 Task: Open settings.json of rulers in the text editior.
Action: Mouse moved to (17, 483)
Screenshot: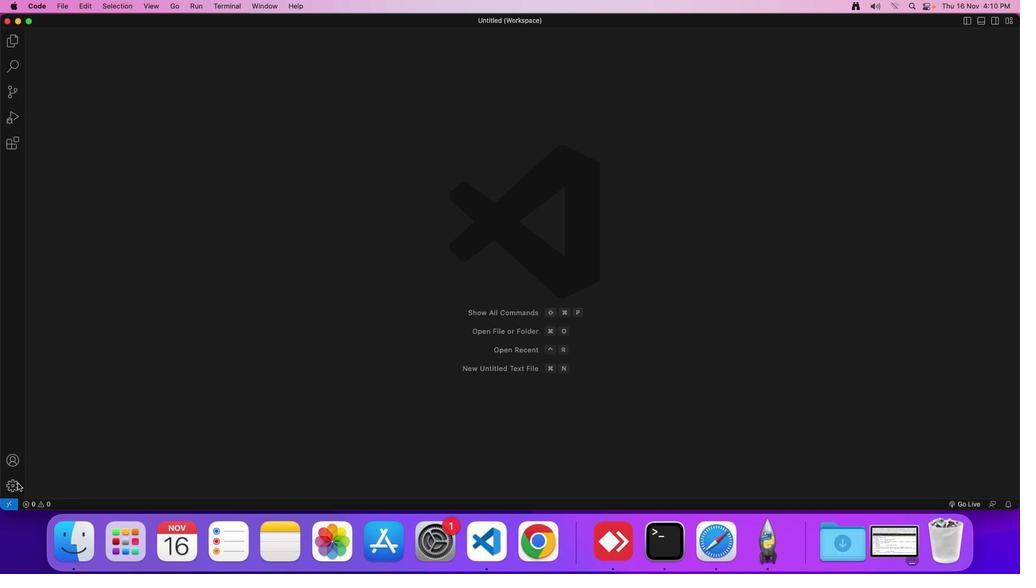 
Action: Mouse pressed left at (17, 483)
Screenshot: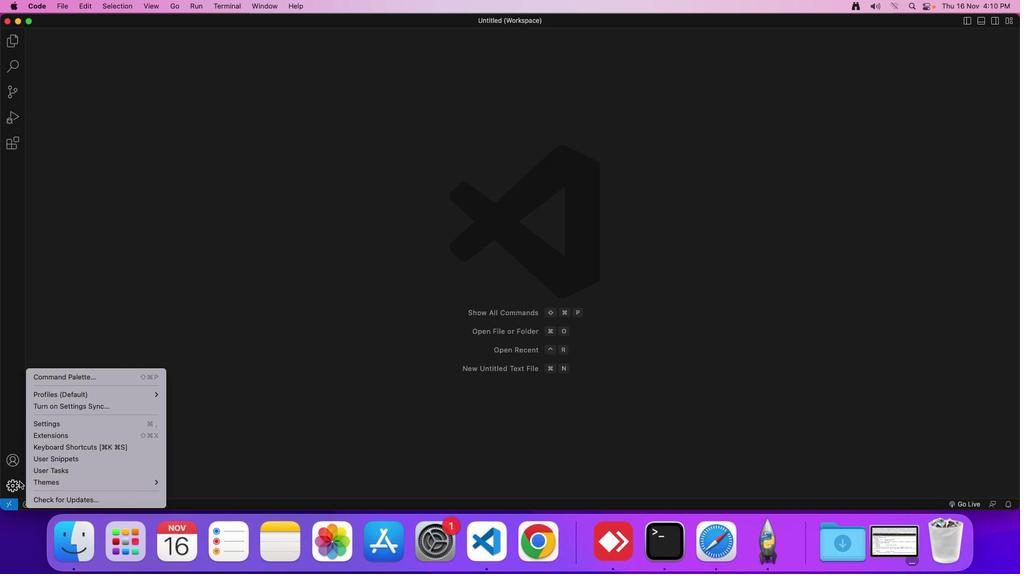 
Action: Mouse moved to (60, 425)
Screenshot: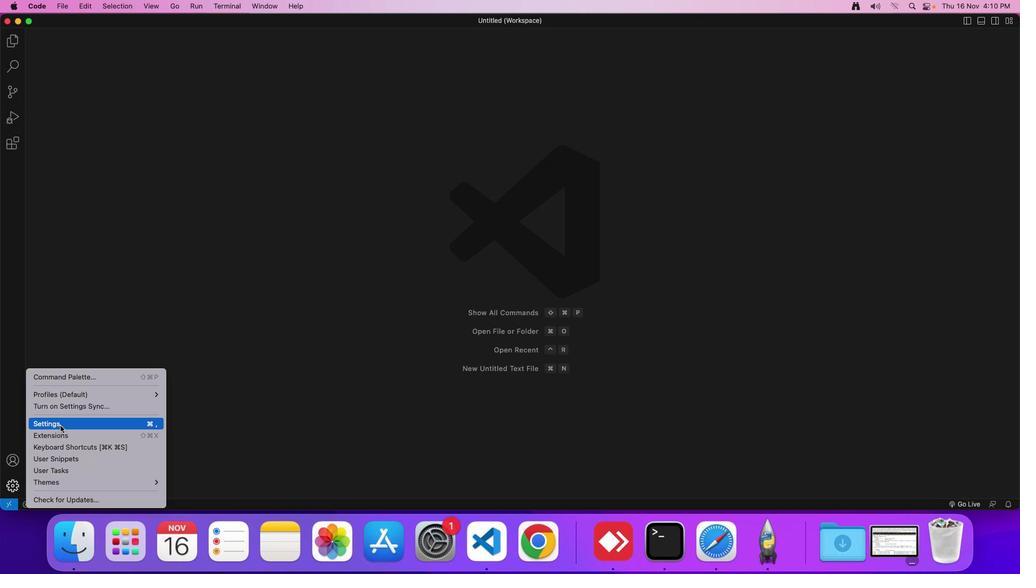 
Action: Mouse pressed left at (60, 425)
Screenshot: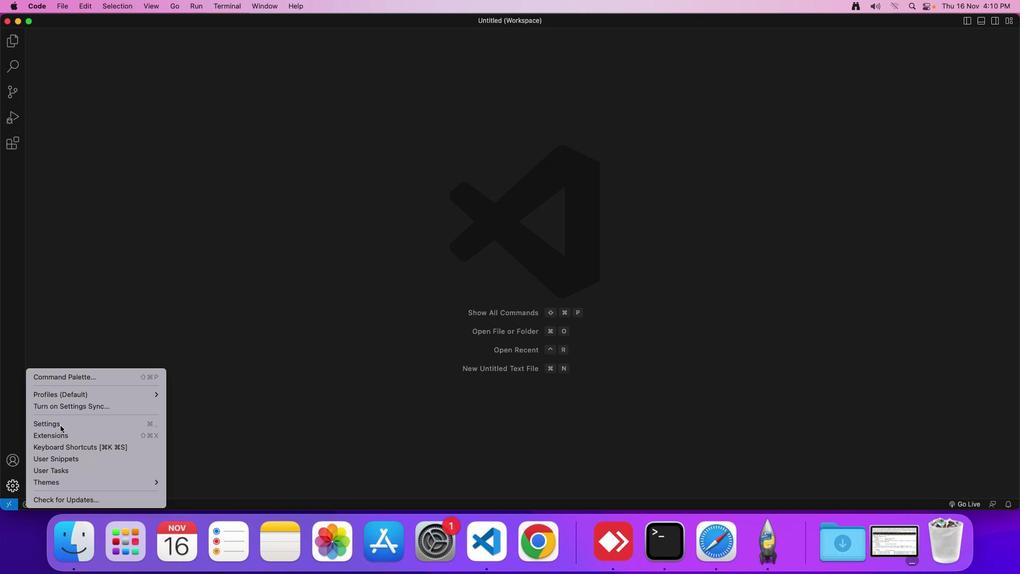 
Action: Mouse moved to (253, 87)
Screenshot: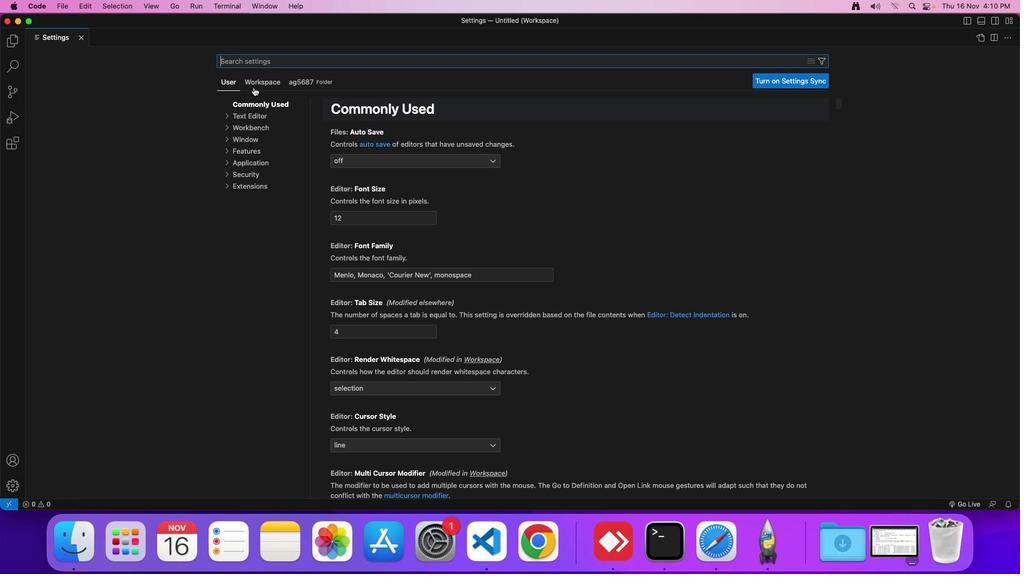 
Action: Mouse pressed left at (253, 87)
Screenshot: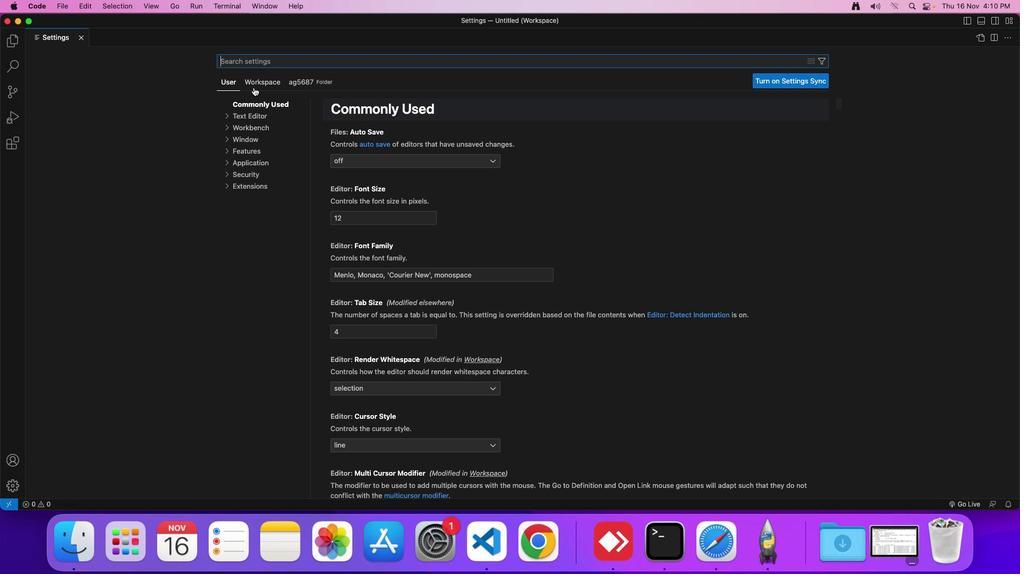 
Action: Mouse moved to (246, 112)
Screenshot: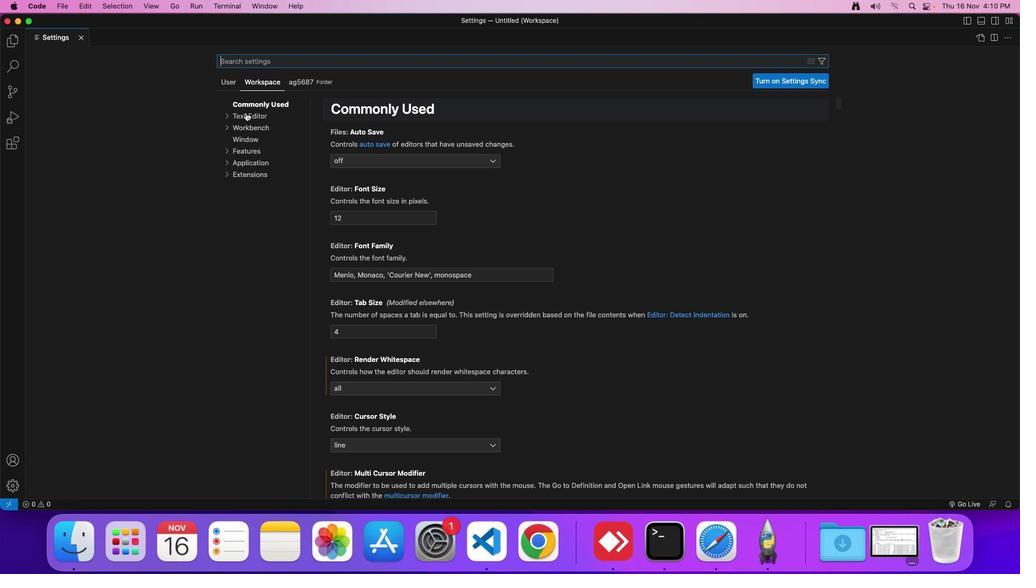 
Action: Mouse pressed left at (246, 112)
Screenshot: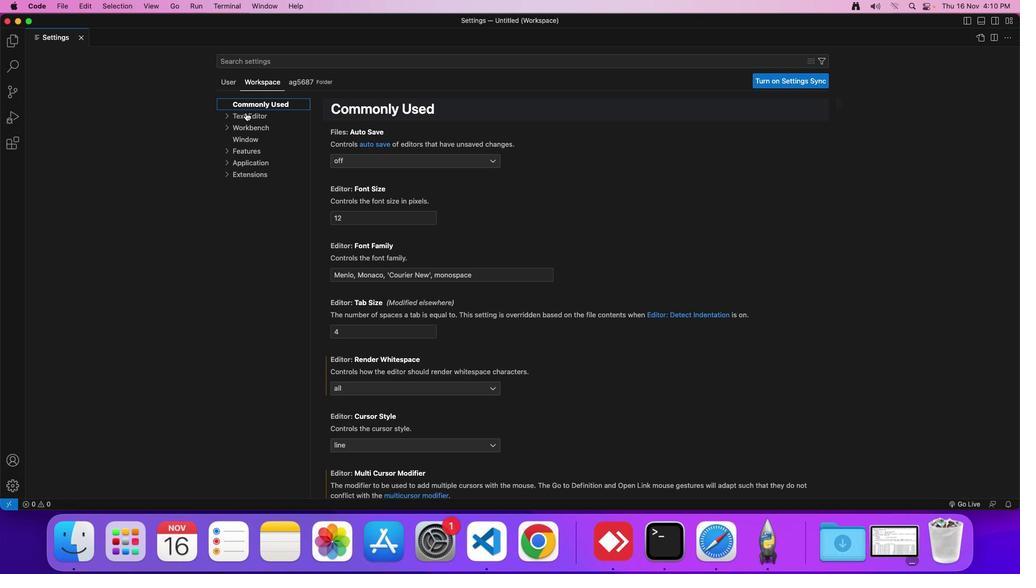 
Action: Mouse moved to (378, 275)
Screenshot: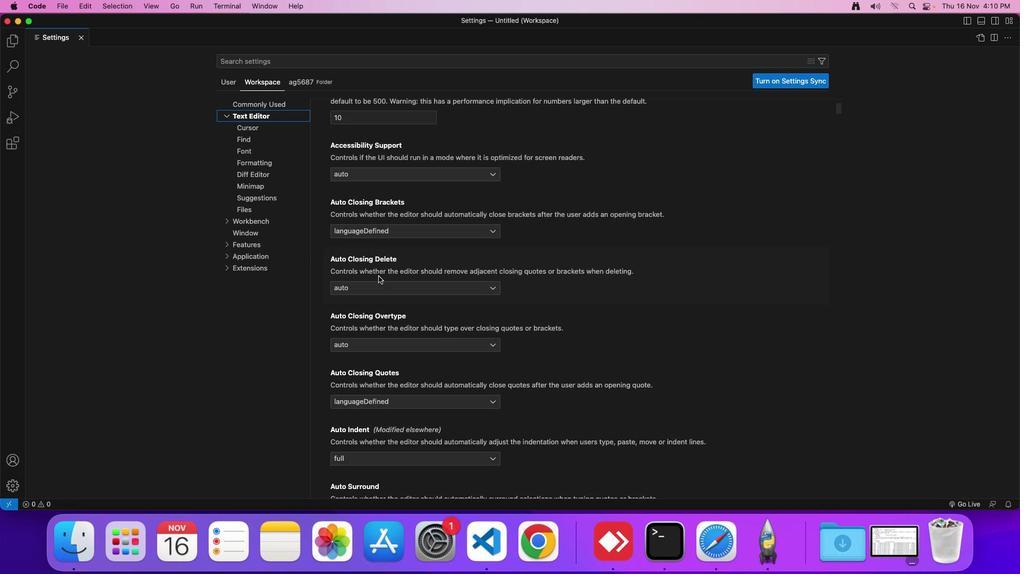 
Action: Mouse scrolled (378, 275) with delta (0, 0)
Screenshot: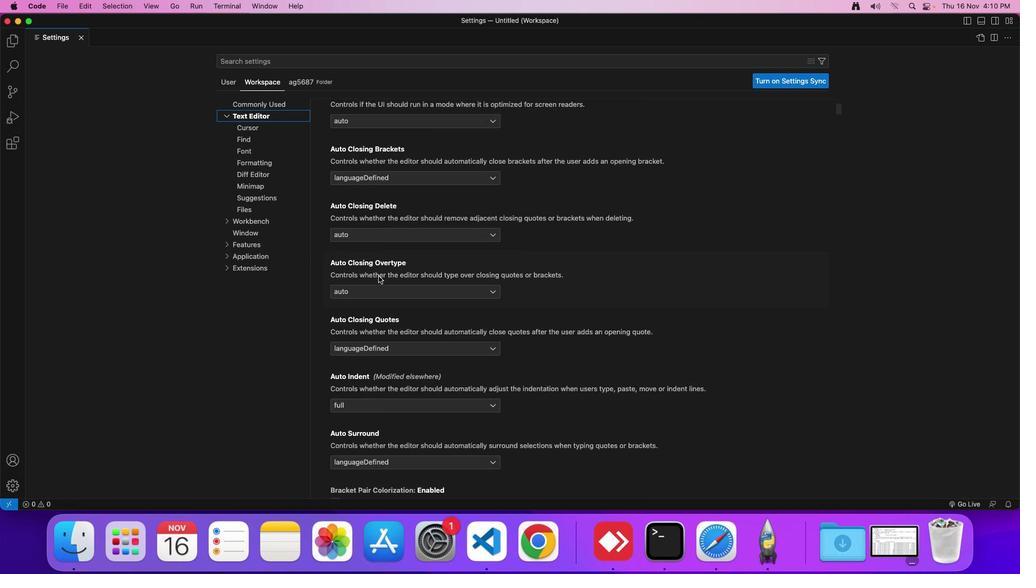 
Action: Mouse scrolled (378, 275) with delta (0, 0)
Screenshot: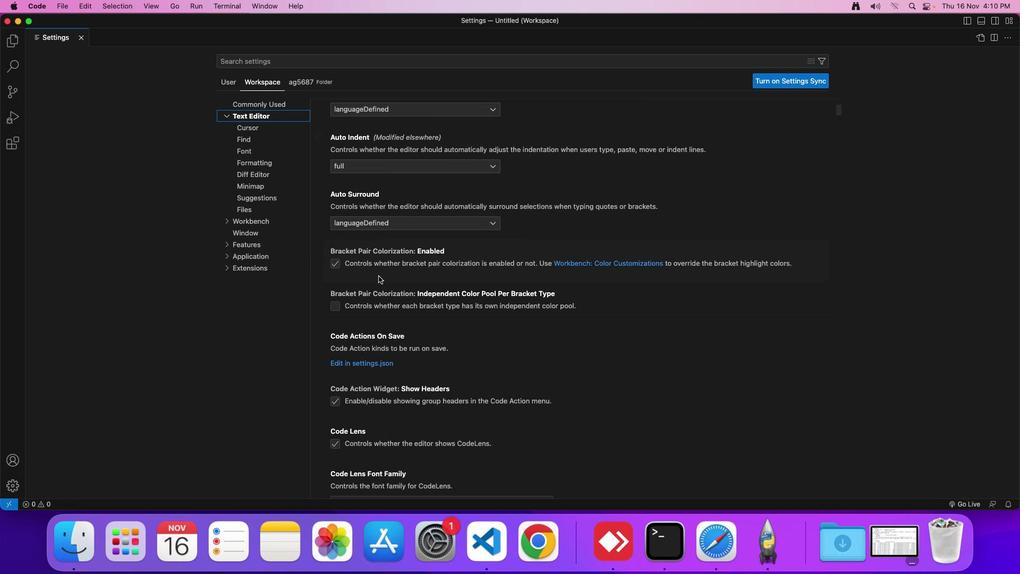 
Action: Mouse scrolled (378, 275) with delta (0, -1)
Screenshot: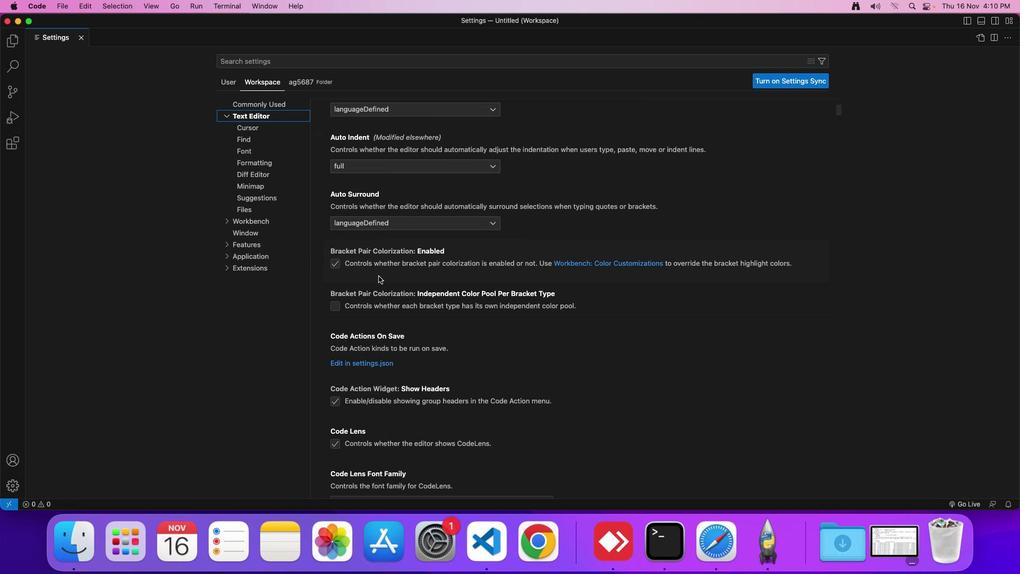 
Action: Mouse scrolled (378, 275) with delta (0, -2)
Screenshot: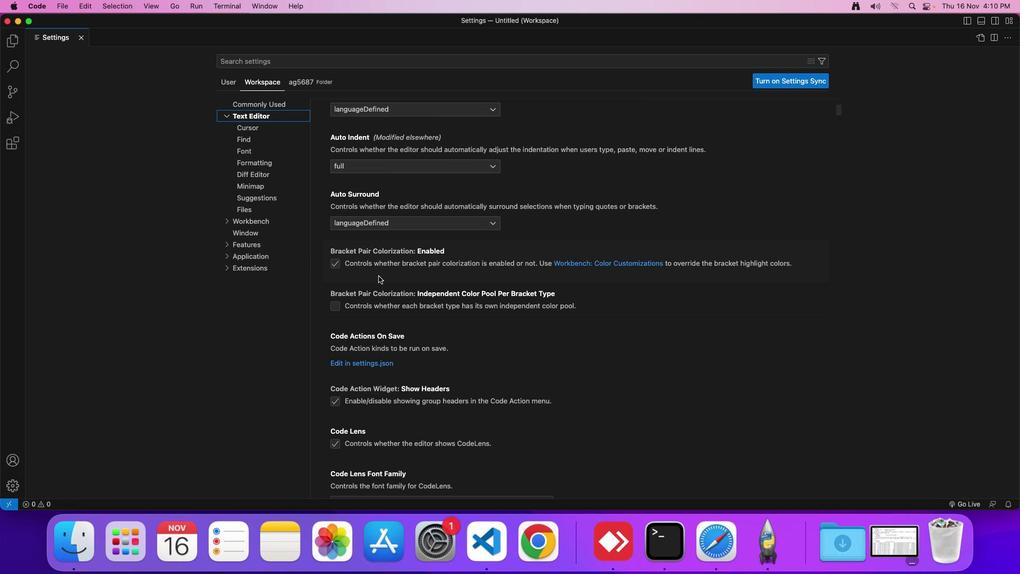 
Action: Mouse scrolled (378, 275) with delta (0, -2)
Screenshot: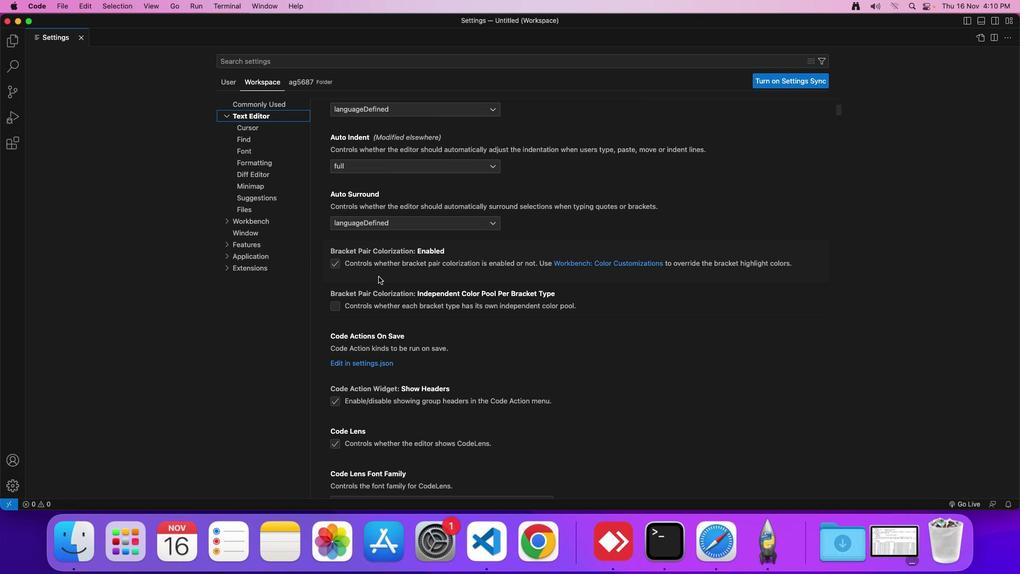 
Action: Mouse moved to (378, 276)
Screenshot: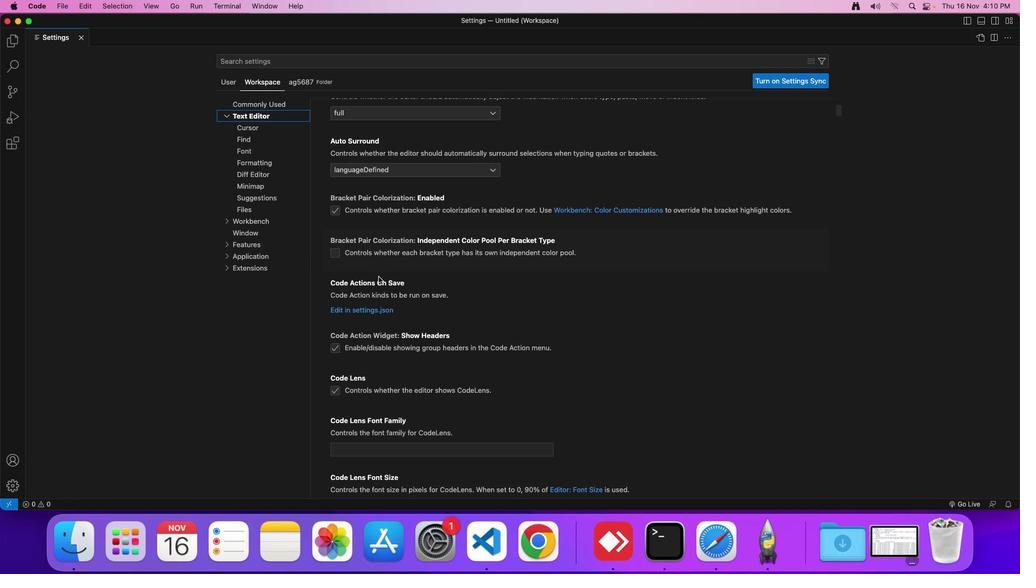 
Action: Mouse scrolled (378, 276) with delta (0, 0)
Screenshot: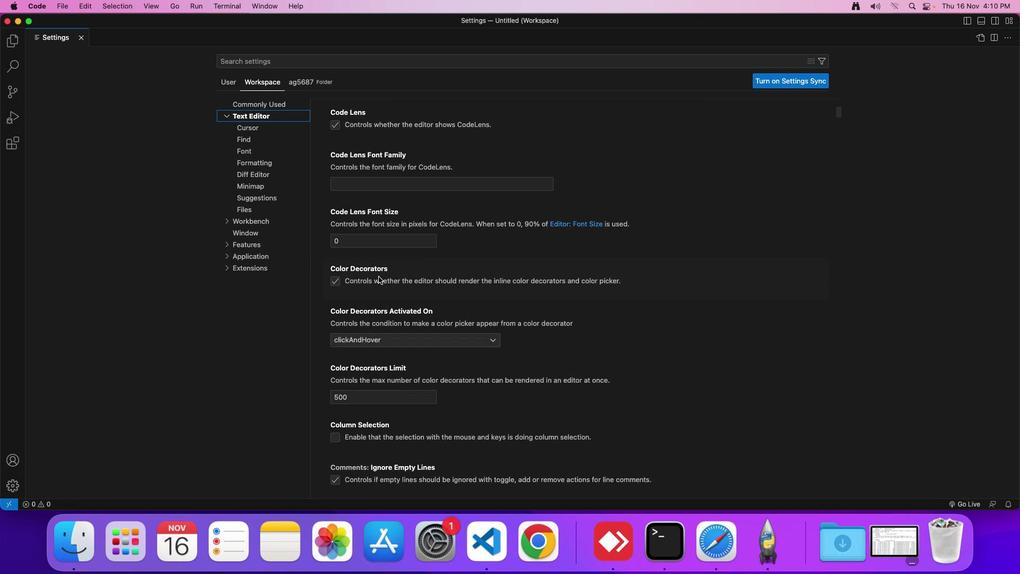 
Action: Mouse scrolled (378, 276) with delta (0, 0)
Screenshot: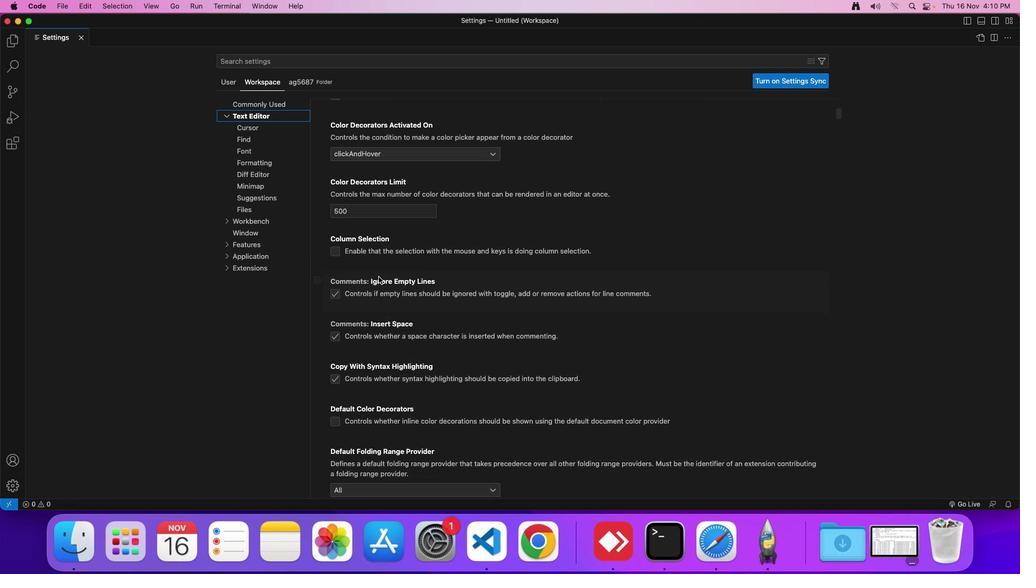 
Action: Mouse scrolled (378, 276) with delta (0, -2)
Screenshot: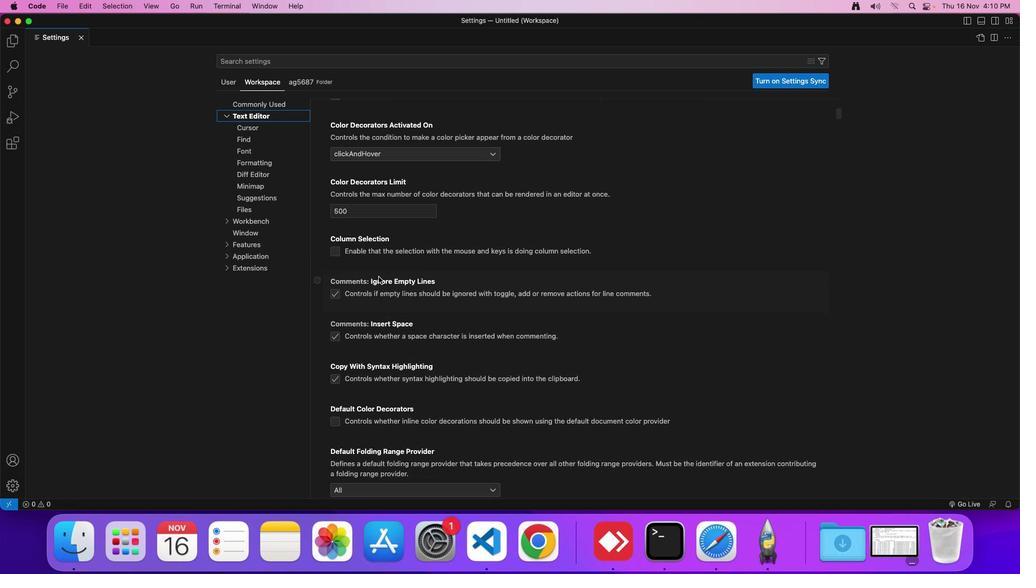 
Action: Mouse scrolled (378, 276) with delta (0, -3)
Screenshot: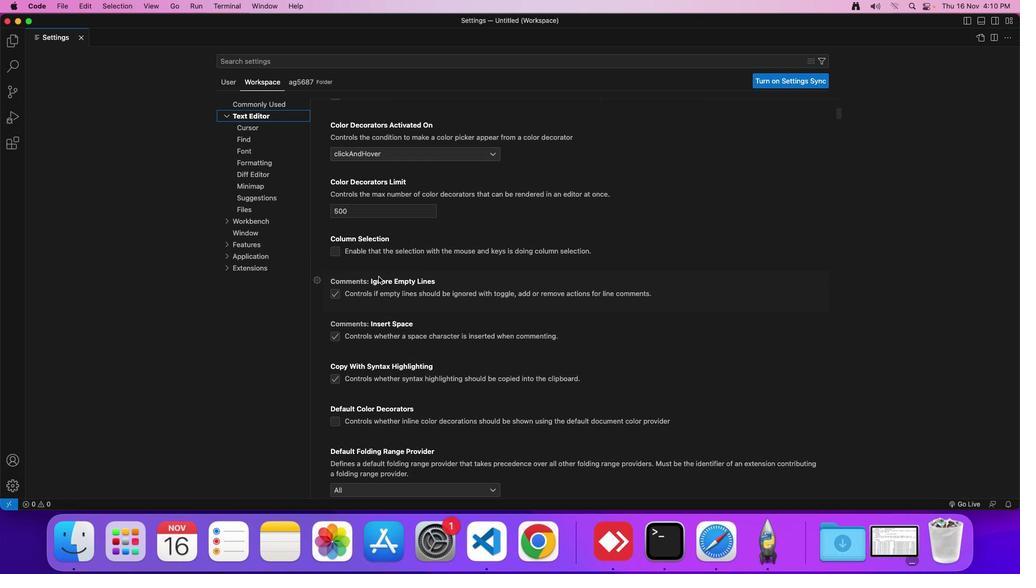 
Action: Mouse scrolled (378, 276) with delta (0, -3)
Screenshot: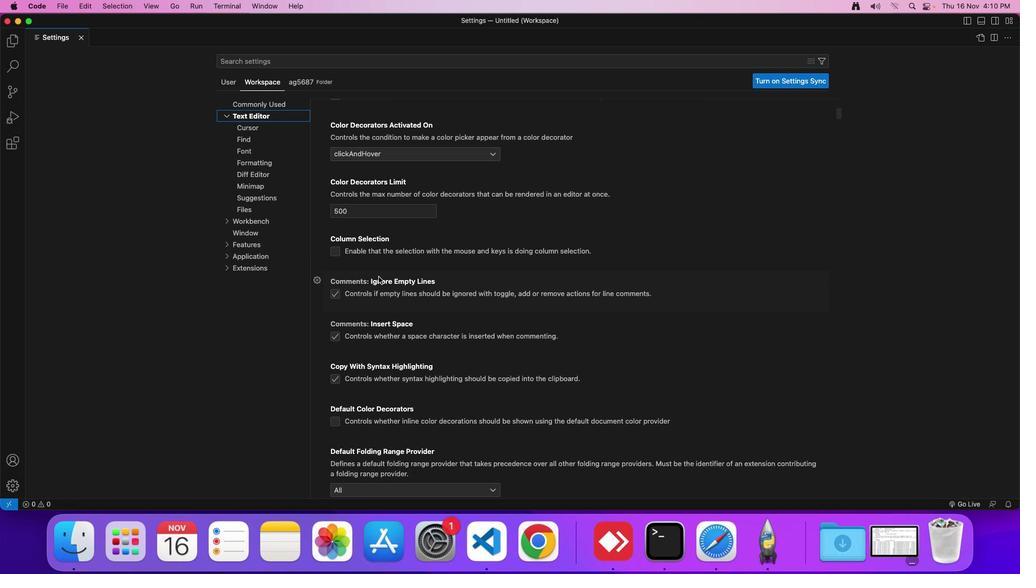 
Action: Mouse moved to (378, 276)
Screenshot: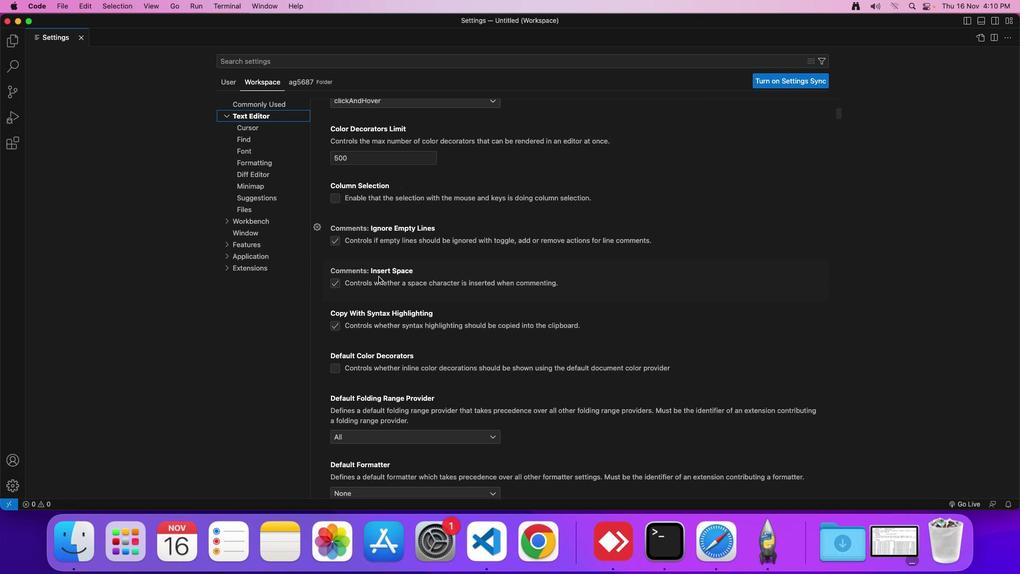 
Action: Mouse scrolled (378, 276) with delta (0, 0)
Screenshot: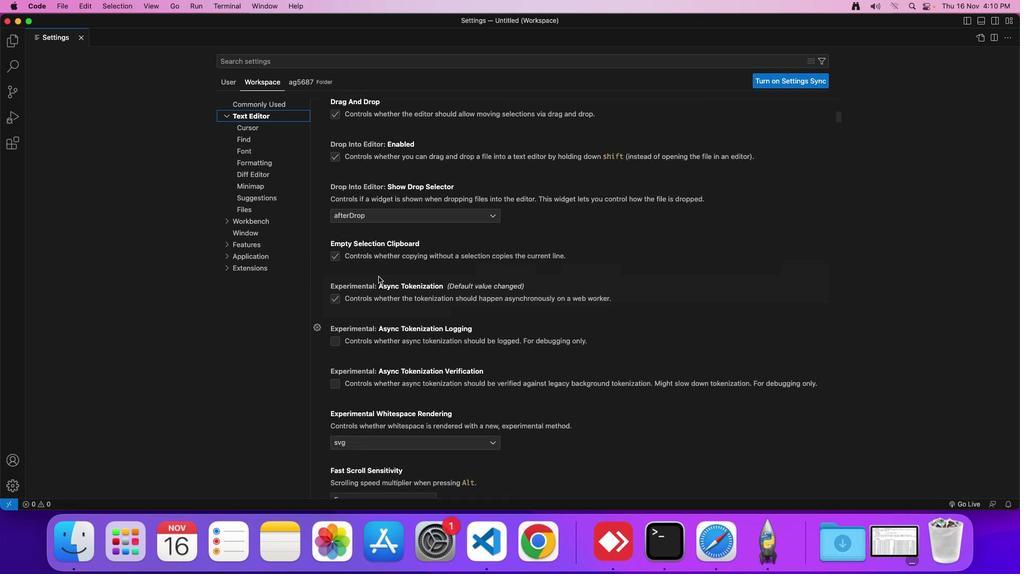 
Action: Mouse scrolled (378, 276) with delta (0, 0)
Screenshot: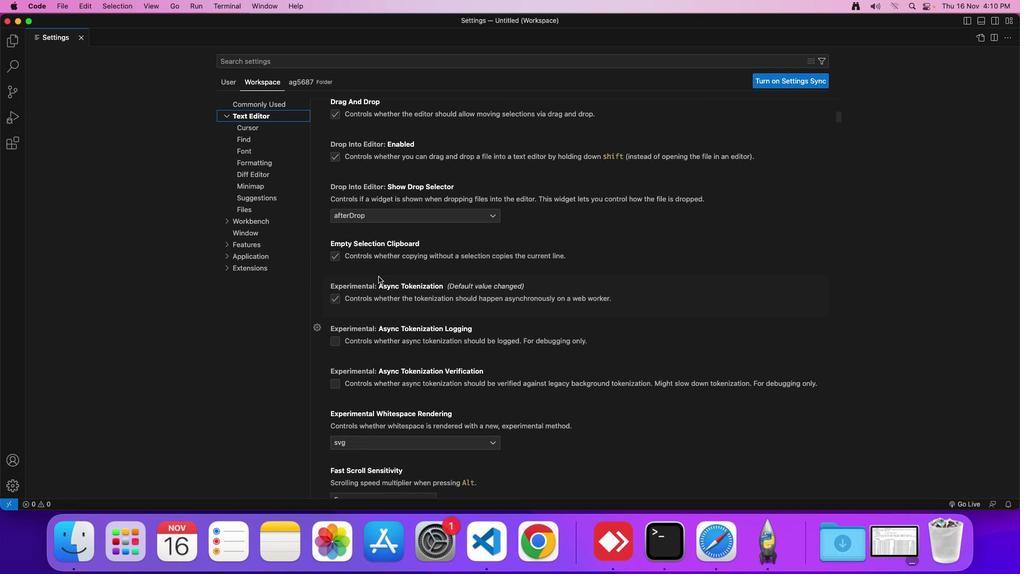 
Action: Mouse scrolled (378, 276) with delta (0, -2)
Screenshot: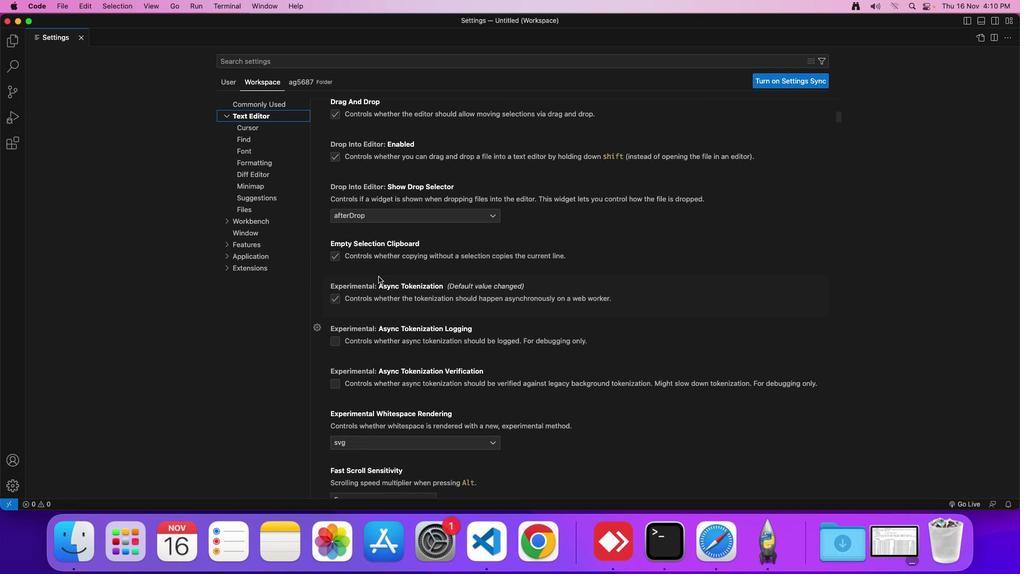 
Action: Mouse scrolled (378, 276) with delta (0, -3)
Screenshot: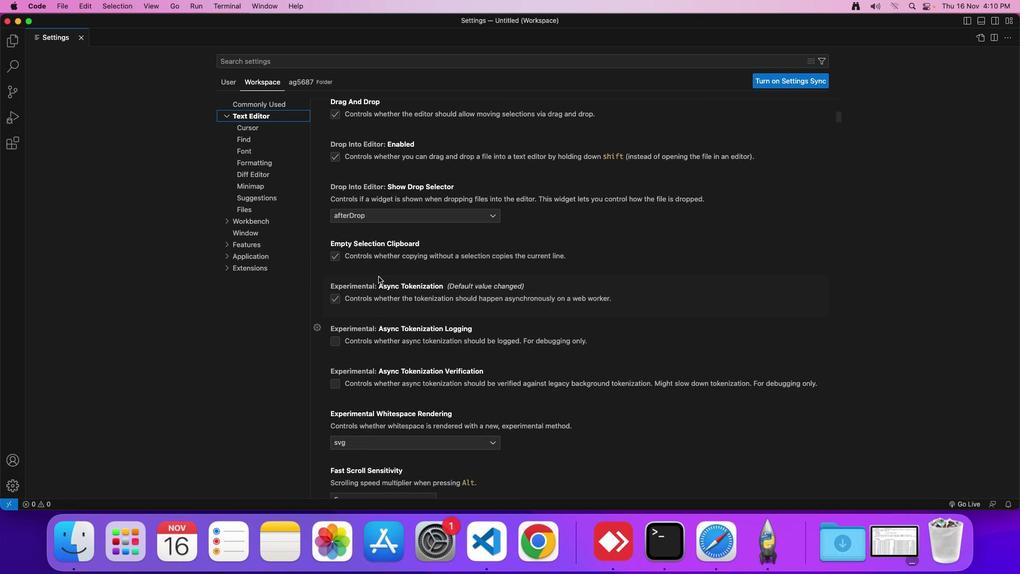 
Action: Mouse scrolled (378, 276) with delta (0, -4)
Screenshot: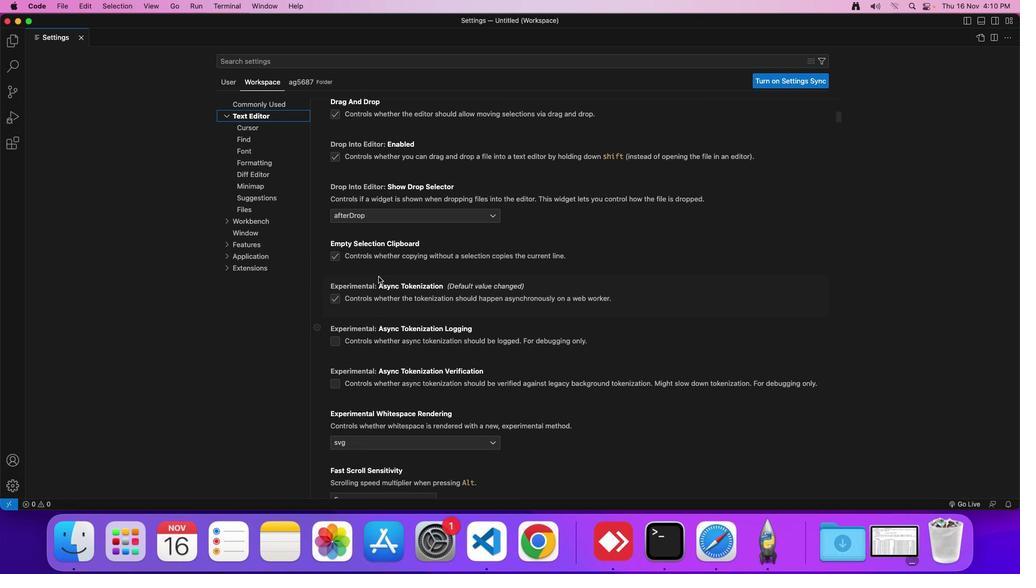 
Action: Mouse moved to (378, 276)
Screenshot: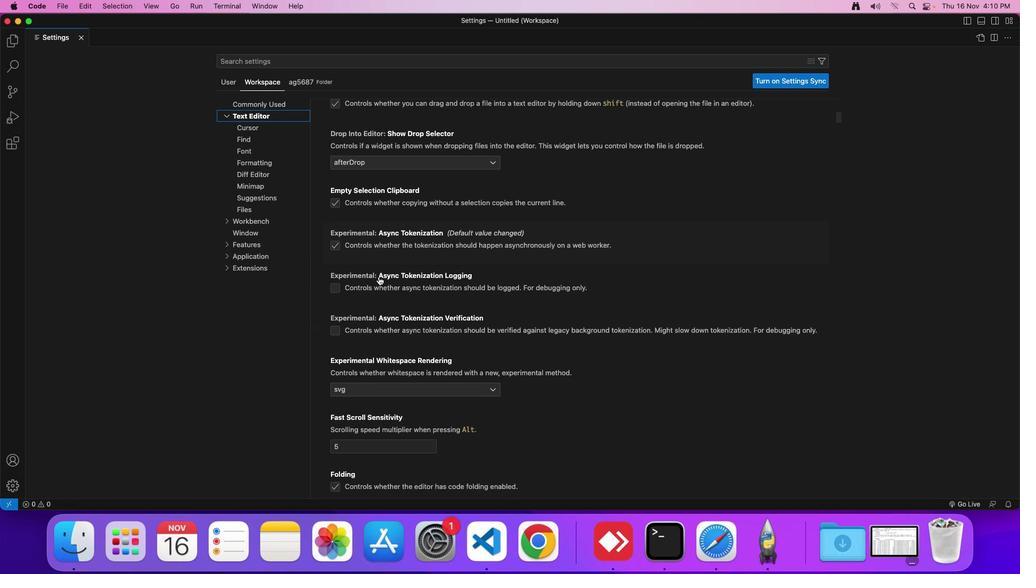 
Action: Mouse scrolled (378, 276) with delta (0, 0)
Screenshot: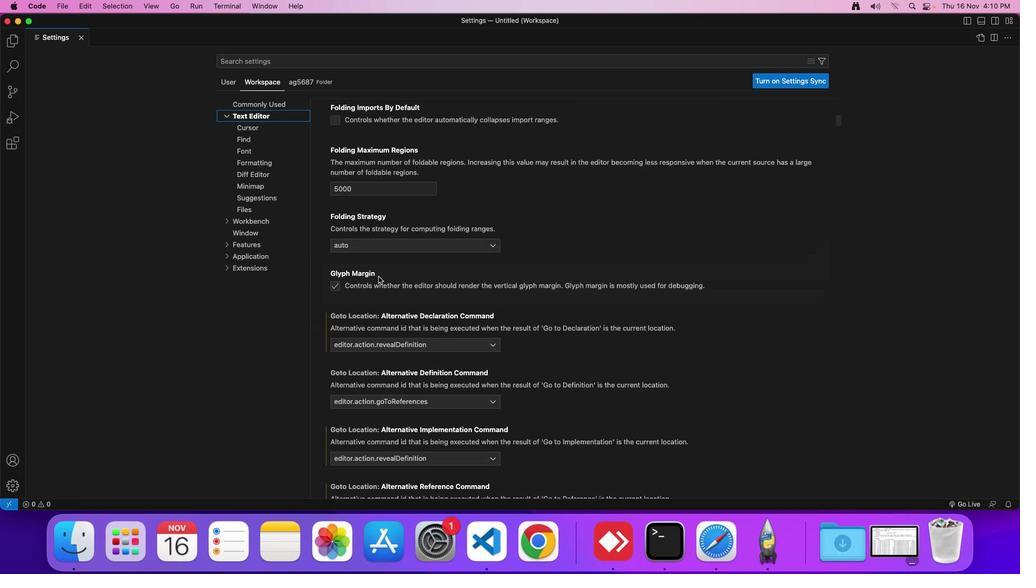 
Action: Mouse scrolled (378, 276) with delta (0, 0)
Screenshot: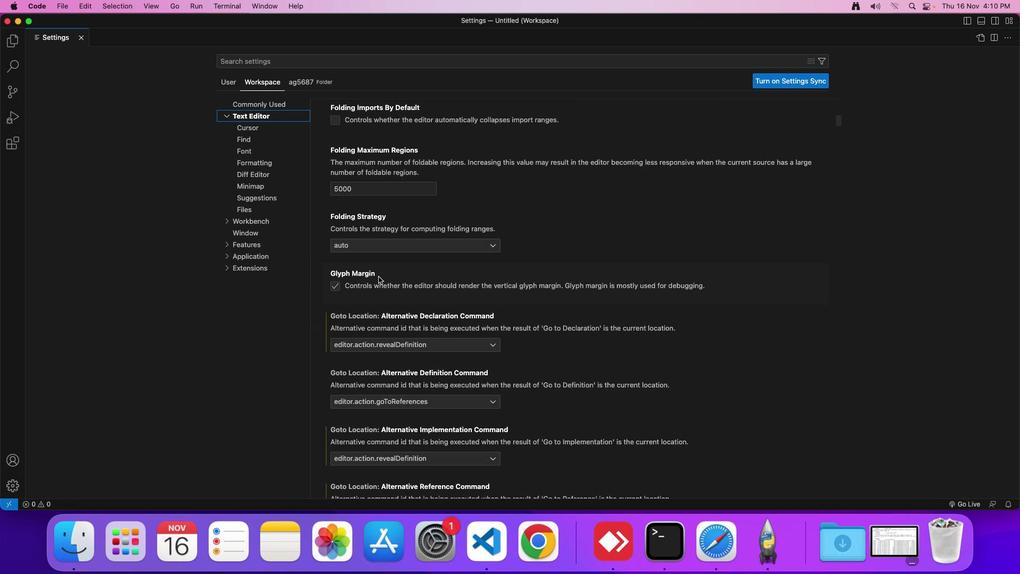 
Action: Mouse scrolled (378, 276) with delta (0, -2)
Screenshot: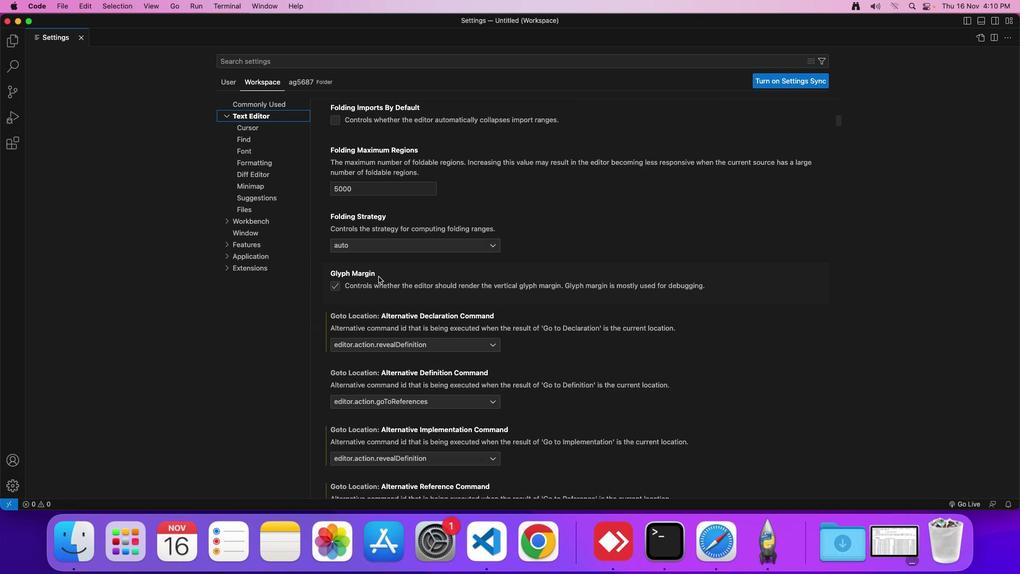 
Action: Mouse scrolled (378, 276) with delta (0, -3)
Screenshot: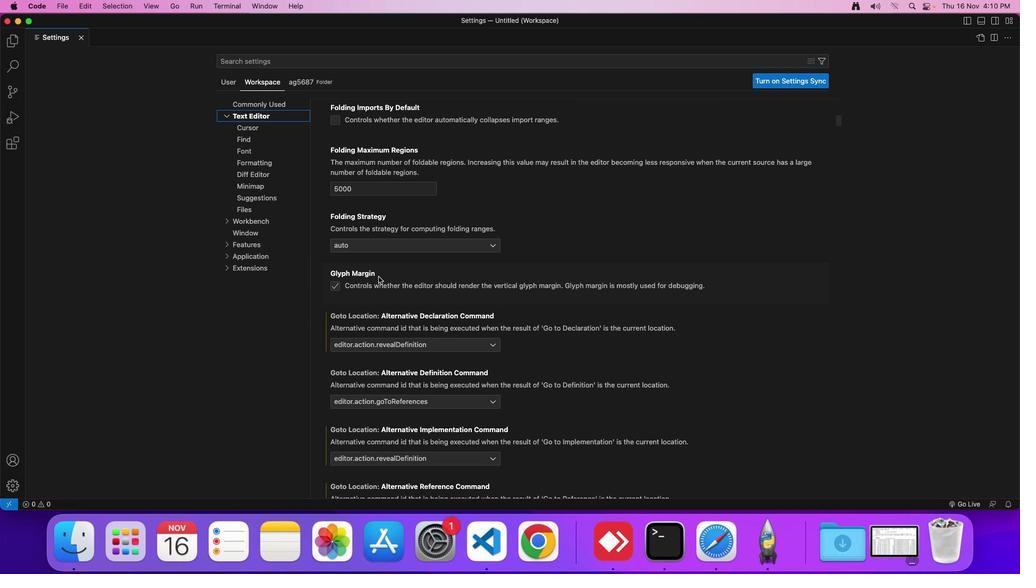 
Action: Mouse scrolled (378, 276) with delta (0, -3)
Screenshot: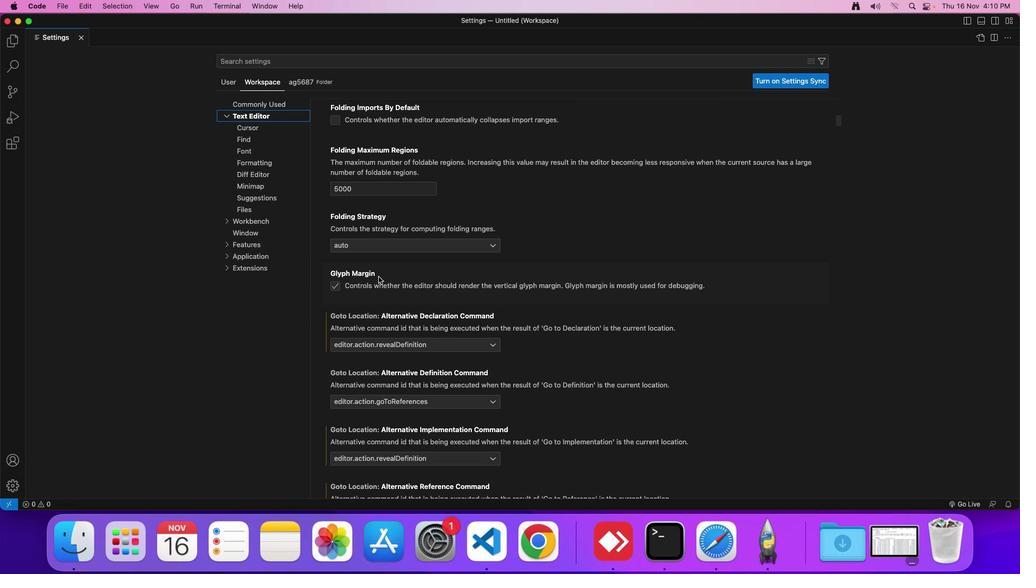 
Action: Mouse scrolled (378, 276) with delta (0, 0)
Screenshot: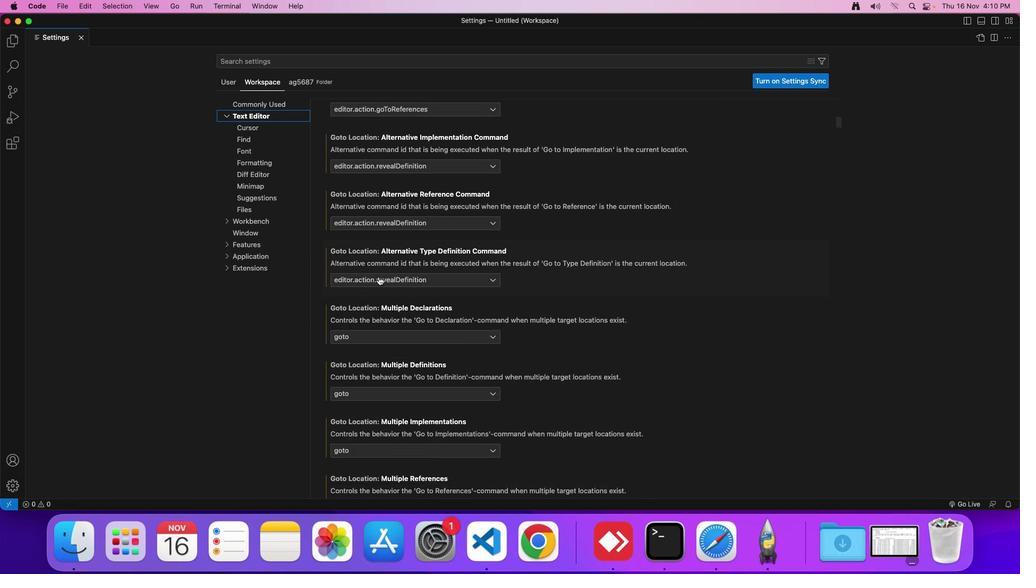 
Action: Mouse scrolled (378, 276) with delta (0, 0)
Screenshot: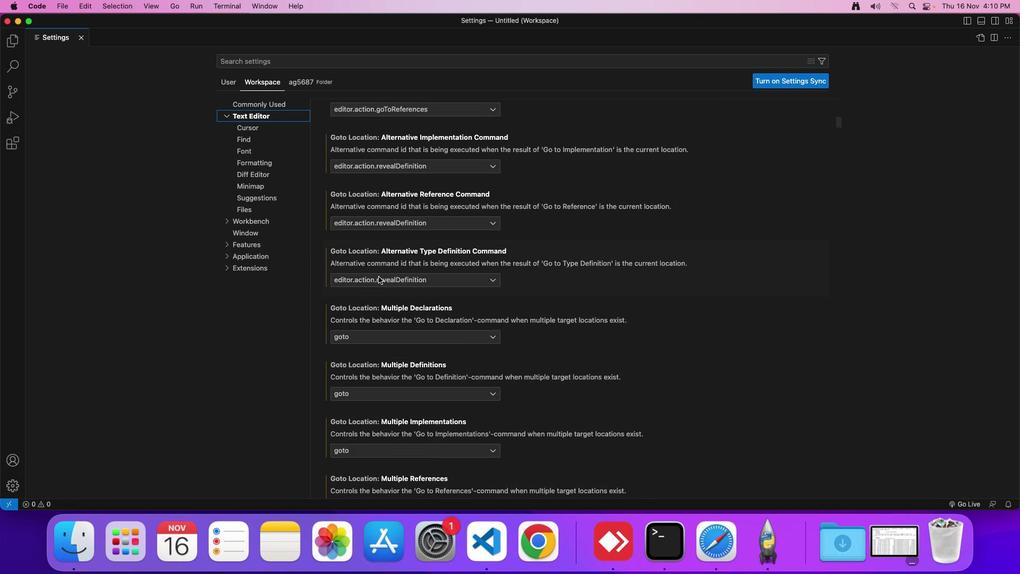 
Action: Mouse scrolled (378, 276) with delta (0, -2)
Screenshot: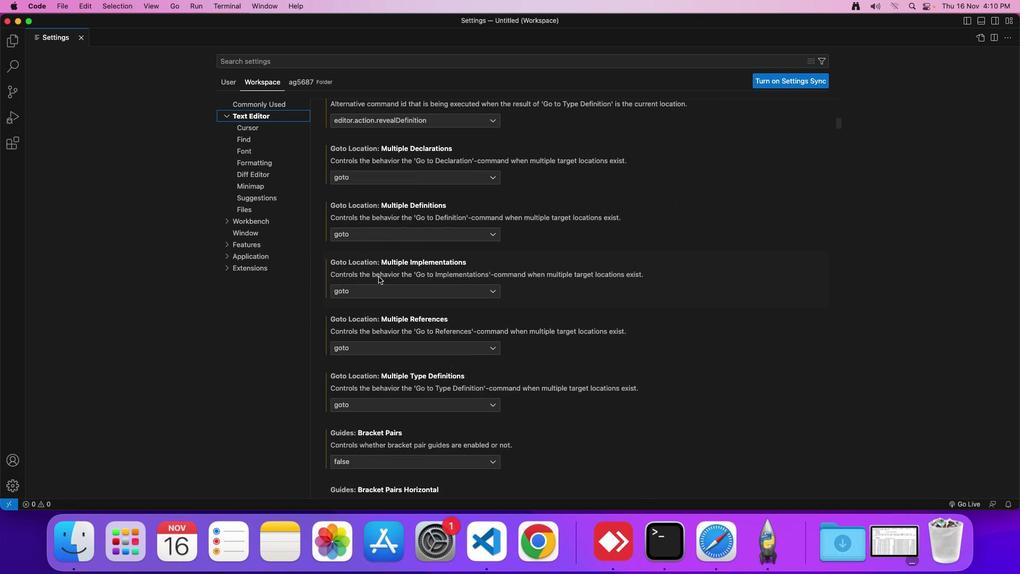 
Action: Mouse scrolled (378, 276) with delta (0, -2)
Screenshot: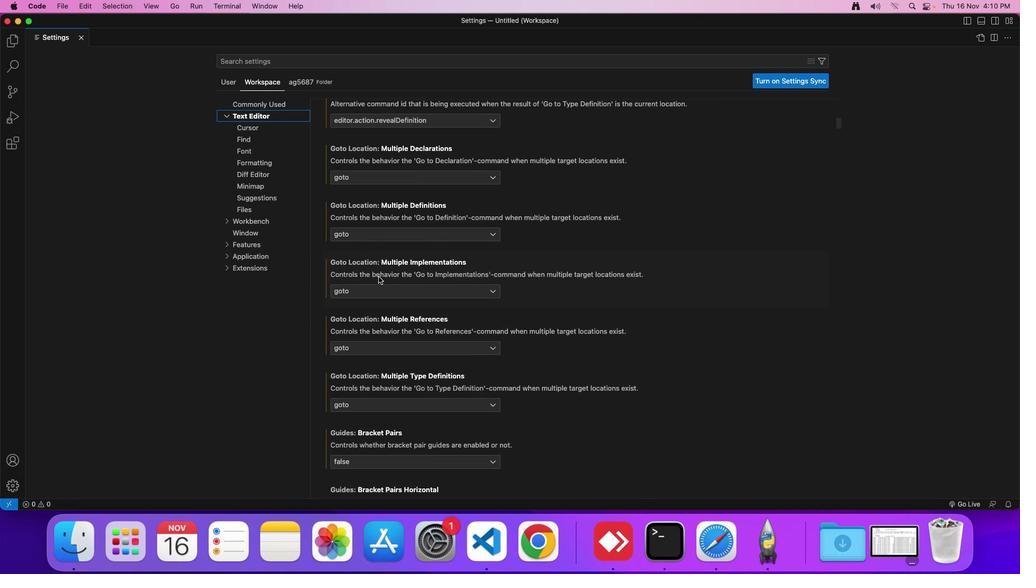 
Action: Mouse scrolled (378, 276) with delta (0, -3)
Screenshot: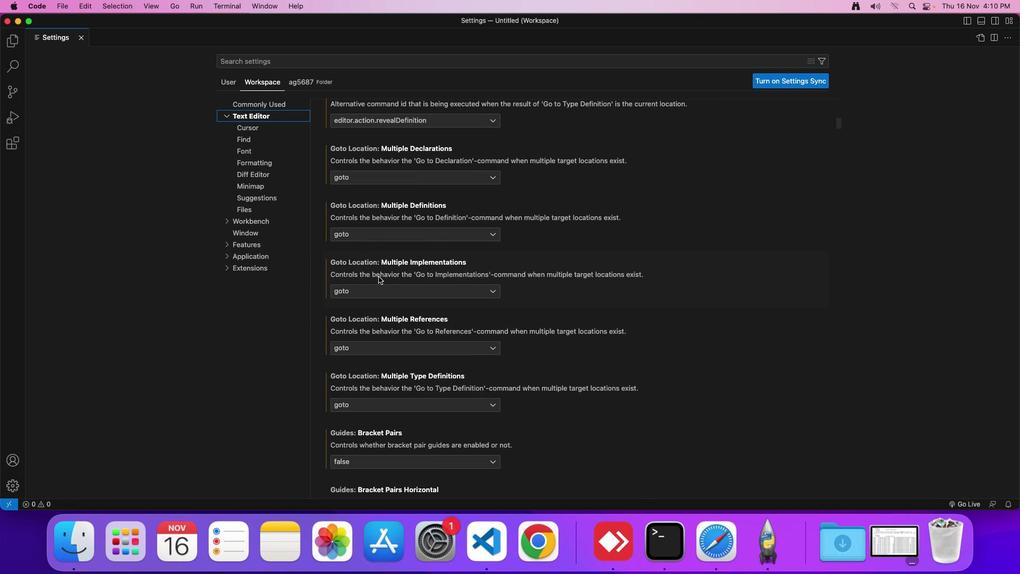 
Action: Mouse scrolled (378, 276) with delta (0, 0)
Screenshot: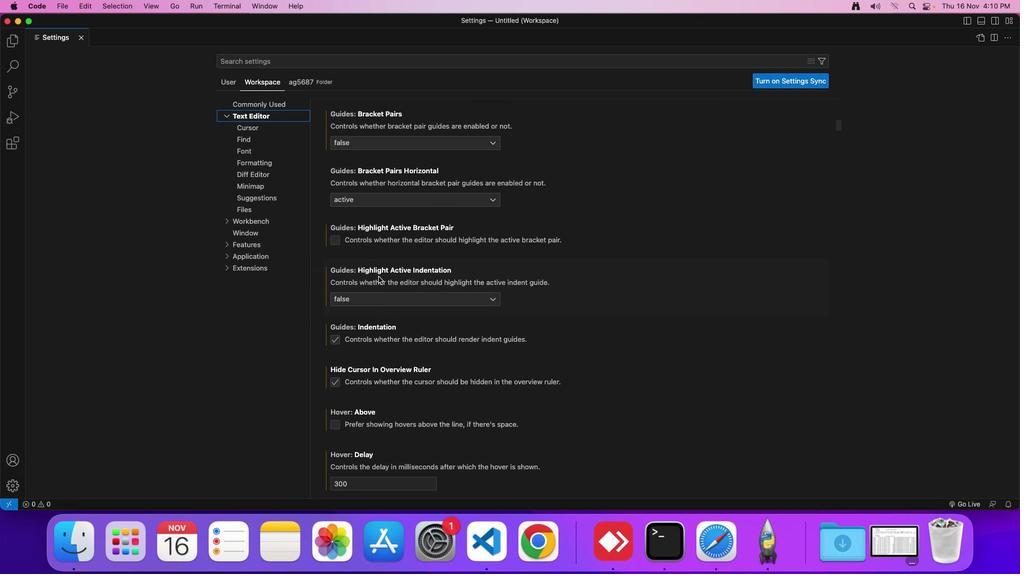 
Action: Mouse scrolled (378, 276) with delta (0, 0)
Screenshot: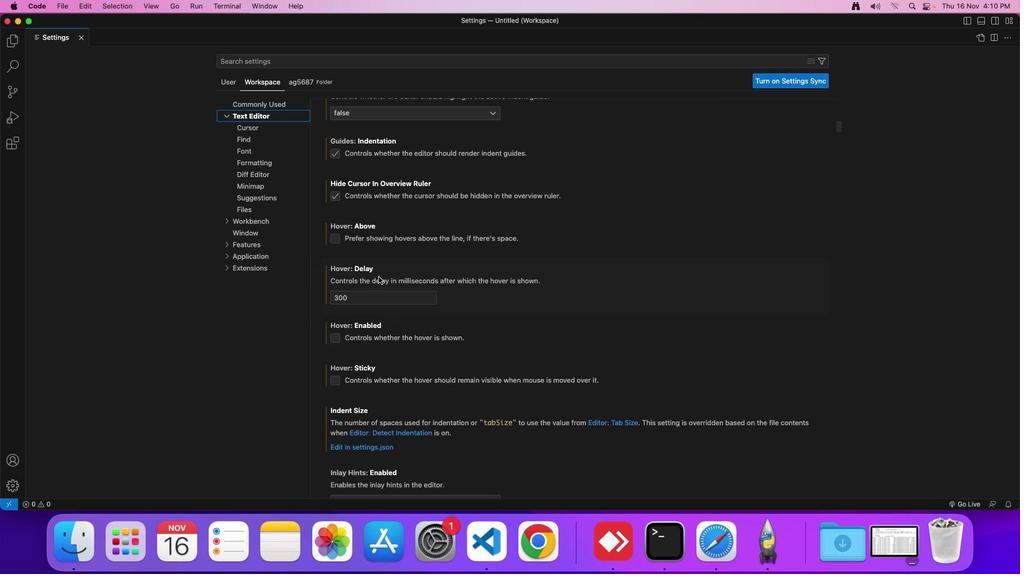 
Action: Mouse scrolled (378, 276) with delta (0, -2)
Screenshot: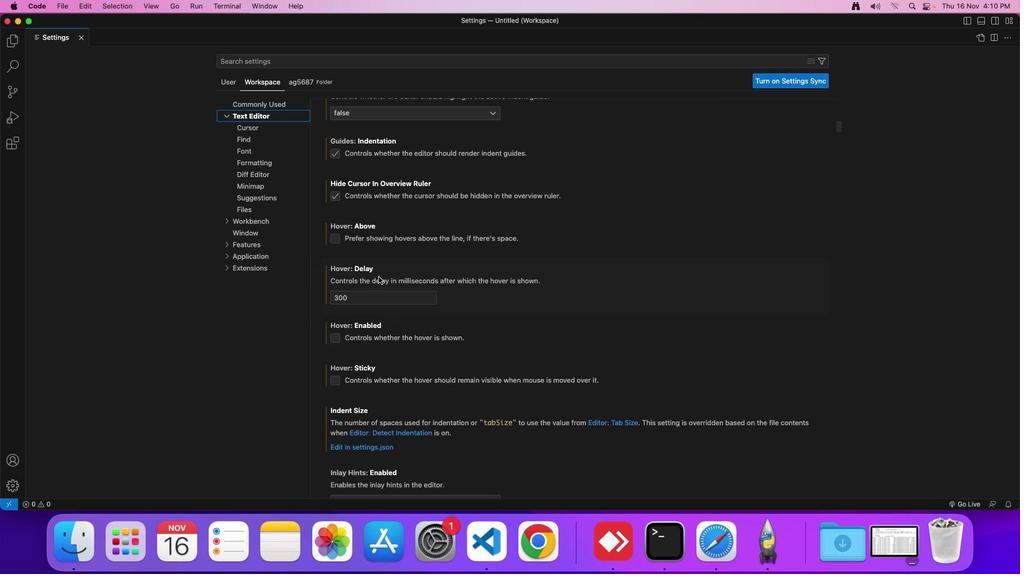 
Action: Mouse scrolled (378, 276) with delta (0, -3)
Screenshot: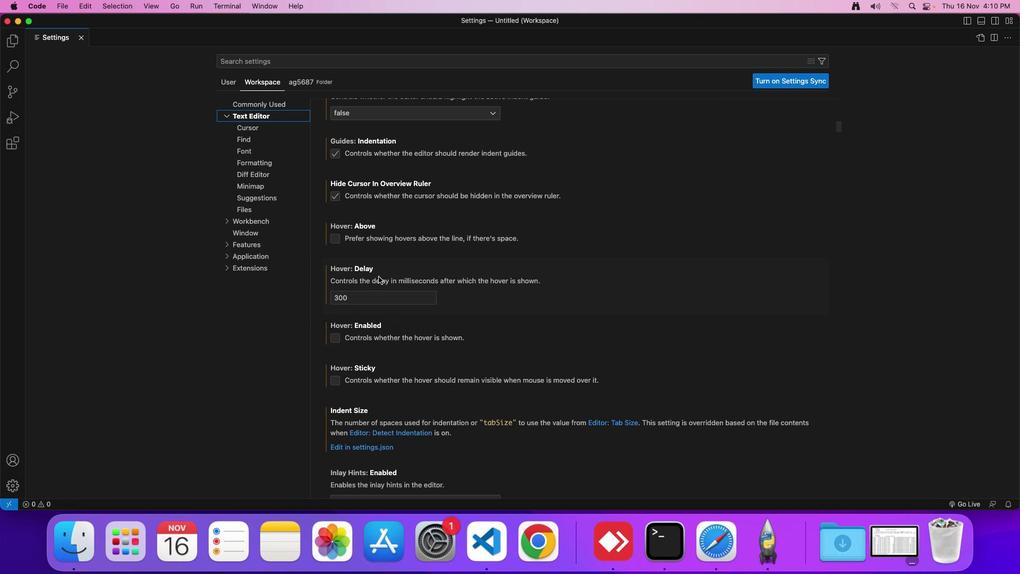 
Action: Mouse scrolled (378, 276) with delta (0, -3)
Screenshot: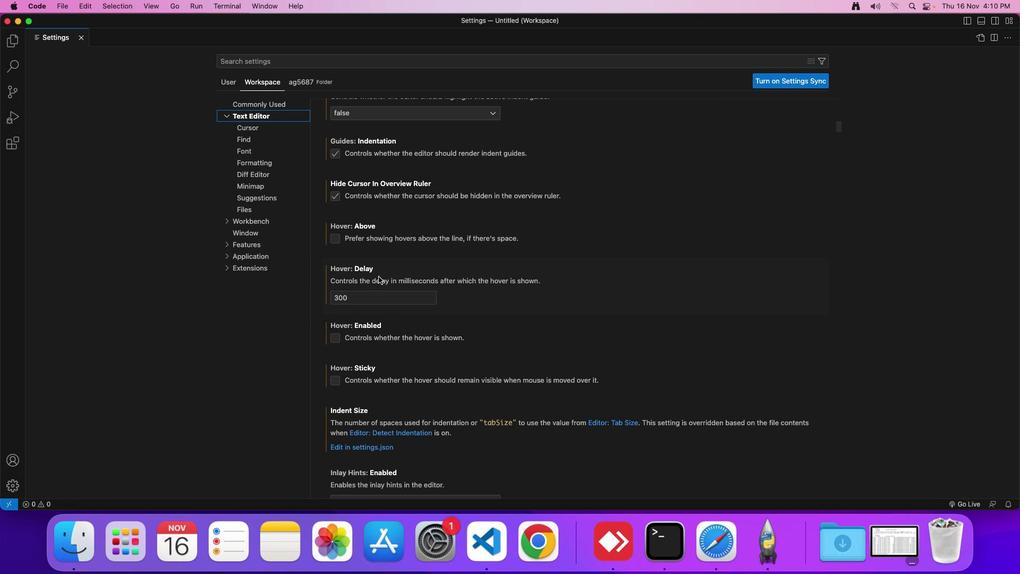 
Action: Mouse scrolled (378, 276) with delta (0, 0)
Screenshot: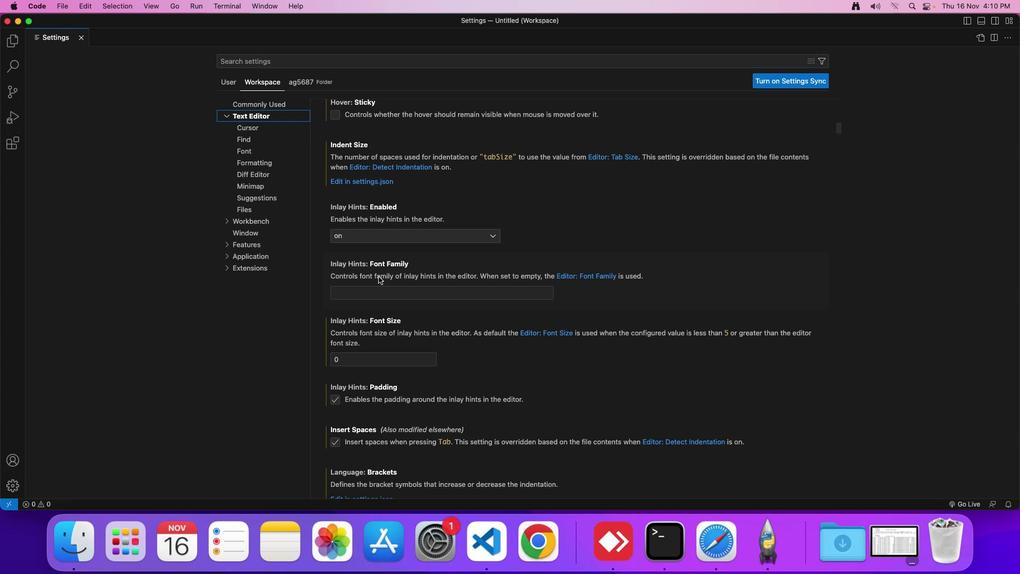 
Action: Mouse scrolled (378, 276) with delta (0, 0)
Screenshot: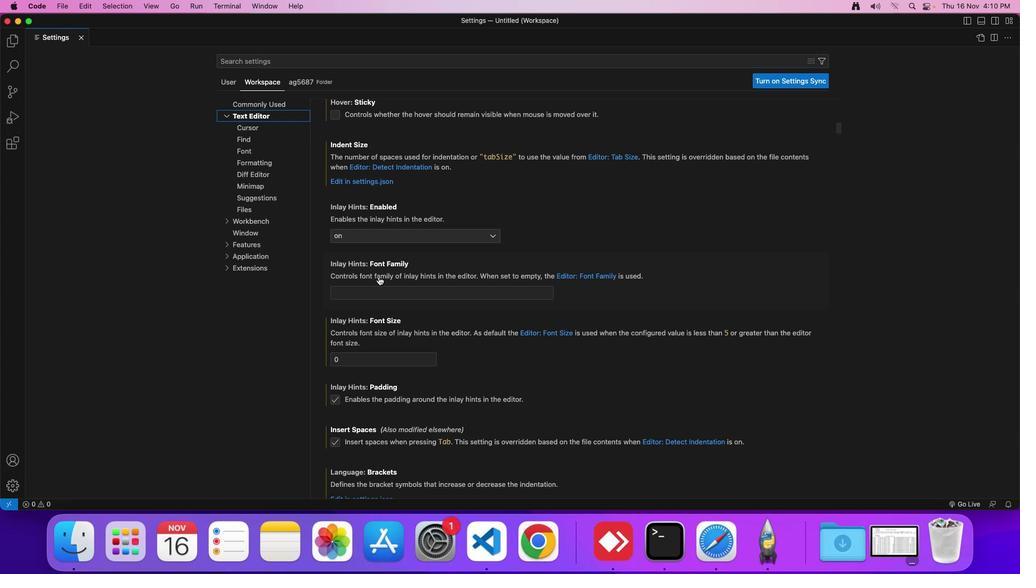 
Action: Mouse scrolled (378, 276) with delta (0, -1)
Screenshot: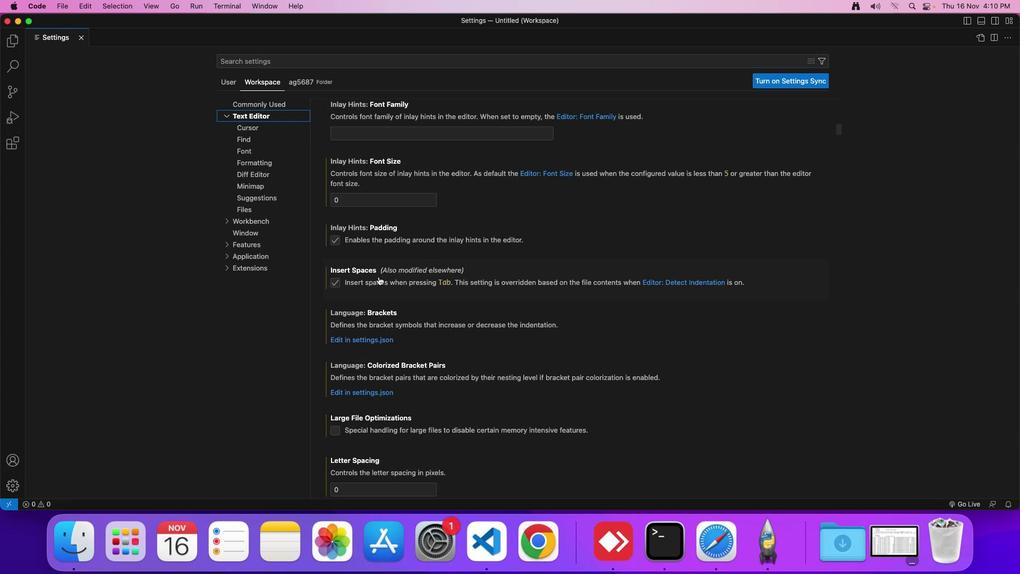 
Action: Mouse scrolled (378, 276) with delta (0, -2)
Screenshot: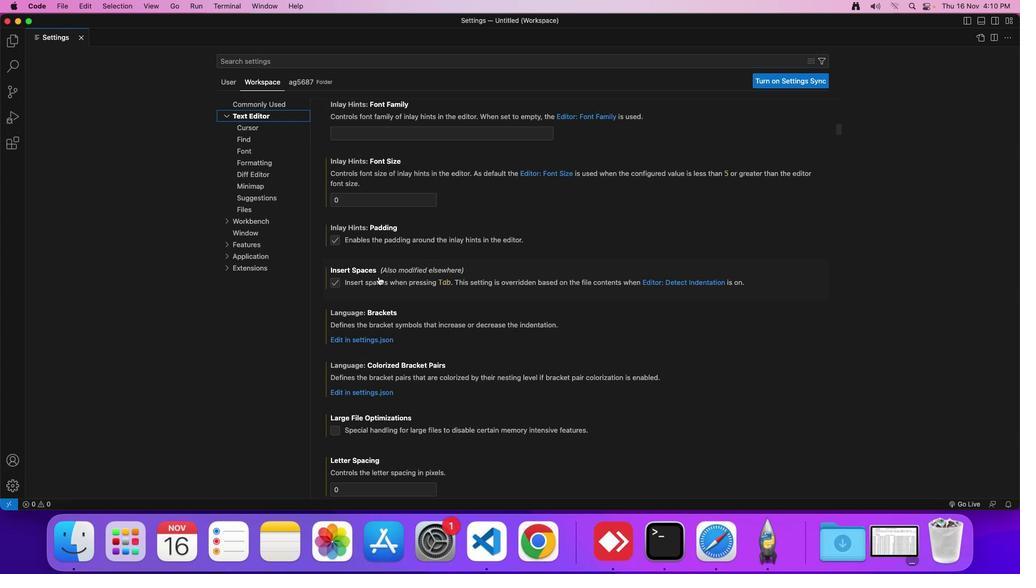 
Action: Mouse scrolled (378, 276) with delta (0, -3)
Screenshot: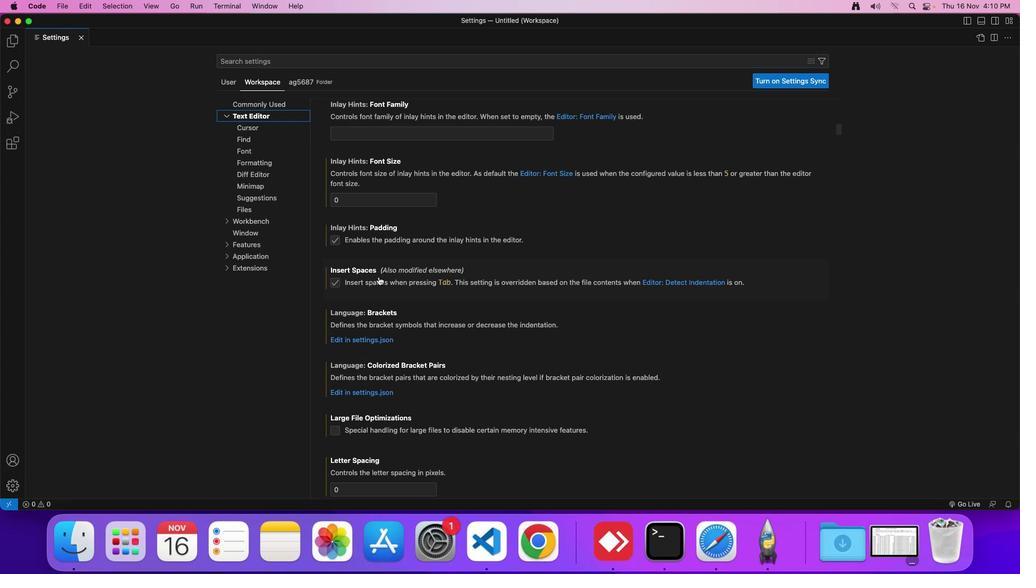 
Action: Mouse scrolled (378, 276) with delta (0, 0)
Screenshot: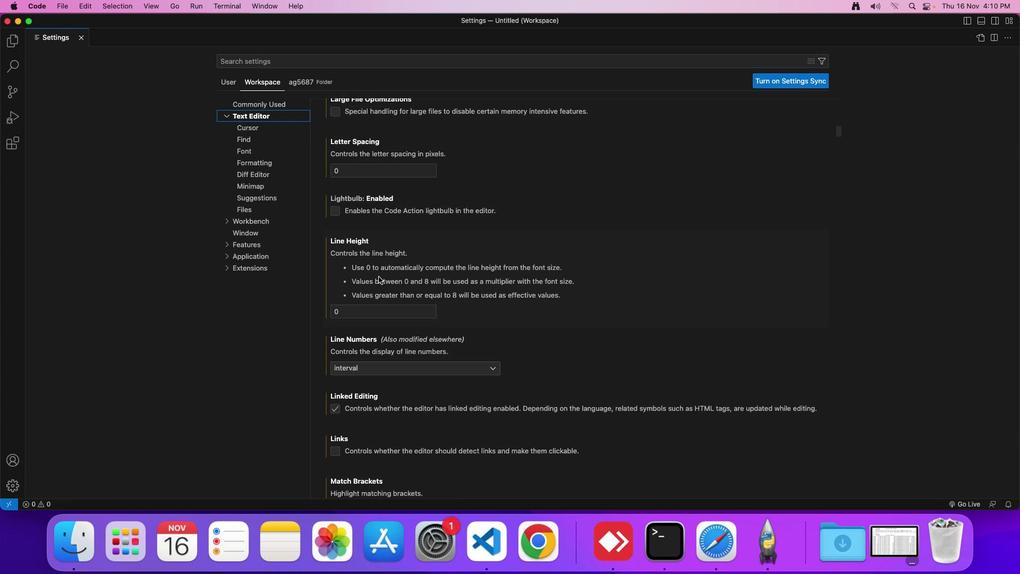 
Action: Mouse scrolled (378, 276) with delta (0, 0)
Screenshot: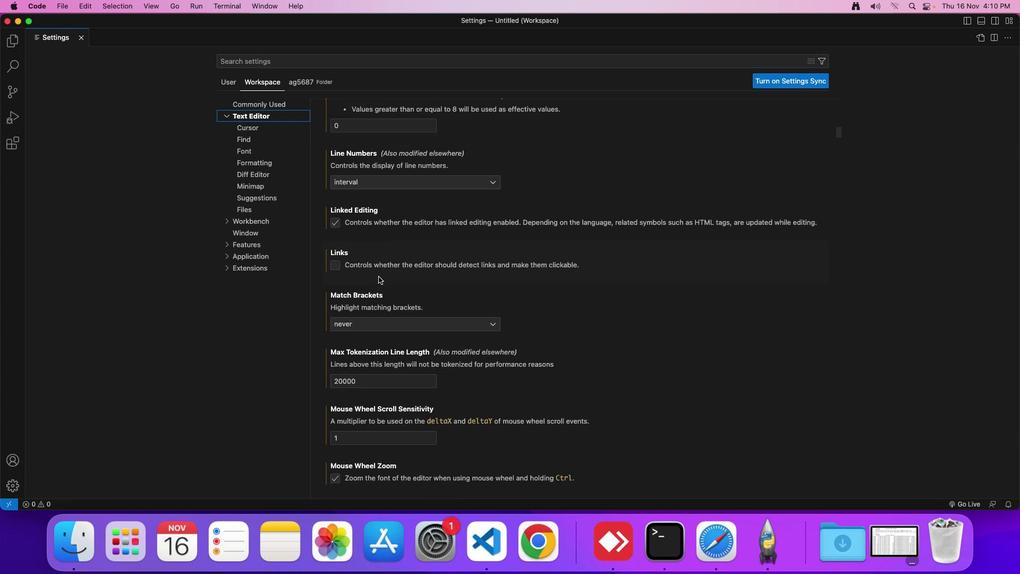 
Action: Mouse scrolled (378, 276) with delta (0, -2)
Screenshot: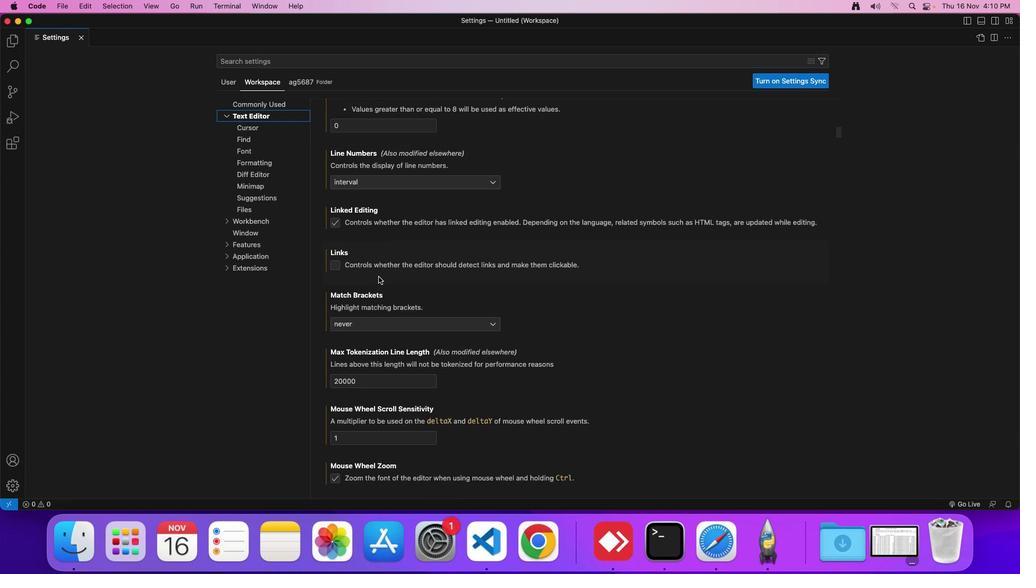 
Action: Mouse scrolled (378, 276) with delta (0, -3)
Screenshot: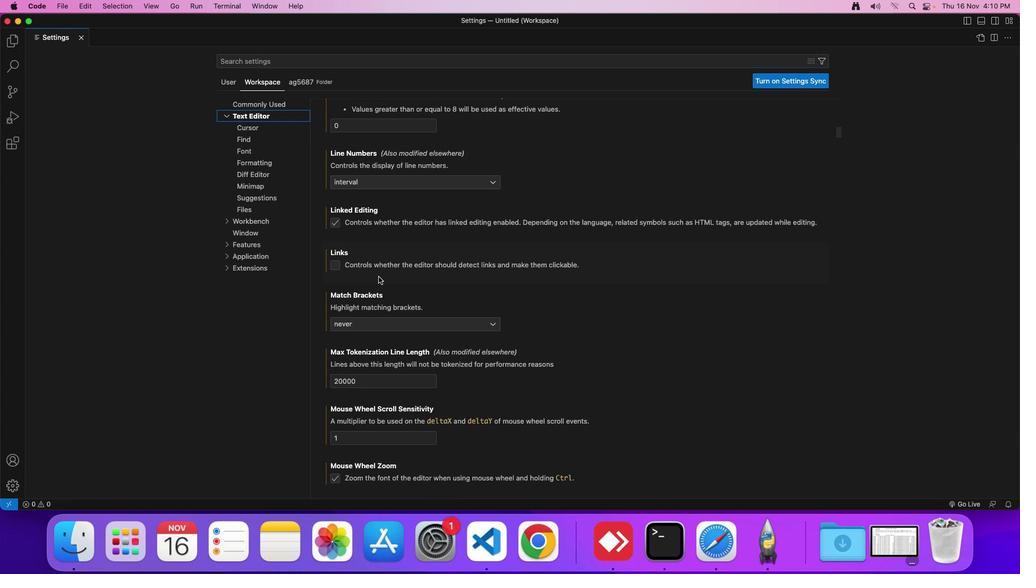 
Action: Mouse scrolled (378, 276) with delta (0, -3)
Screenshot: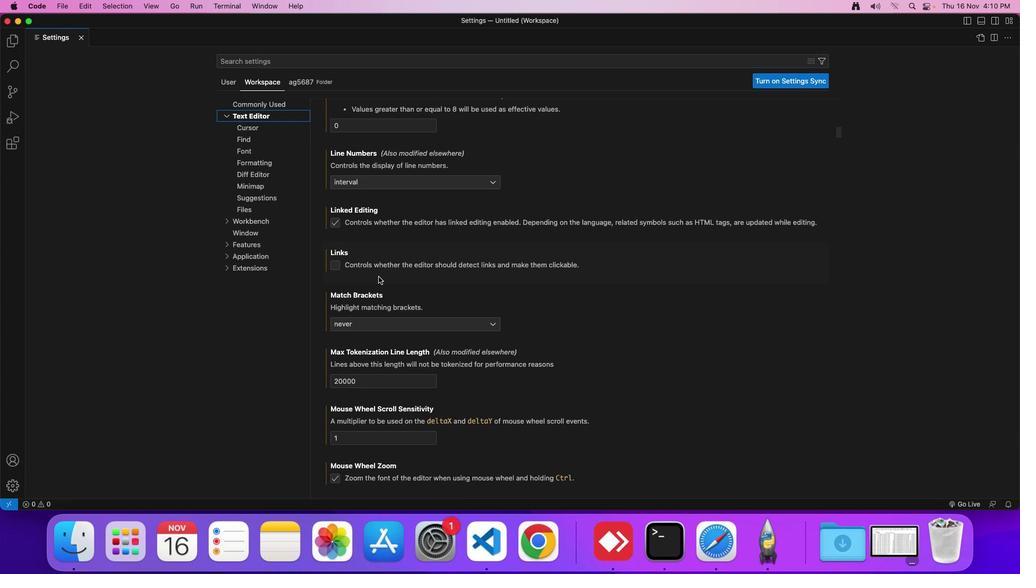 
Action: Mouse moved to (378, 276)
Screenshot: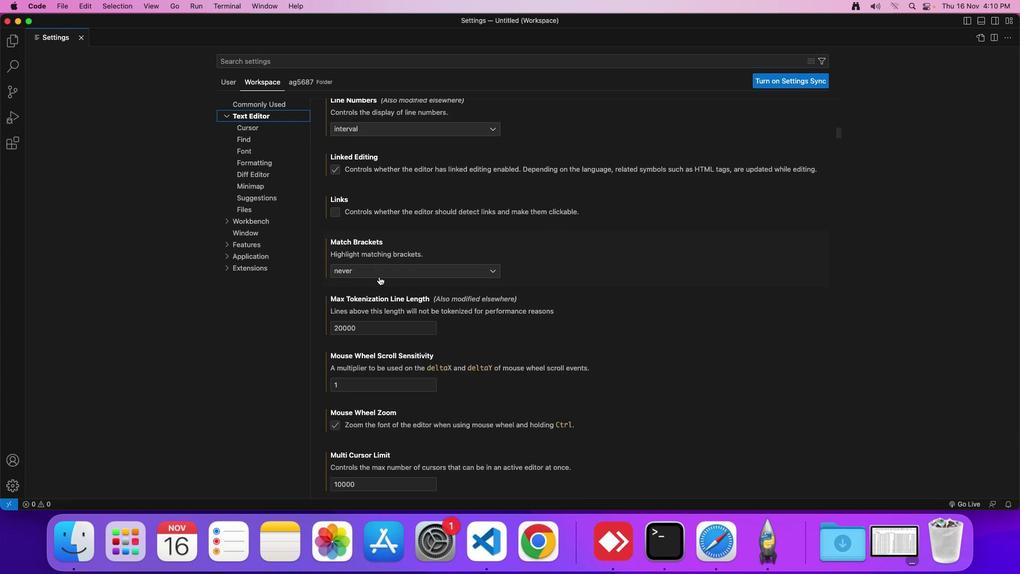 
Action: Mouse scrolled (378, 276) with delta (0, 0)
Screenshot: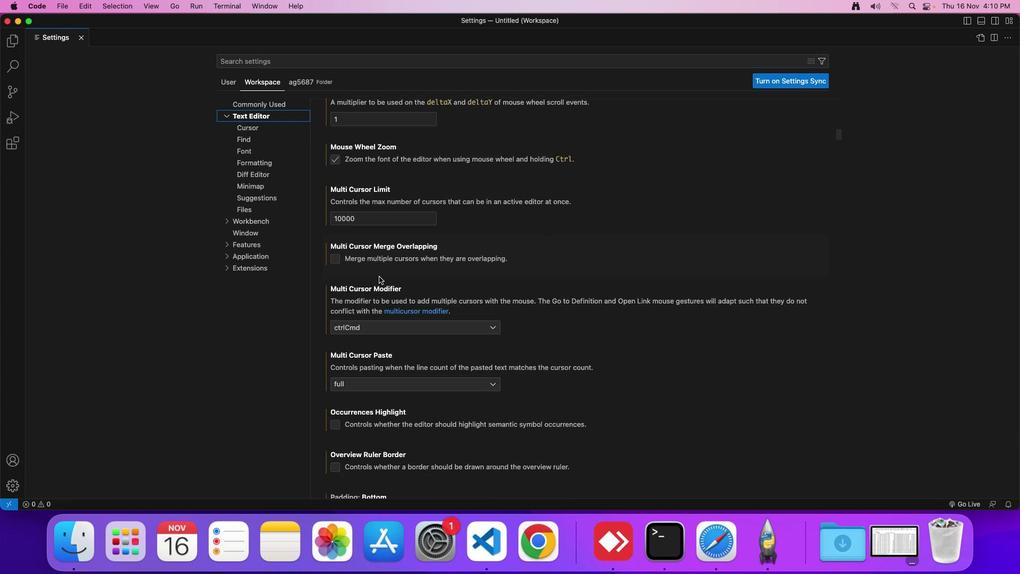 
Action: Mouse scrolled (378, 276) with delta (0, 0)
Screenshot: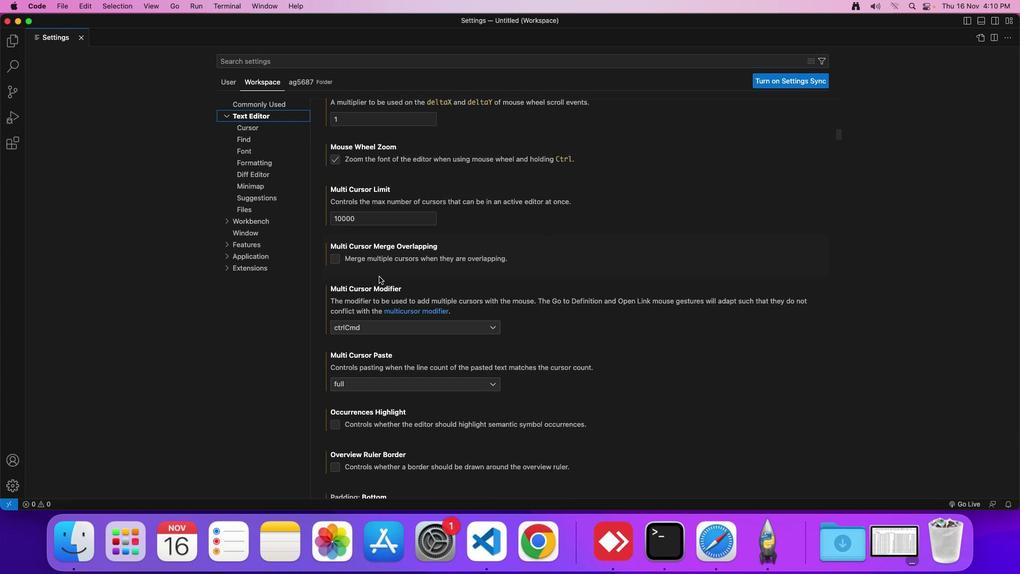 
Action: Mouse scrolled (378, 276) with delta (0, -2)
Screenshot: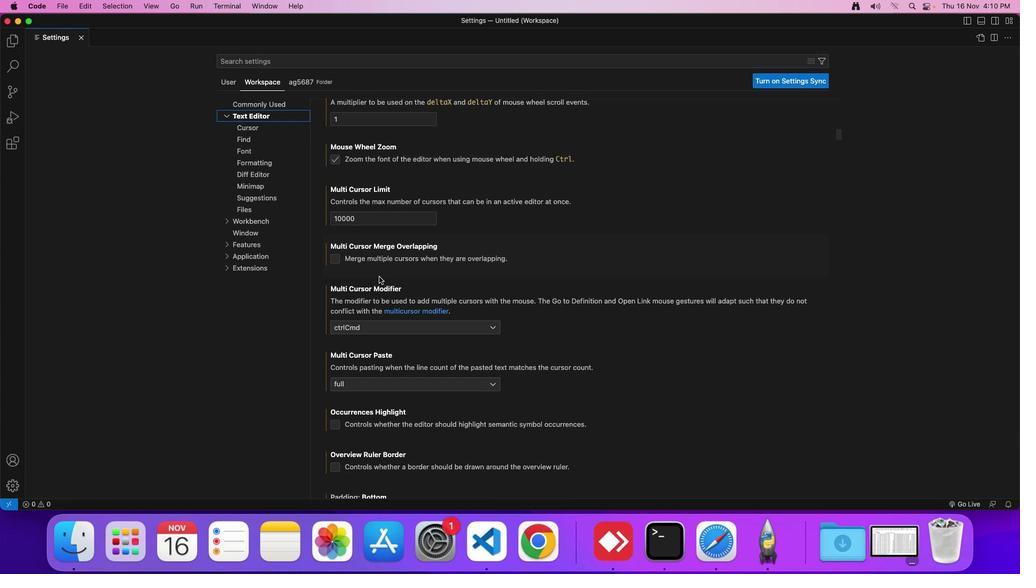 
Action: Mouse scrolled (378, 276) with delta (0, -3)
Screenshot: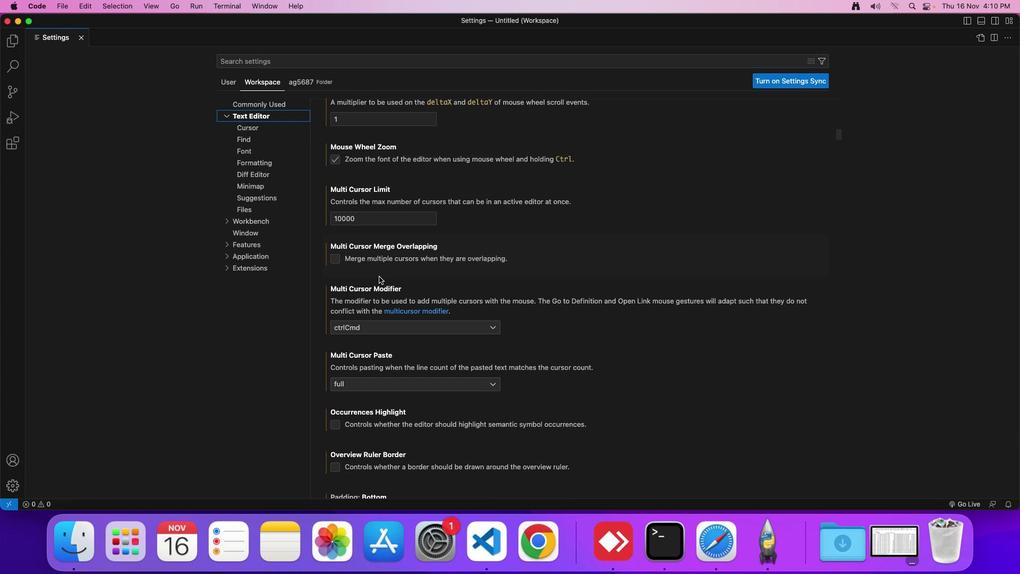 
Action: Mouse scrolled (378, 276) with delta (0, 0)
Screenshot: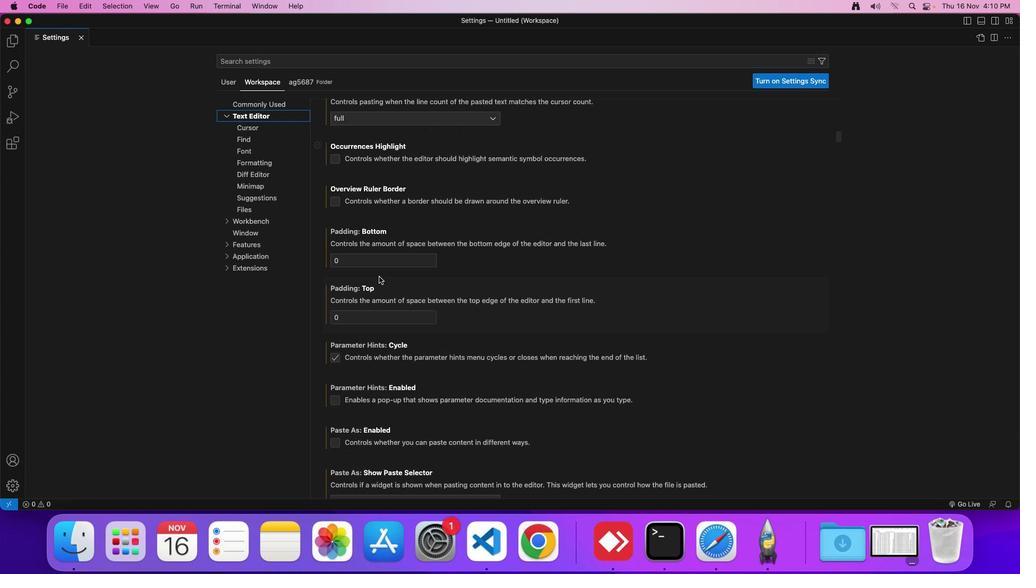 
Action: Mouse scrolled (378, 276) with delta (0, 0)
Screenshot: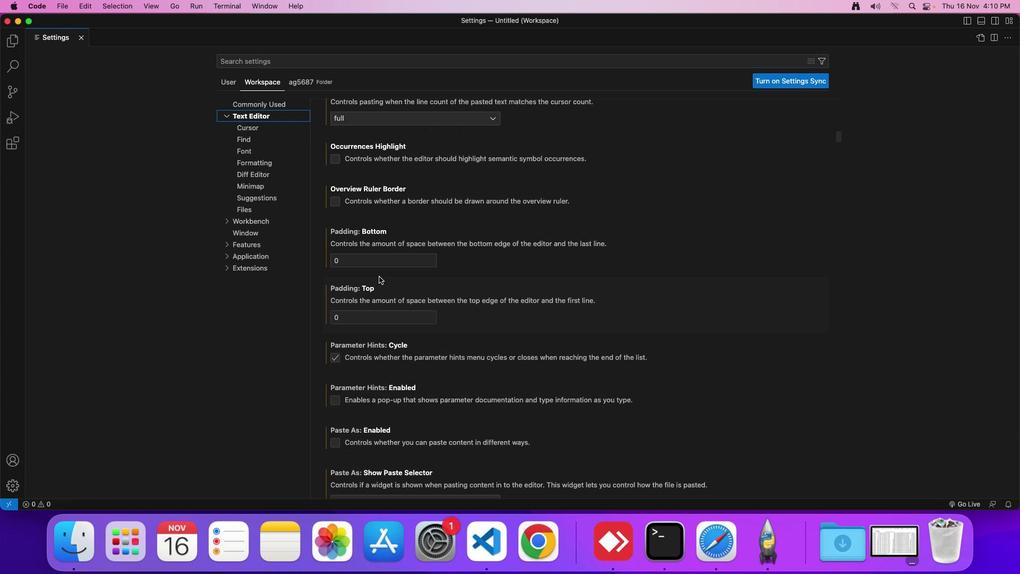 
Action: Mouse scrolled (378, 276) with delta (0, -1)
Screenshot: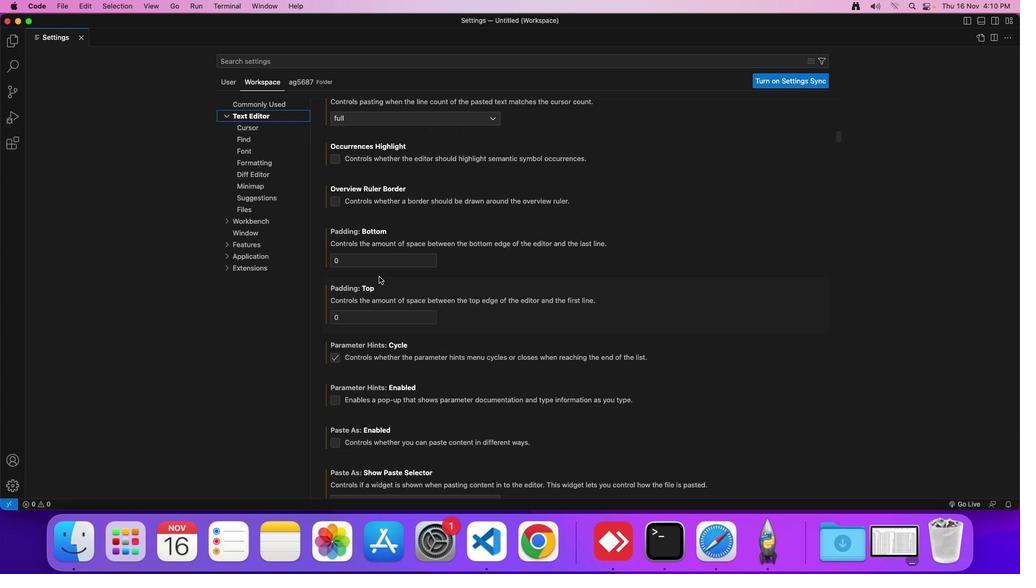 
Action: Mouse scrolled (378, 276) with delta (0, -2)
Screenshot: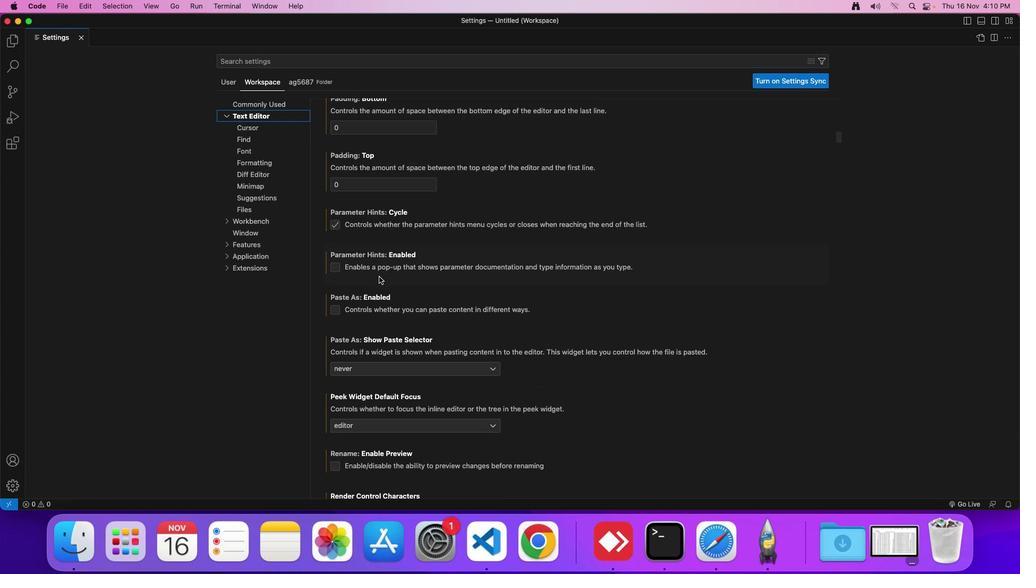 
Action: Mouse scrolled (378, 276) with delta (0, -2)
Screenshot: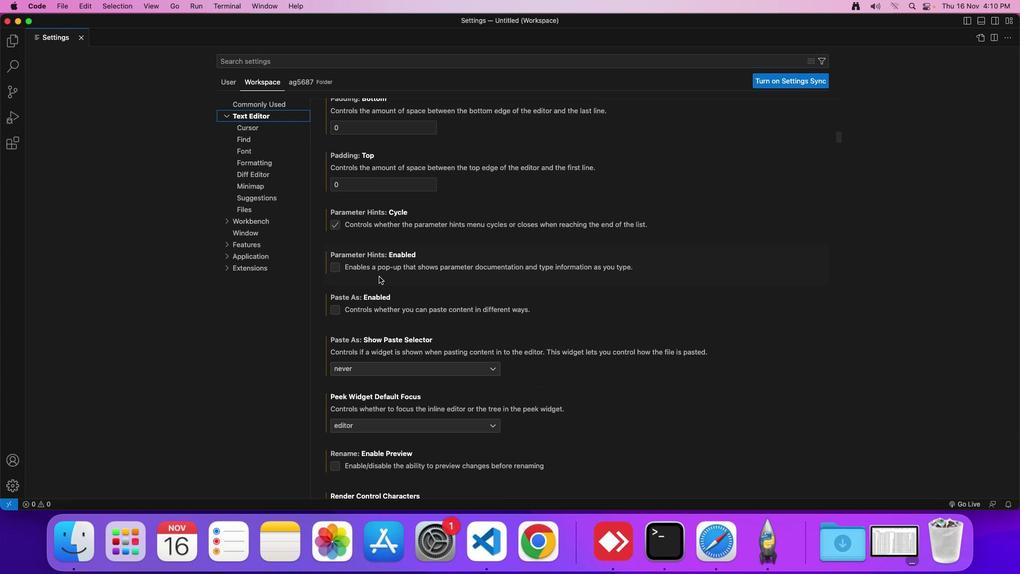
Action: Mouse scrolled (378, 276) with delta (0, 0)
Screenshot: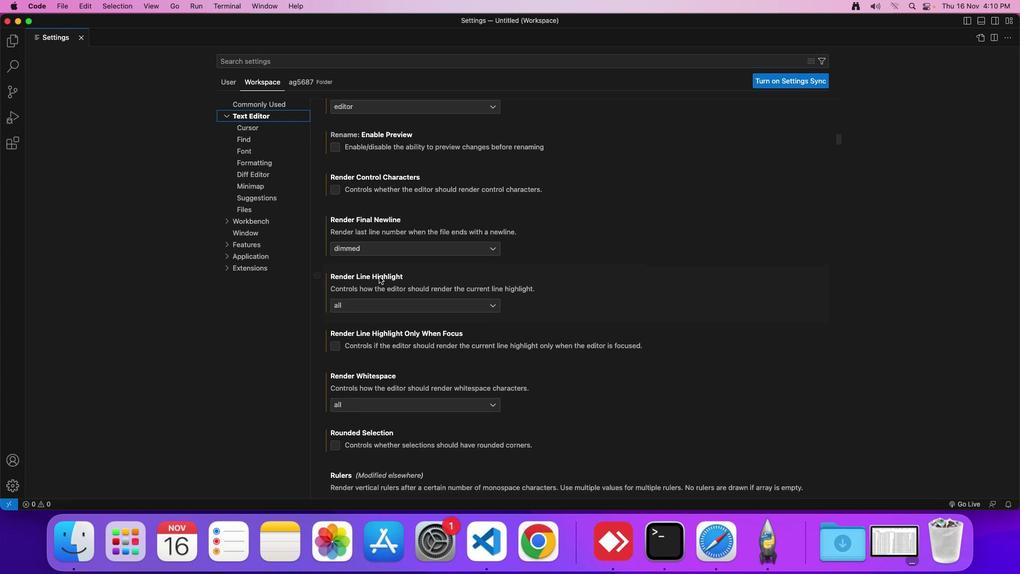 
Action: Mouse scrolled (378, 276) with delta (0, 0)
Screenshot: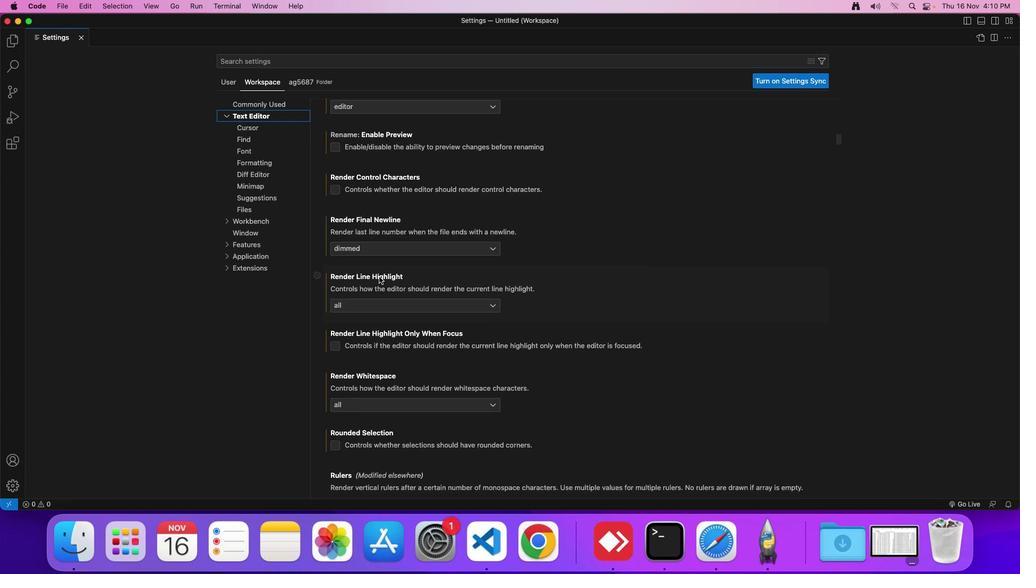 
Action: Mouse scrolled (378, 276) with delta (0, -2)
Screenshot: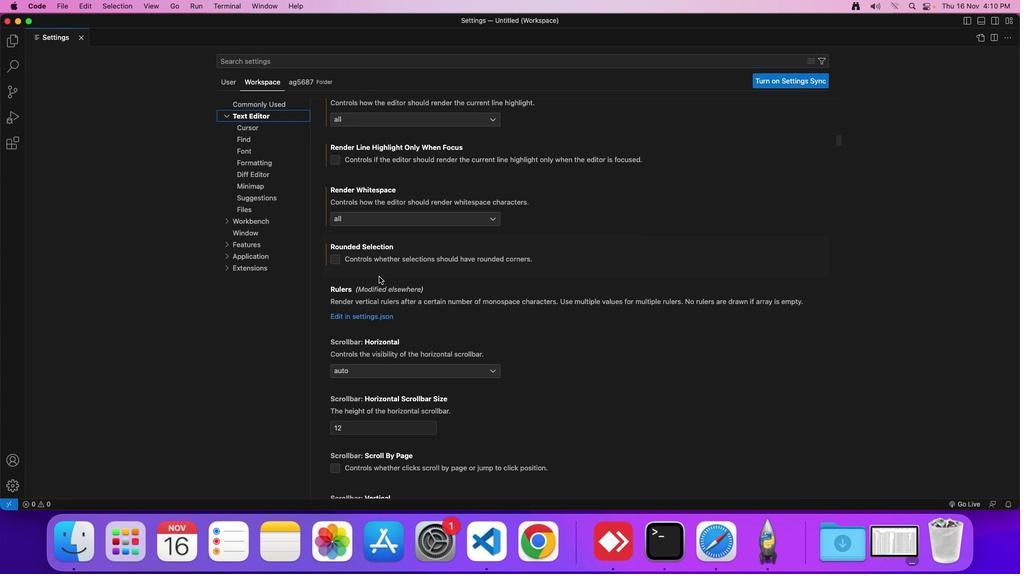 
Action: Mouse scrolled (378, 276) with delta (0, -3)
Screenshot: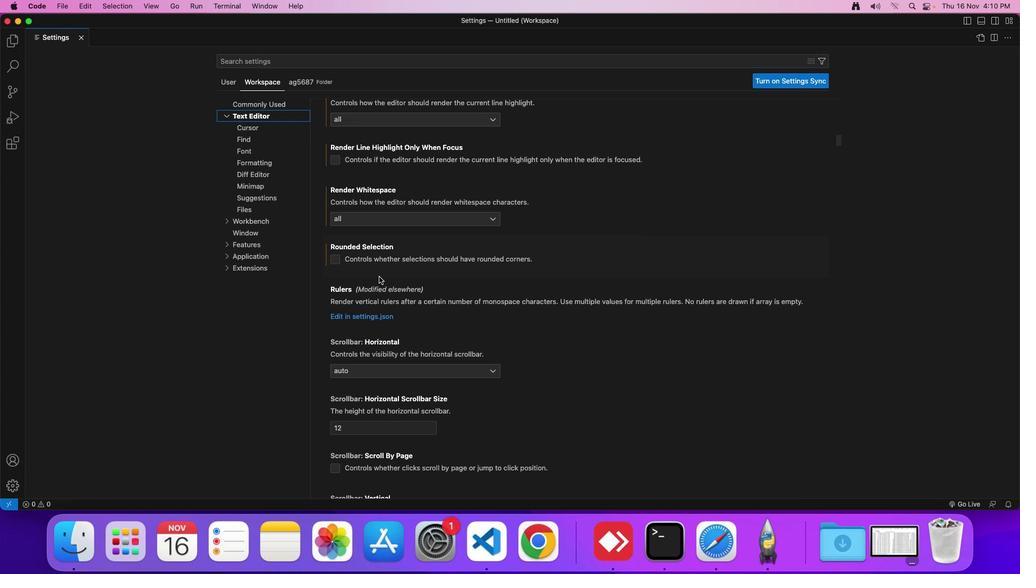 
Action: Mouse scrolled (378, 276) with delta (0, -3)
Screenshot: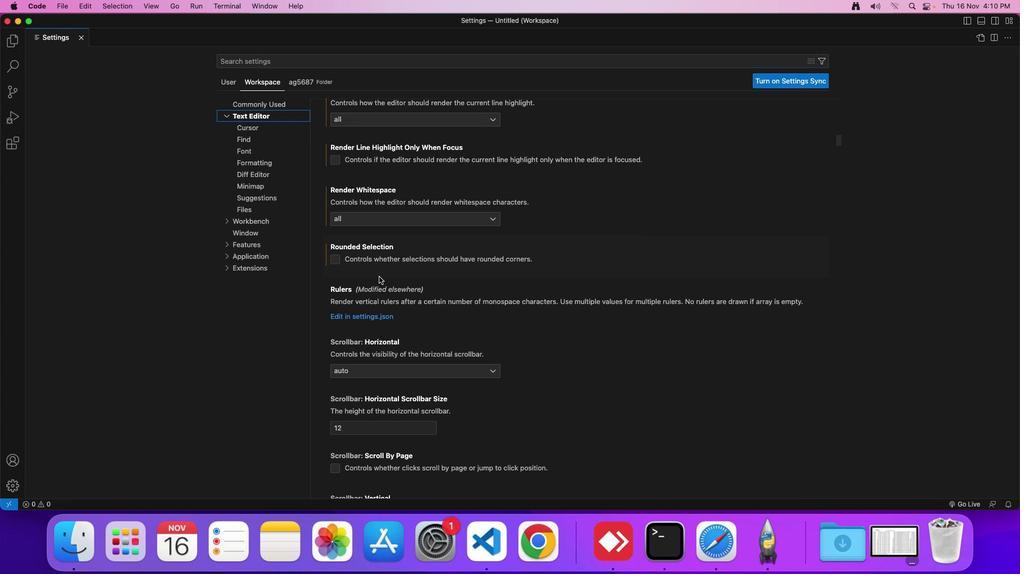 
Action: Mouse scrolled (378, 276) with delta (0, 0)
Screenshot: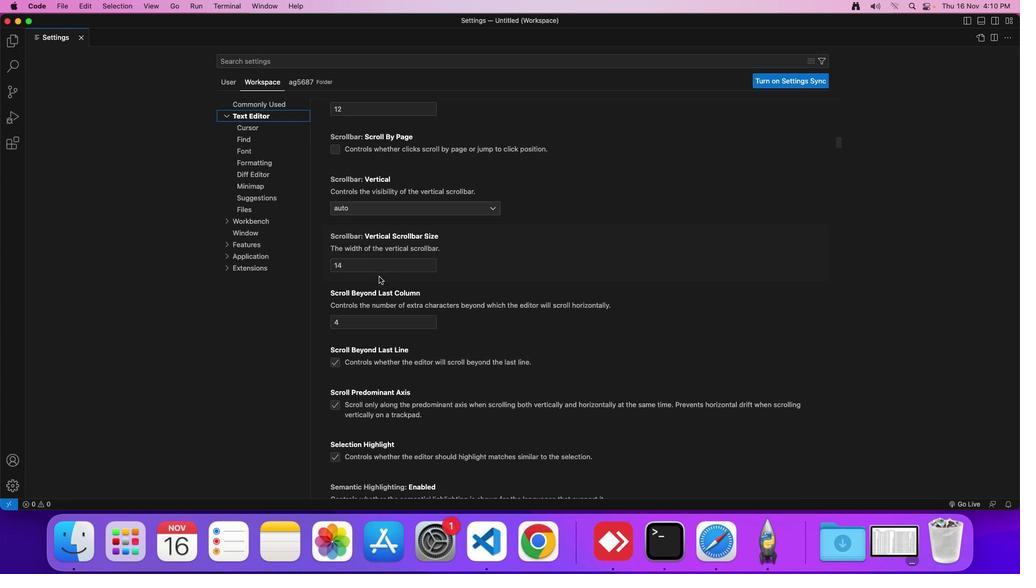 
Action: Mouse scrolled (378, 276) with delta (0, 0)
Screenshot: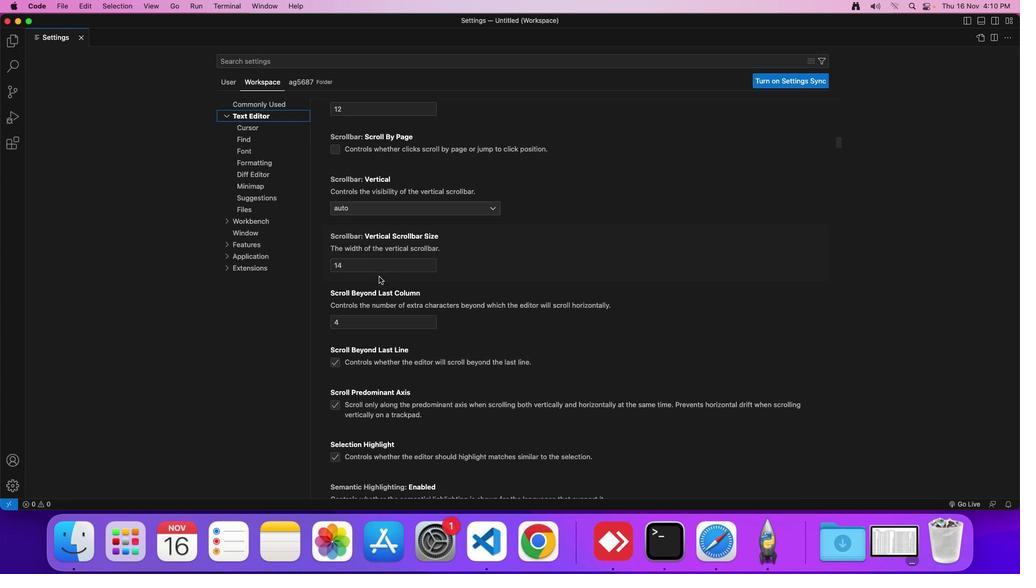 
Action: Mouse scrolled (378, 276) with delta (0, -2)
Screenshot: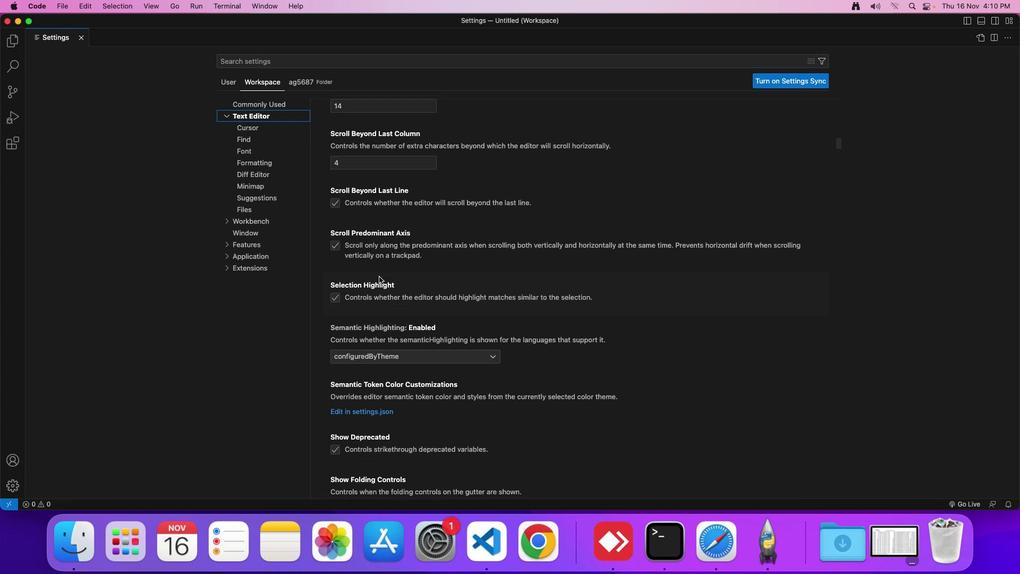 
Action: Mouse scrolled (378, 276) with delta (0, -3)
Screenshot: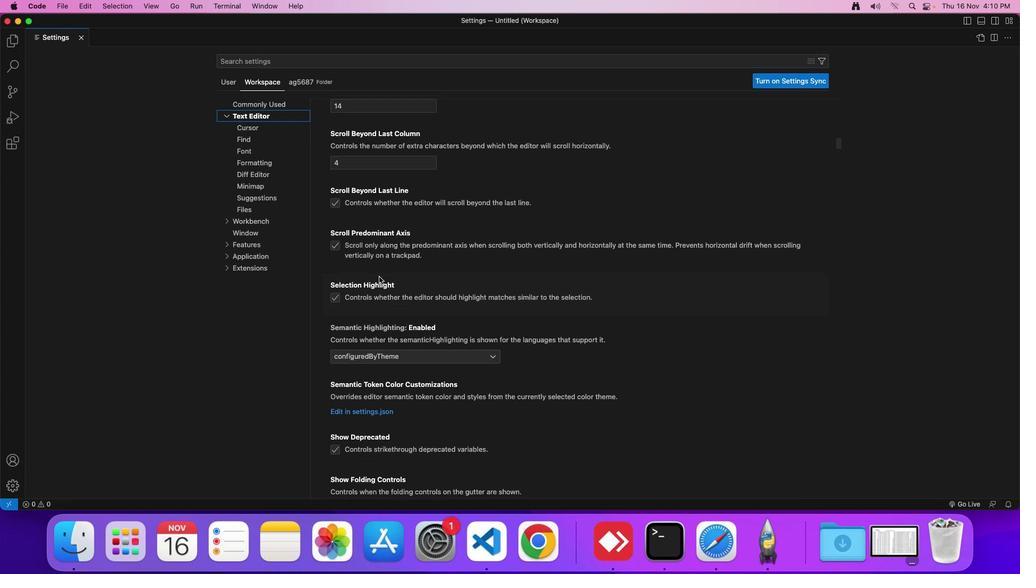 
Action: Mouse scrolled (378, 276) with delta (0, -3)
Screenshot: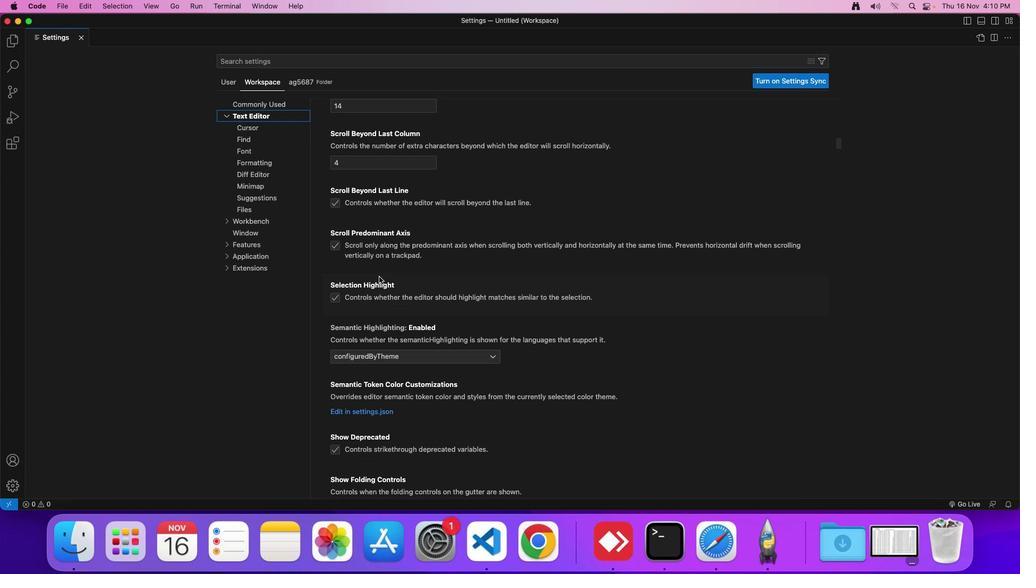 
Action: Mouse scrolled (378, 276) with delta (0, 0)
Screenshot: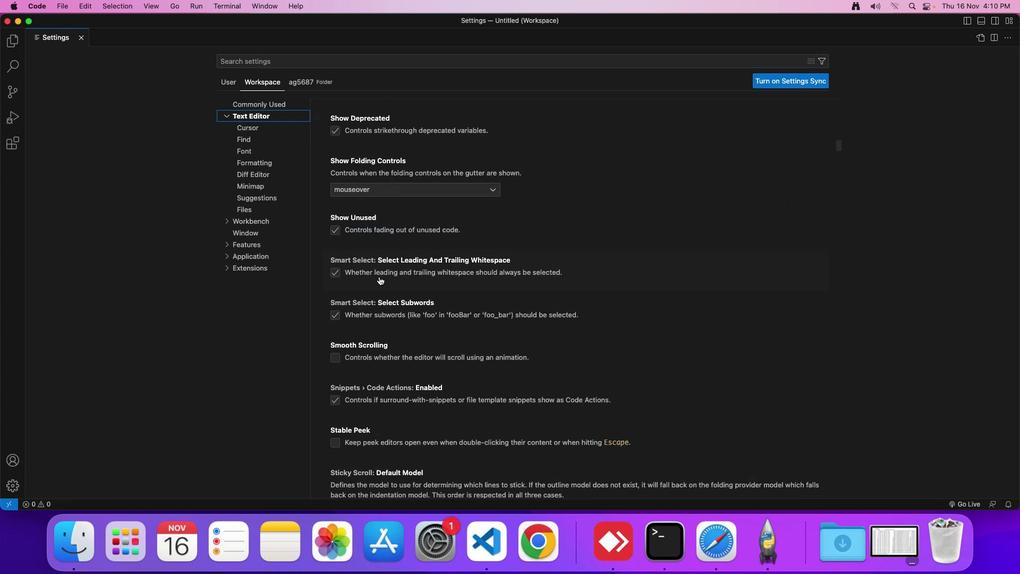
Action: Mouse scrolled (378, 276) with delta (0, 0)
Screenshot: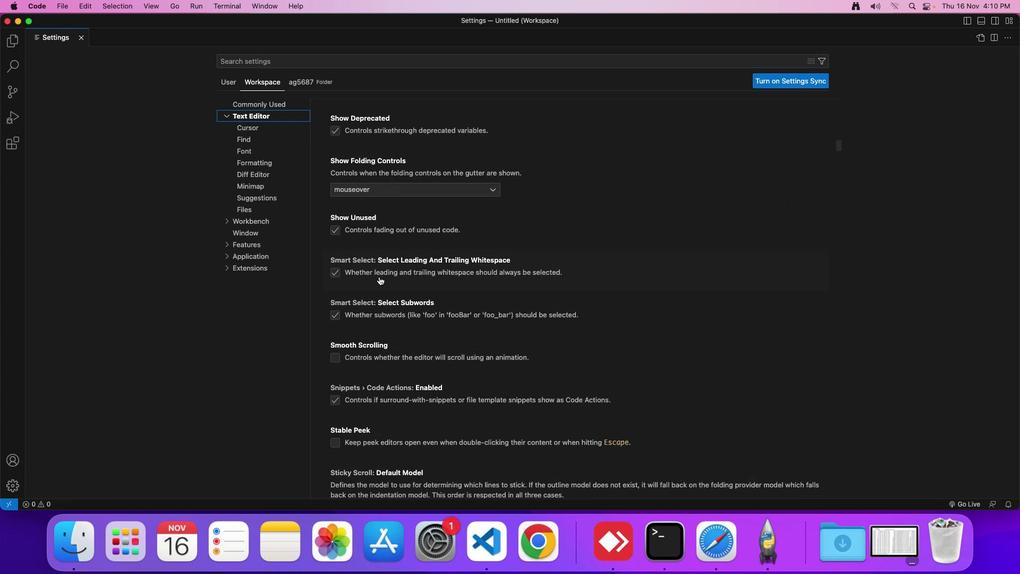 
Action: Mouse scrolled (378, 276) with delta (0, -2)
Screenshot: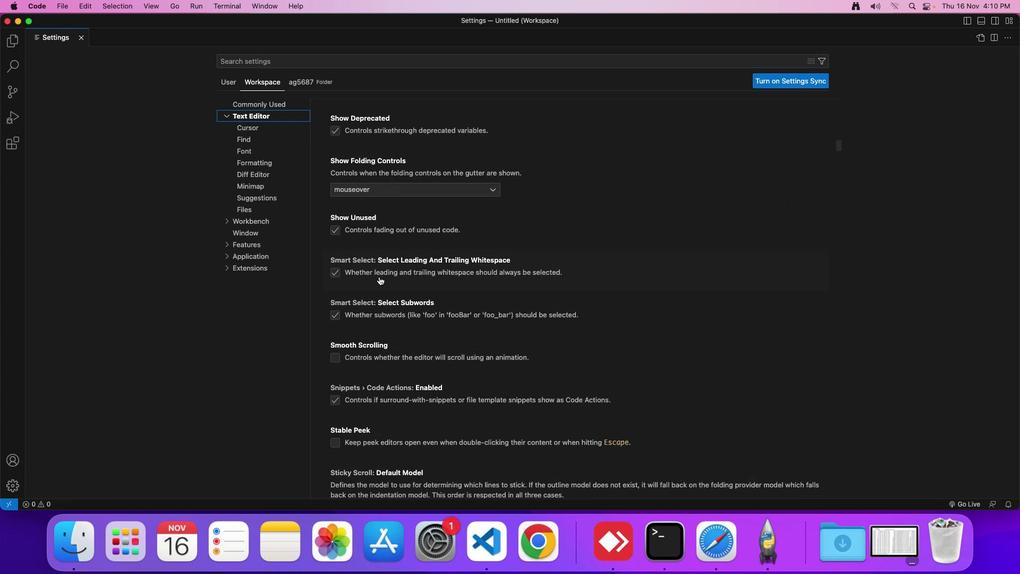 
Action: Mouse scrolled (378, 276) with delta (0, -3)
Screenshot: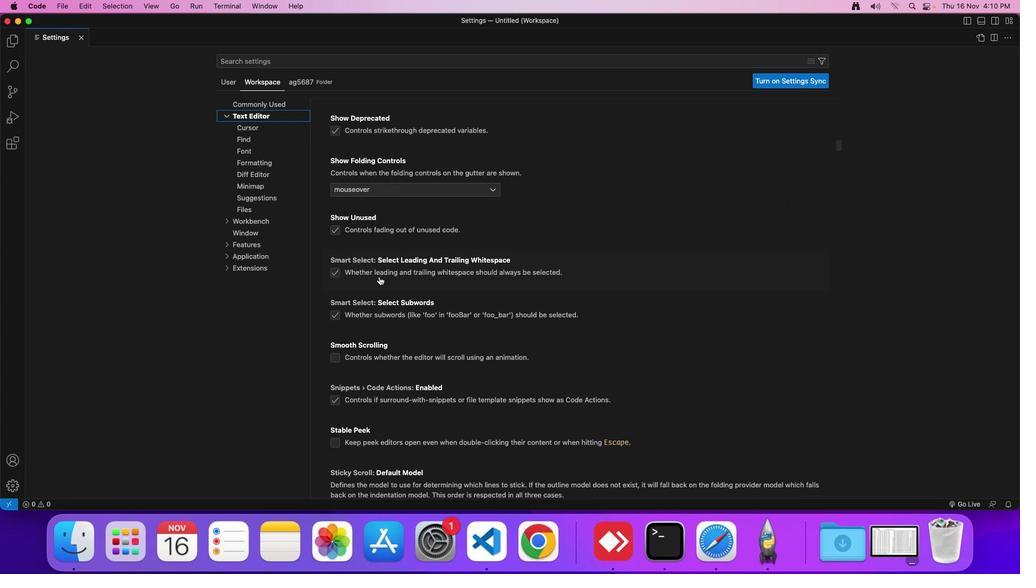 
Action: Mouse scrolled (378, 276) with delta (0, 0)
Screenshot: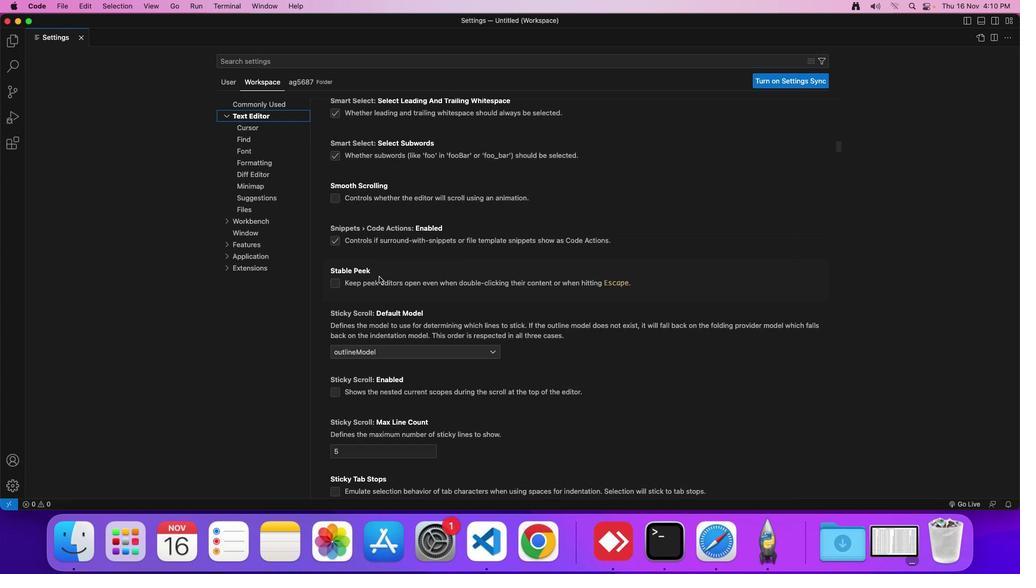 
Action: Mouse scrolled (378, 276) with delta (0, 0)
Screenshot: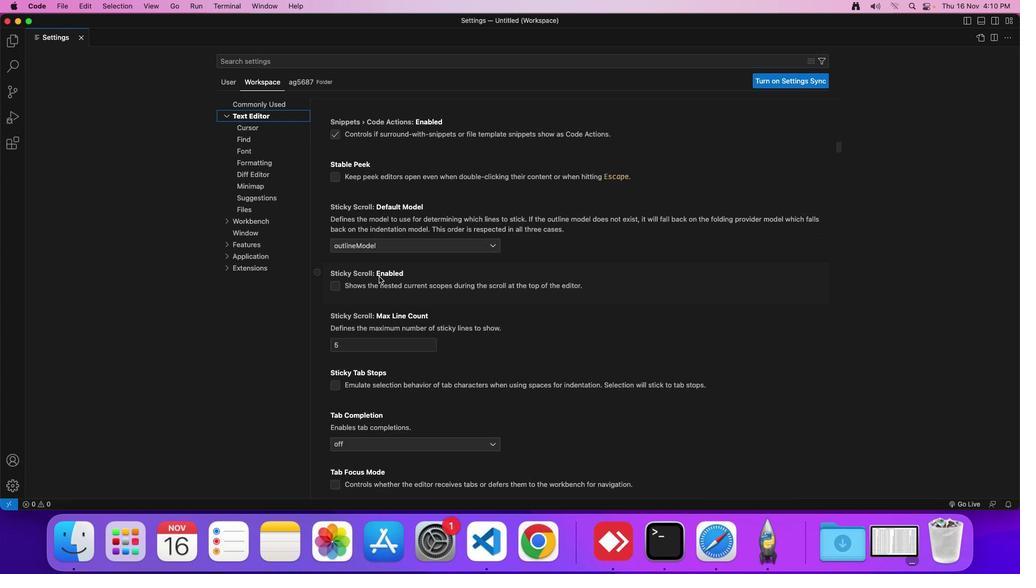 
Action: Mouse scrolled (378, 276) with delta (0, -2)
Screenshot: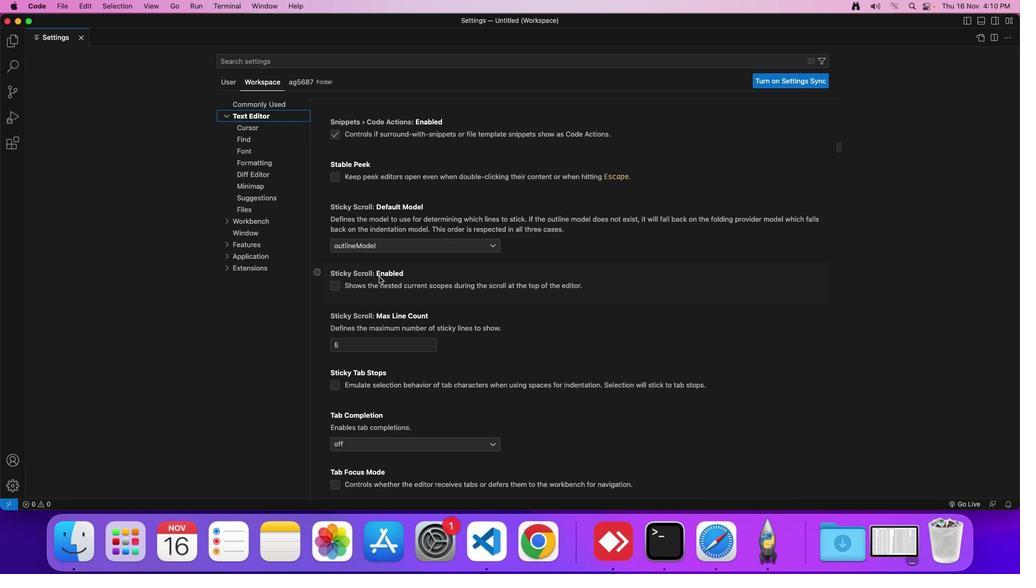 
Action: Mouse scrolled (378, 276) with delta (0, -2)
Screenshot: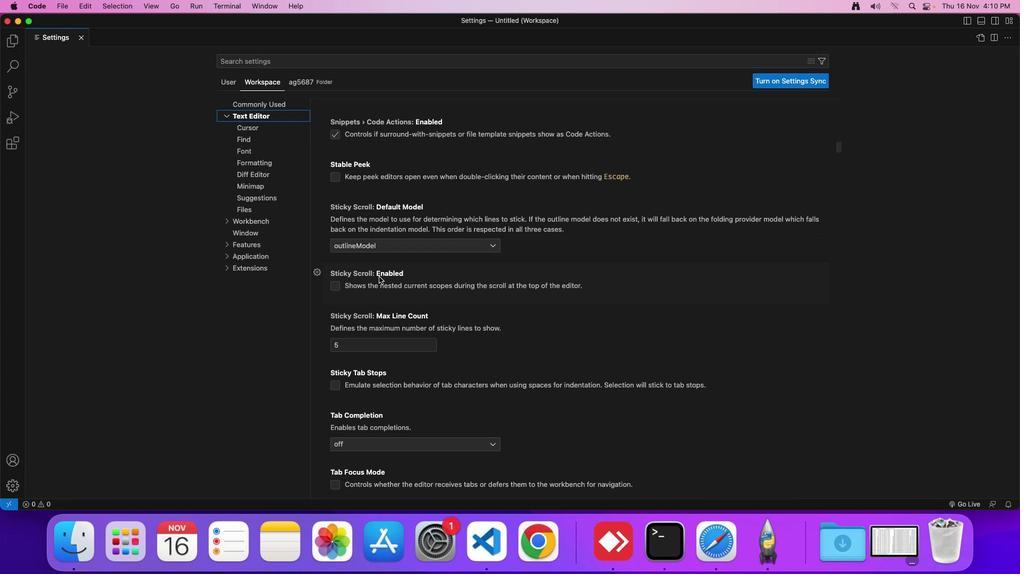 
Action: Mouse scrolled (378, 276) with delta (0, 0)
Screenshot: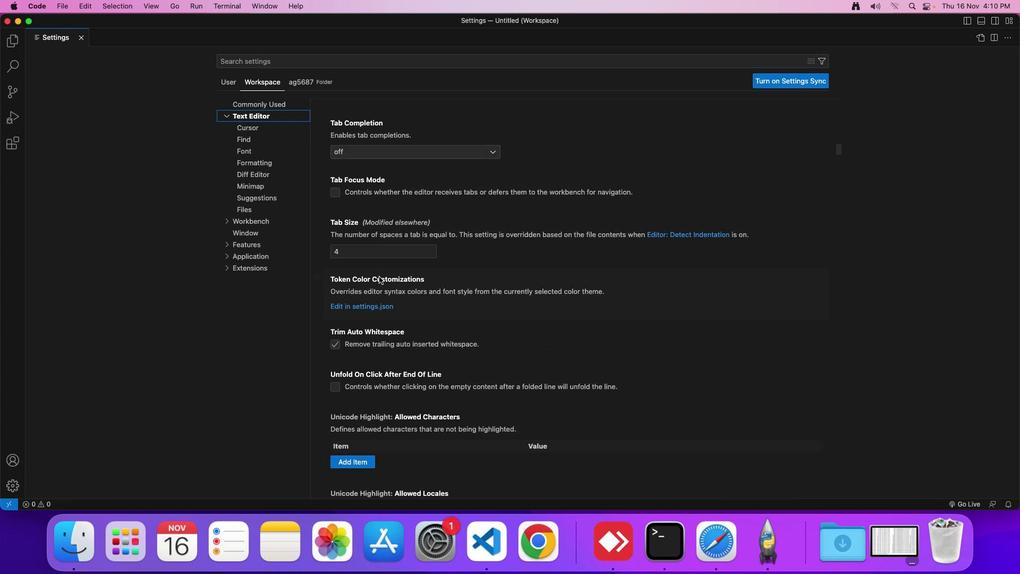 
Action: Mouse scrolled (378, 276) with delta (0, 0)
Screenshot: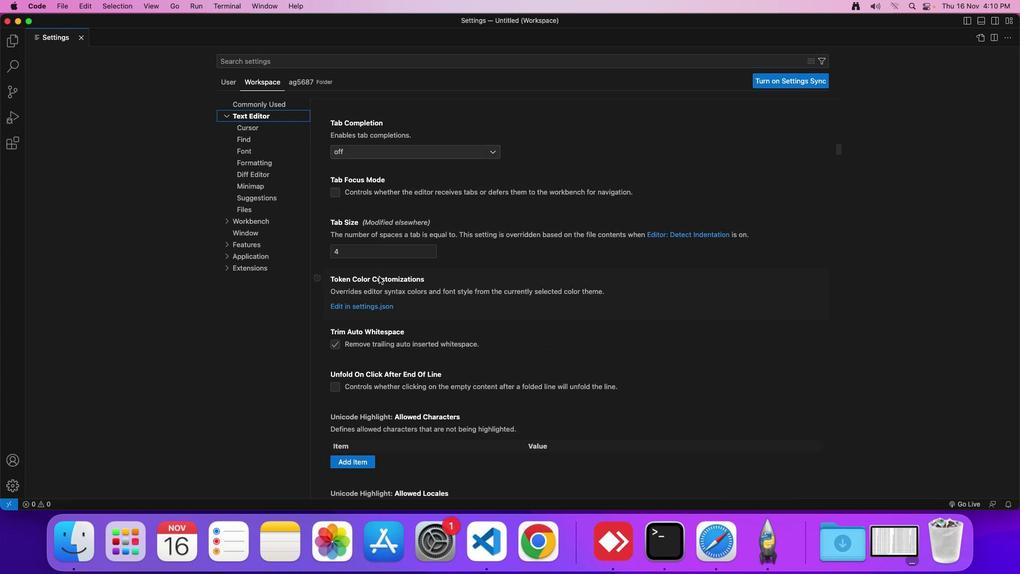 
Action: Mouse scrolled (378, 276) with delta (0, -2)
Screenshot: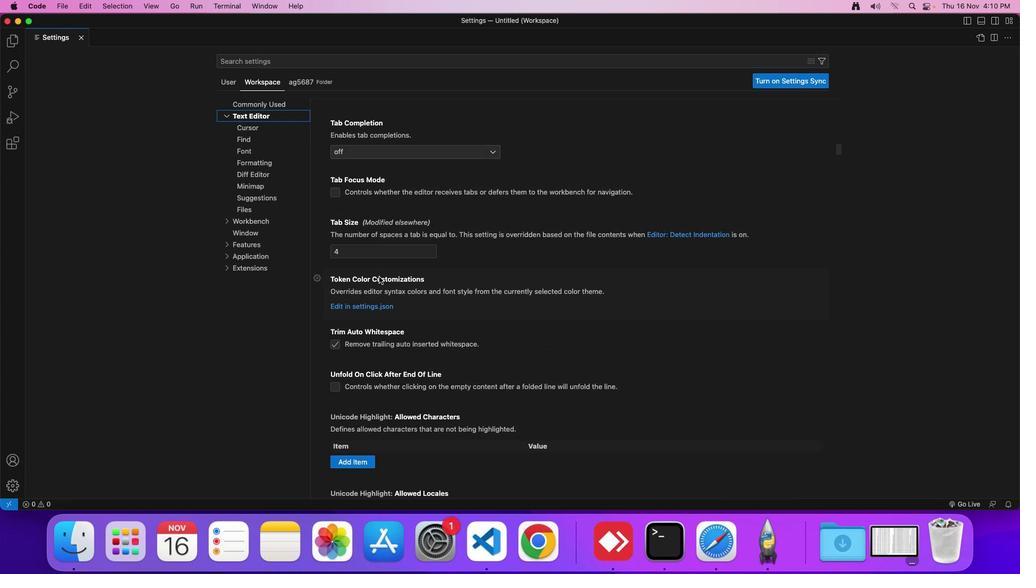 
Action: Mouse scrolled (378, 276) with delta (0, -2)
Screenshot: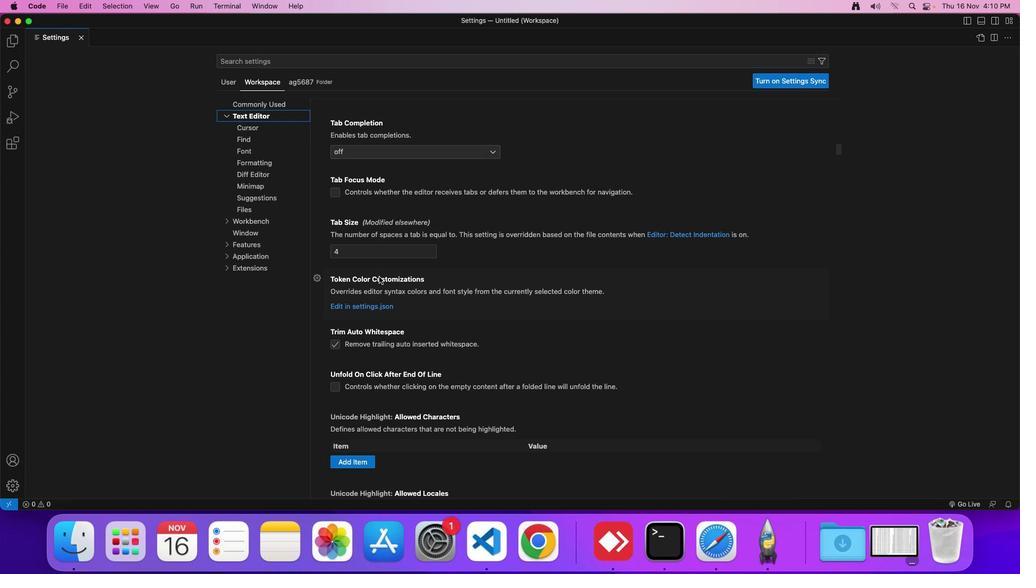 
Action: Mouse scrolled (378, 276) with delta (0, 0)
Screenshot: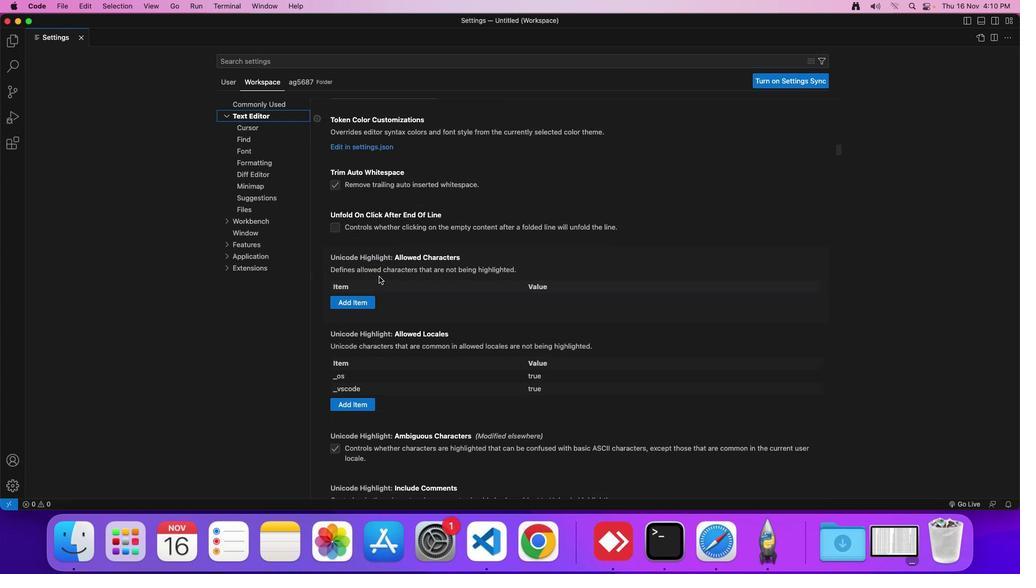 
Action: Mouse scrolled (378, 276) with delta (0, 0)
Screenshot: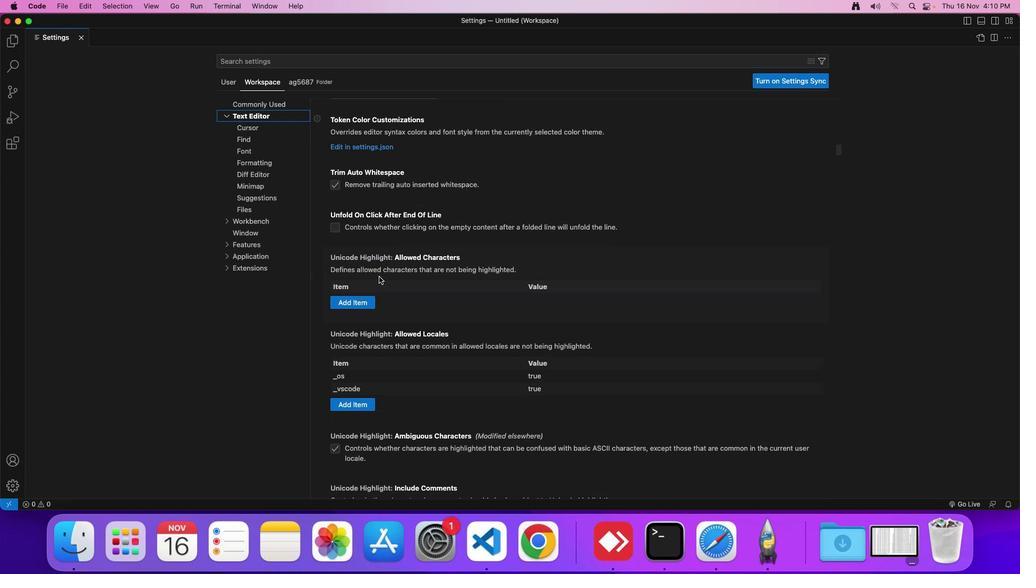 
Action: Mouse scrolled (378, 276) with delta (0, -2)
Screenshot: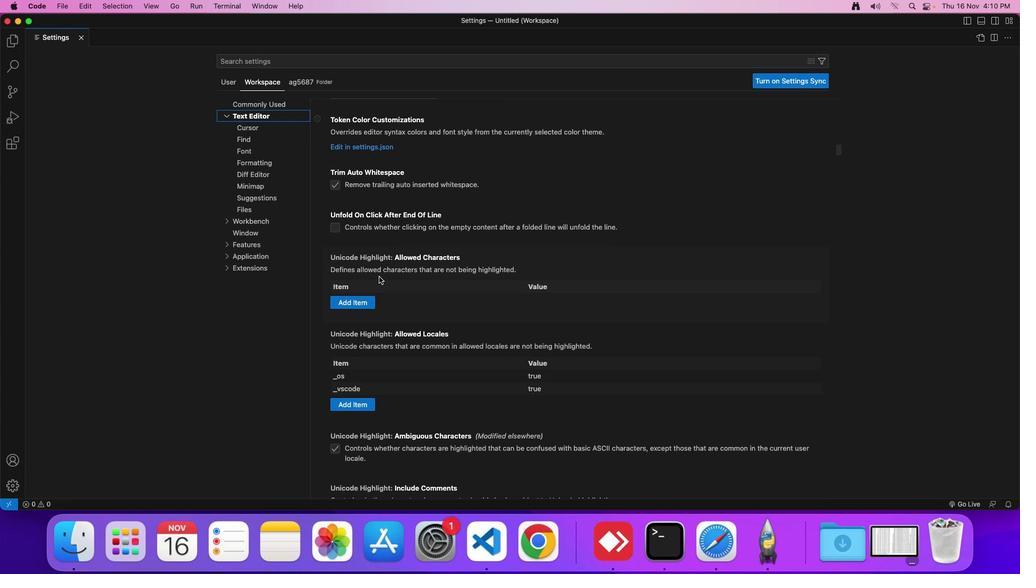 
Action: Mouse scrolled (378, 276) with delta (0, 0)
Screenshot: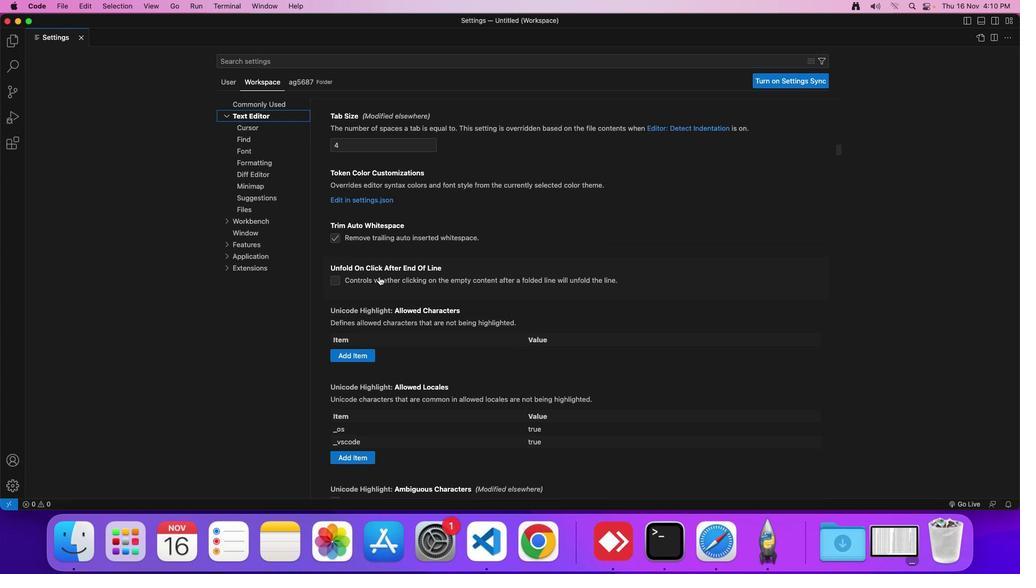 
Action: Mouse scrolled (378, 276) with delta (0, 0)
Screenshot: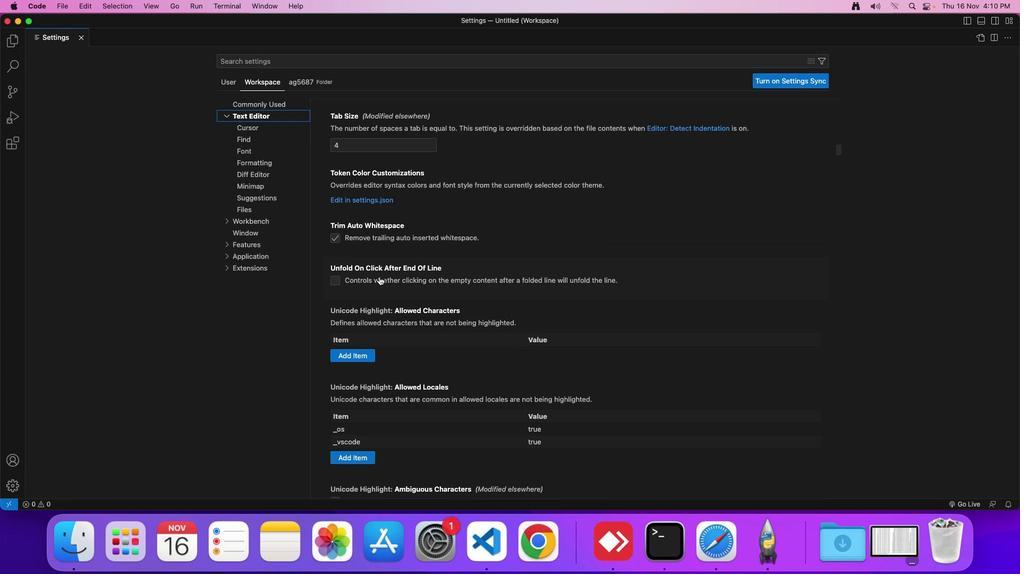 
Action: Mouse scrolled (378, 276) with delta (0, 0)
Screenshot: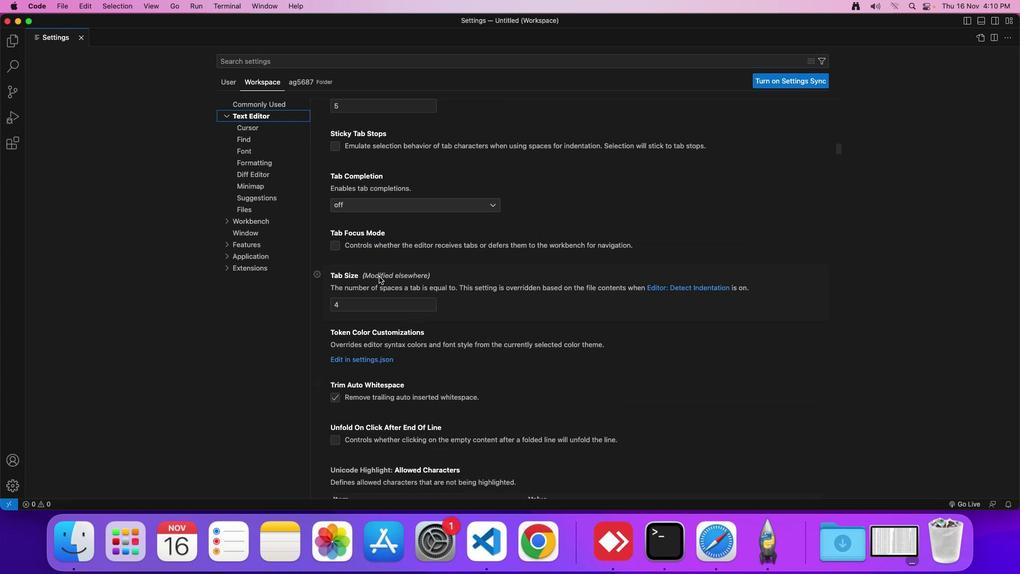 
Action: Mouse scrolled (378, 276) with delta (0, 0)
Screenshot: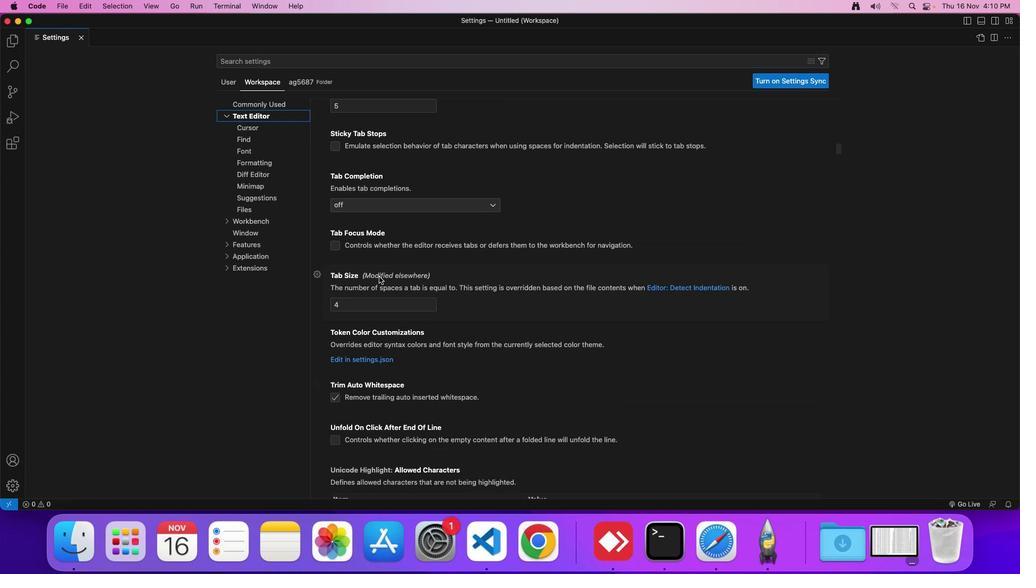
Action: Mouse scrolled (378, 276) with delta (0, 2)
Screenshot: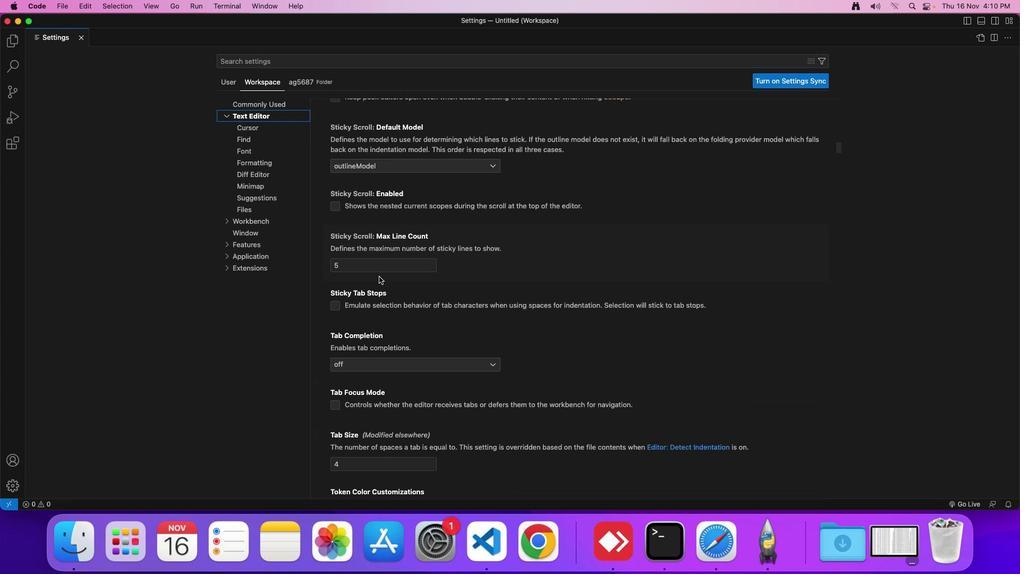 
Action: Mouse scrolled (378, 276) with delta (0, 3)
Screenshot: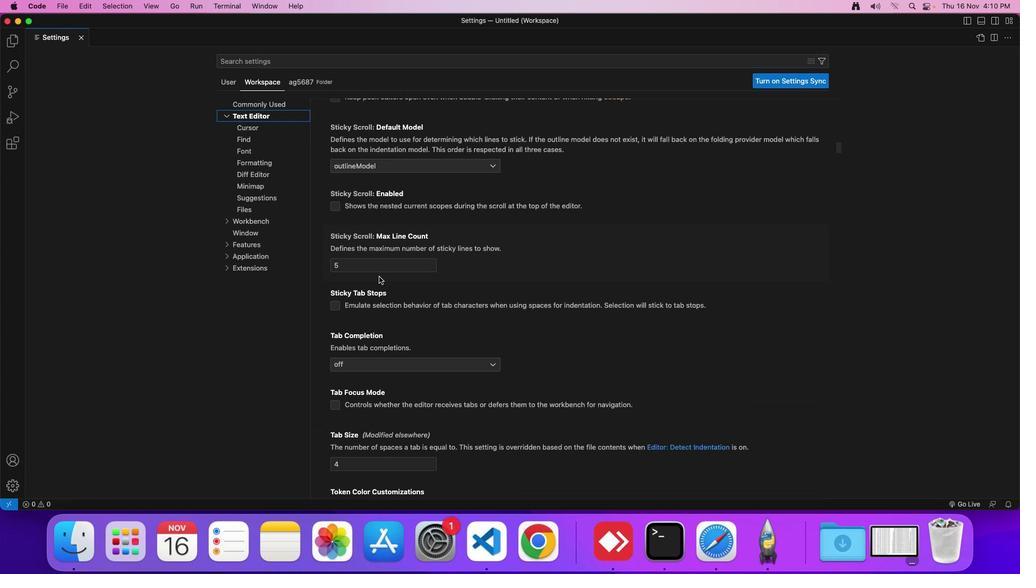
Action: Mouse scrolled (378, 276) with delta (0, 0)
Screenshot: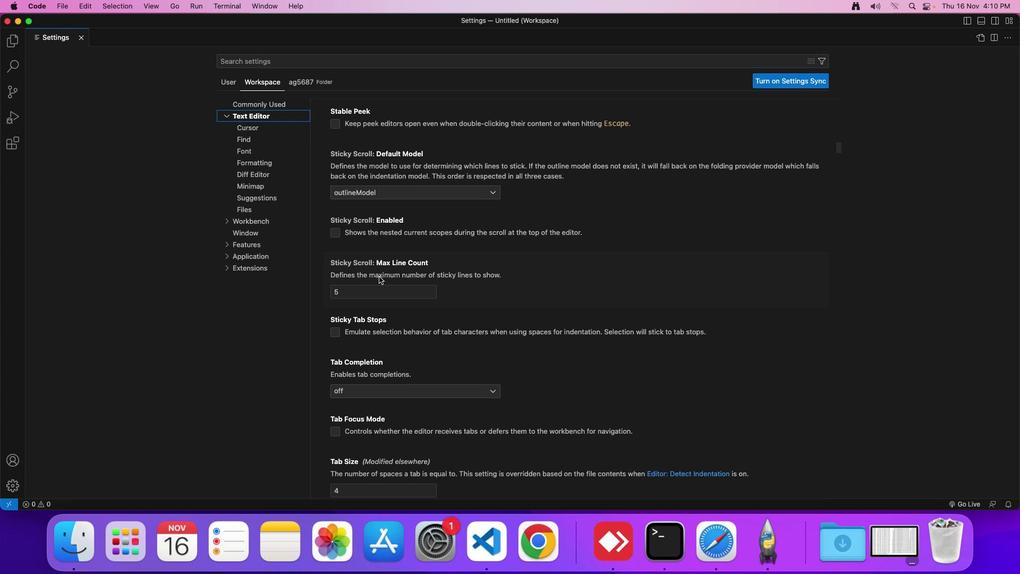 
Action: Mouse scrolled (378, 276) with delta (0, 0)
Screenshot: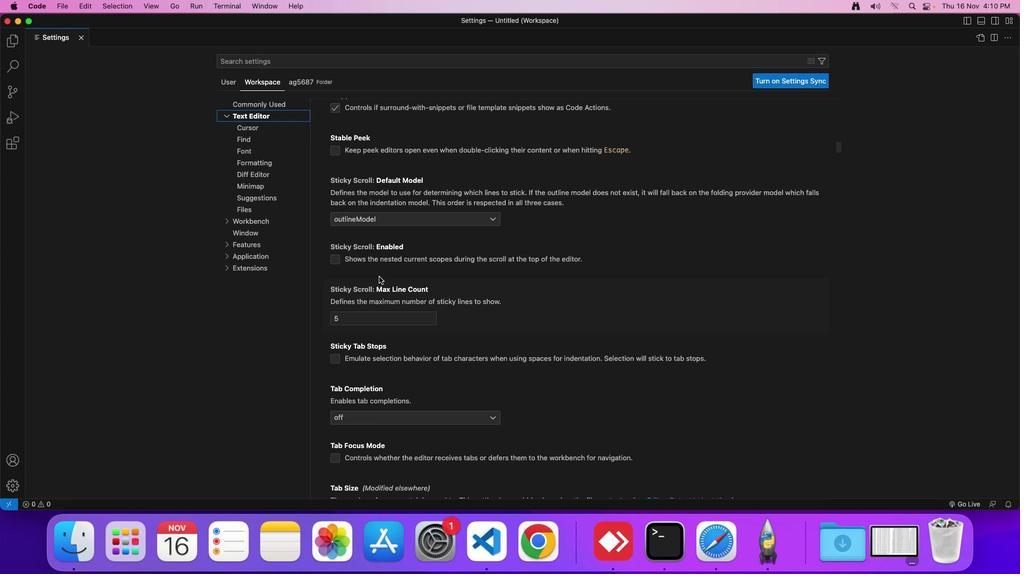 
Action: Mouse scrolled (378, 276) with delta (0, 0)
Screenshot: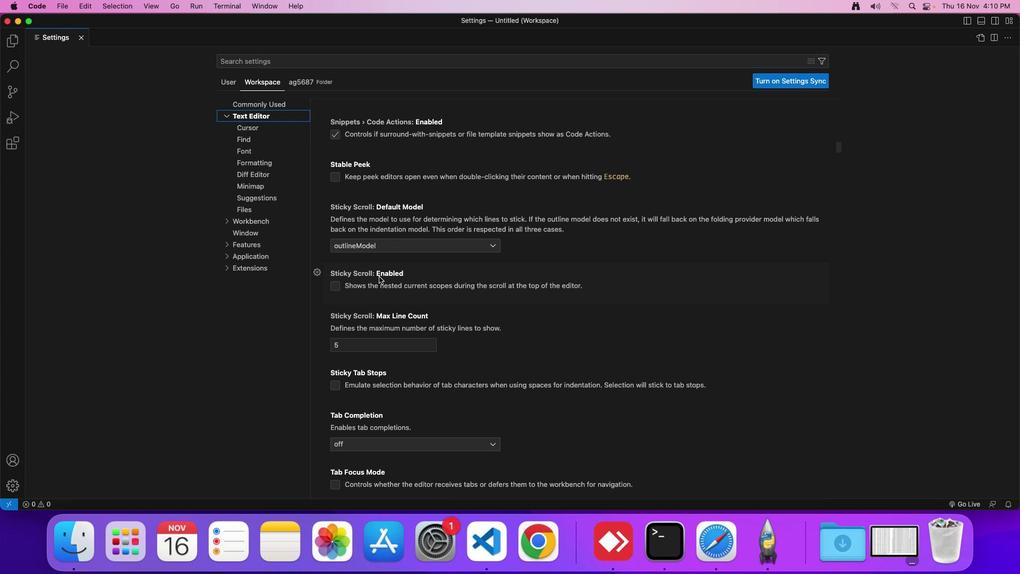 
Action: Mouse scrolled (378, 276) with delta (0, 0)
Screenshot: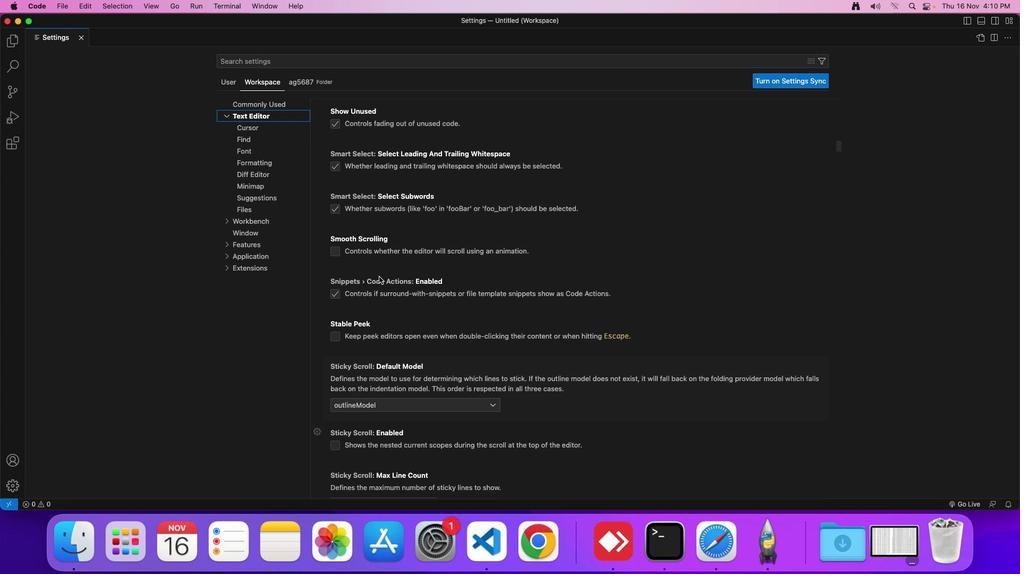 
Action: Mouse scrolled (378, 276) with delta (0, 0)
Screenshot: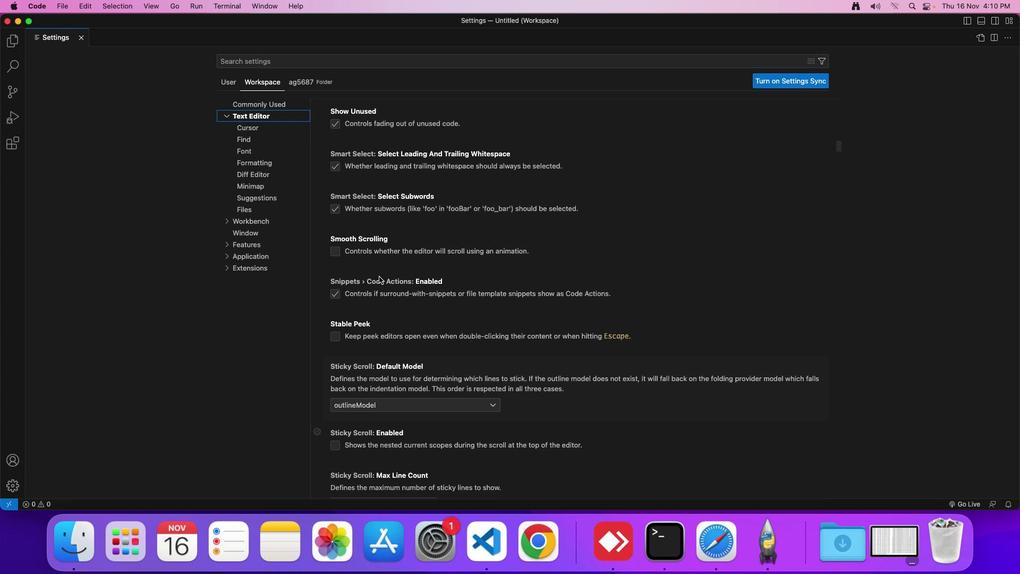 
Action: Mouse scrolled (378, 276) with delta (0, 2)
Screenshot: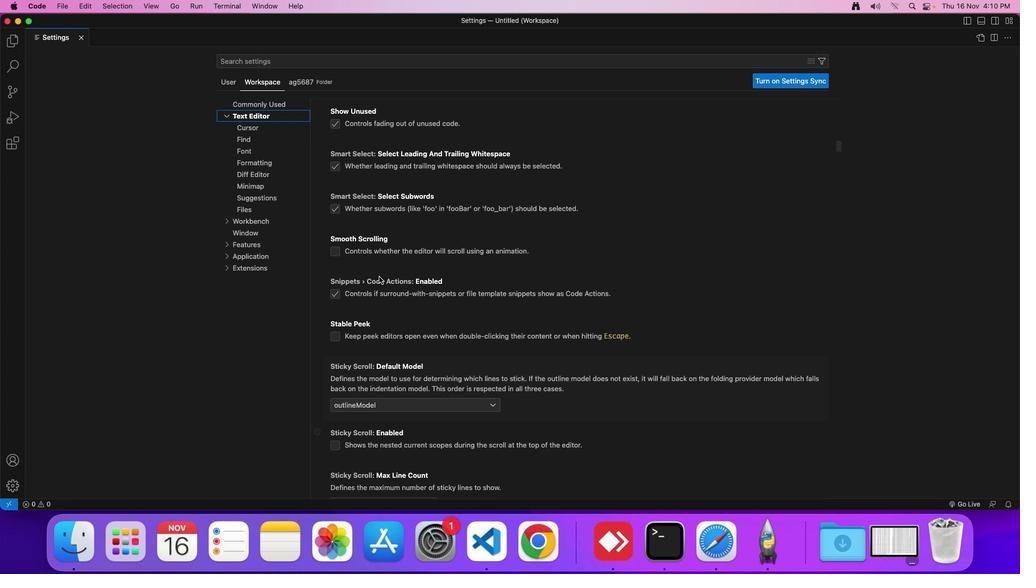 
Action: Mouse scrolled (378, 276) with delta (0, 0)
Screenshot: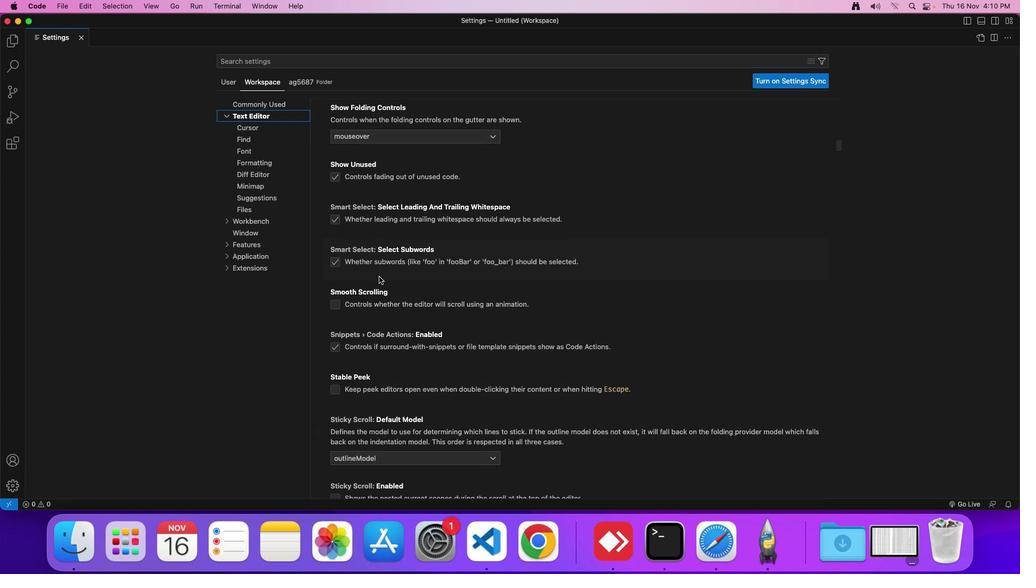 
Action: Mouse scrolled (378, 276) with delta (0, 0)
Screenshot: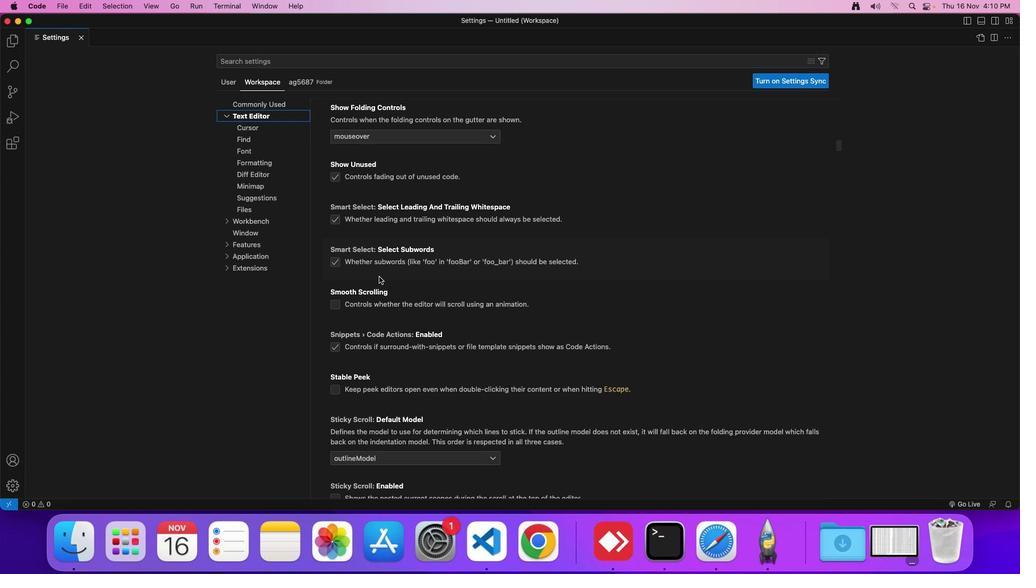 
Action: Mouse scrolled (378, 276) with delta (0, 0)
Screenshot: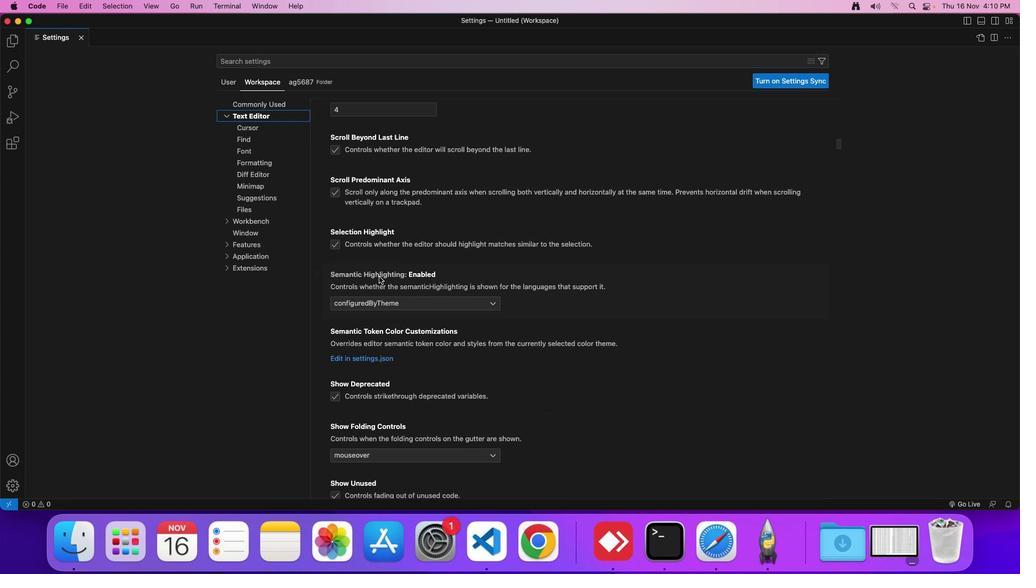 
Action: Mouse scrolled (378, 276) with delta (0, 0)
Screenshot: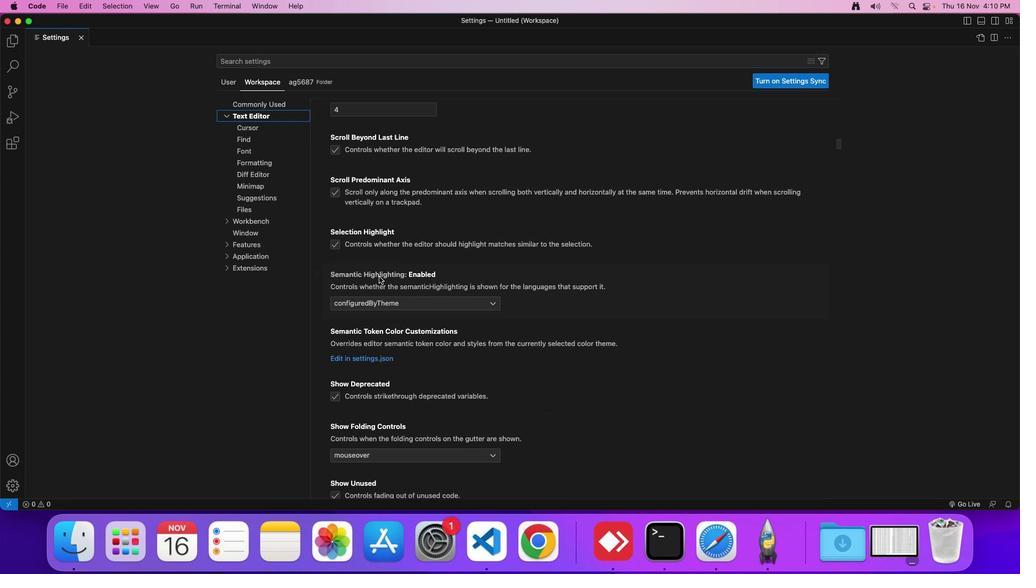 
Action: Mouse scrolled (378, 276) with delta (0, 2)
Screenshot: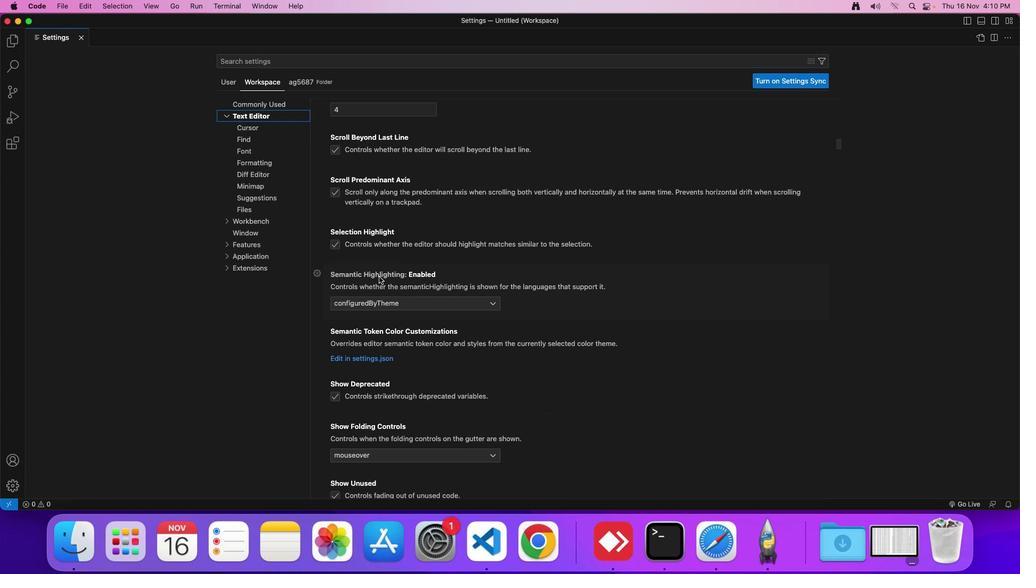 
Action: Mouse scrolled (378, 276) with delta (0, 3)
Screenshot: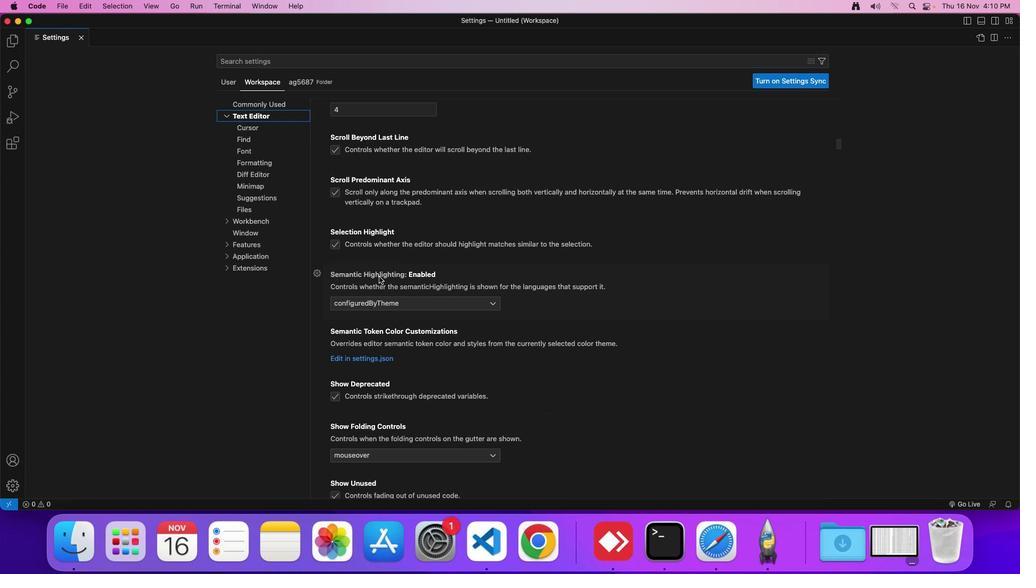 
Action: Mouse scrolled (378, 276) with delta (0, 0)
Screenshot: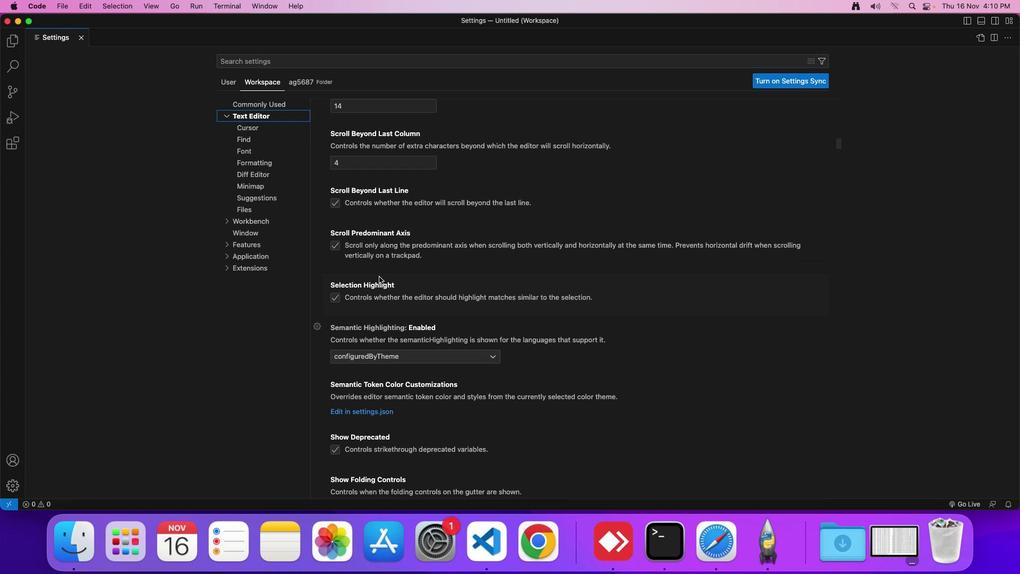 
Action: Mouse scrolled (378, 276) with delta (0, 0)
Screenshot: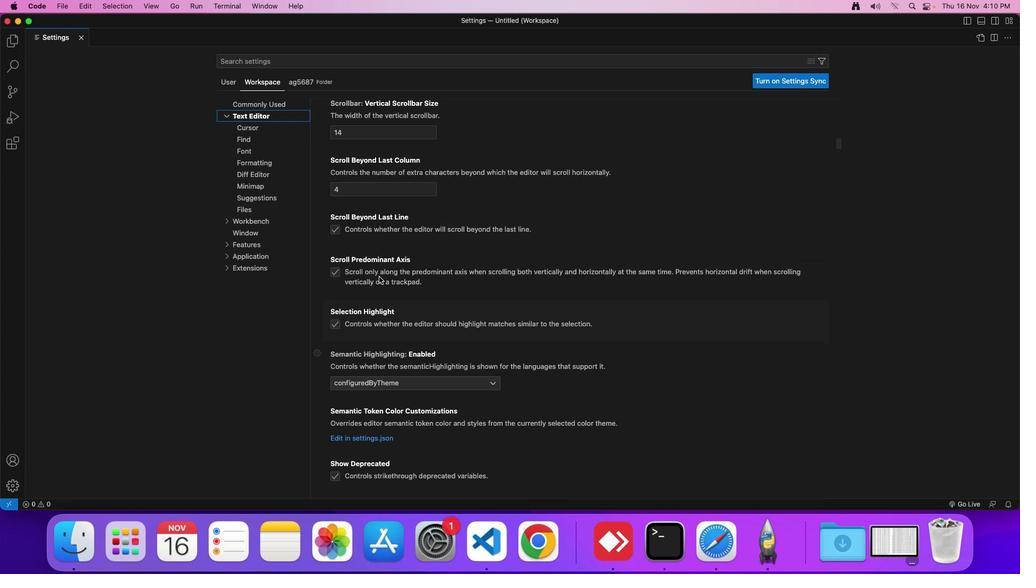 
Action: Mouse scrolled (378, 276) with delta (0, 0)
Screenshot: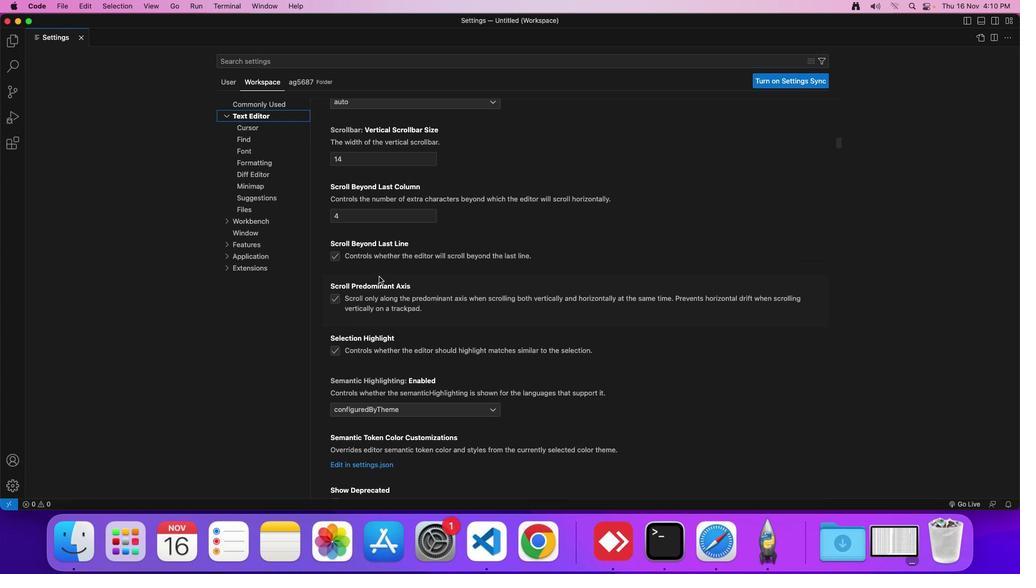 
Action: Mouse scrolled (378, 276) with delta (0, 0)
Screenshot: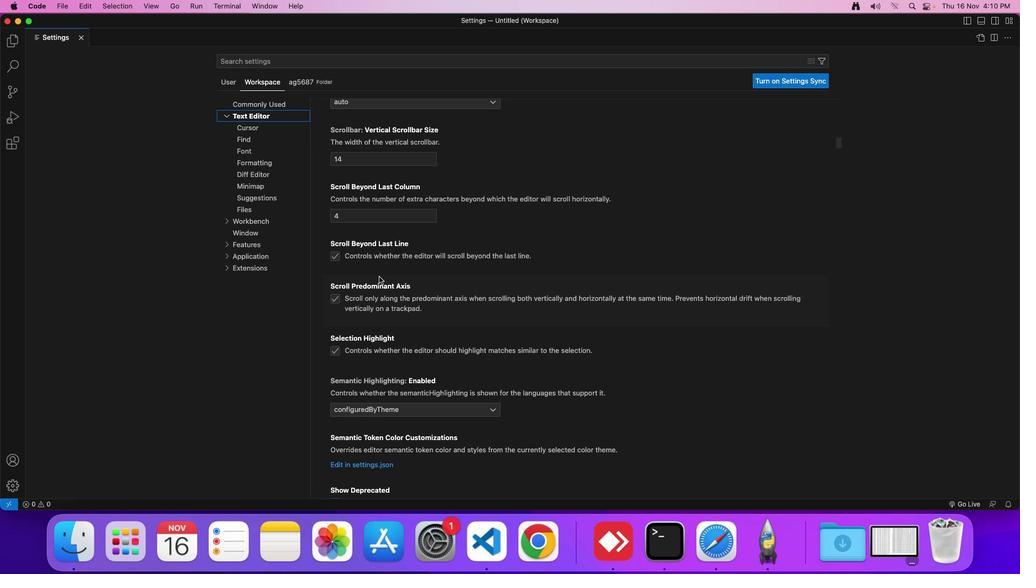 
Action: Mouse scrolled (378, 276) with delta (0, 0)
Screenshot: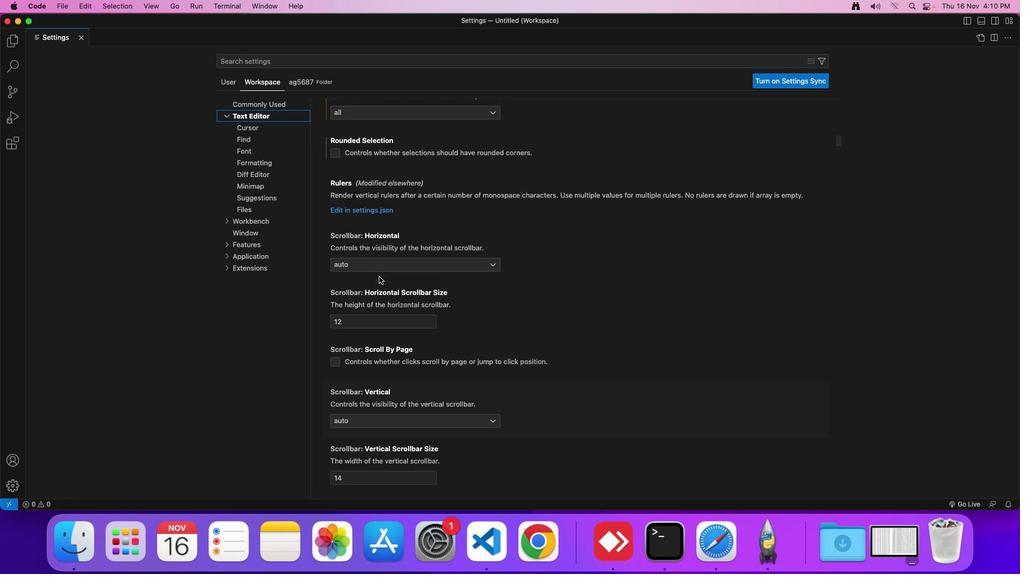 
Action: Mouse scrolled (378, 276) with delta (0, 0)
Screenshot: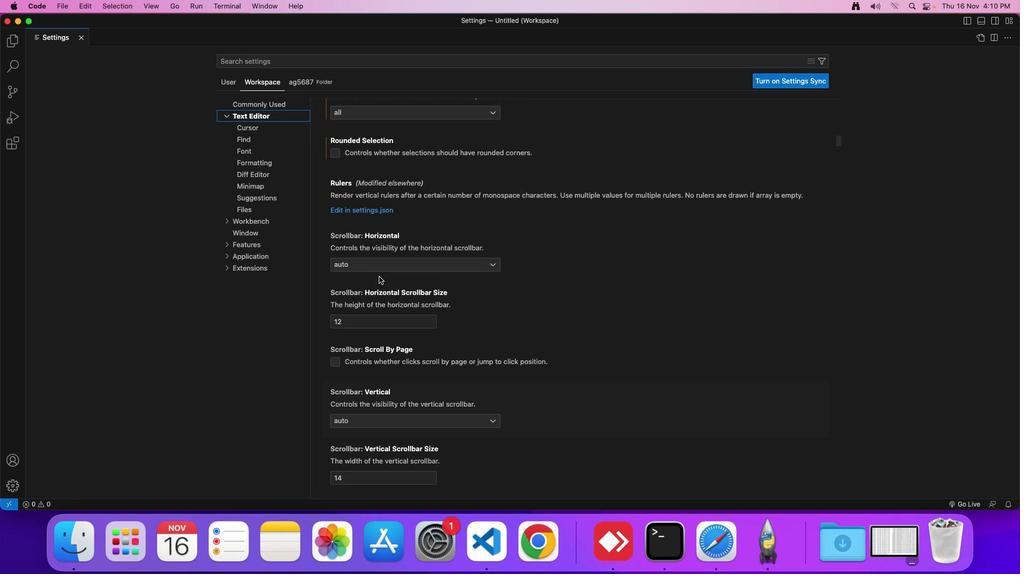 
Action: Mouse scrolled (378, 276) with delta (0, 2)
Screenshot: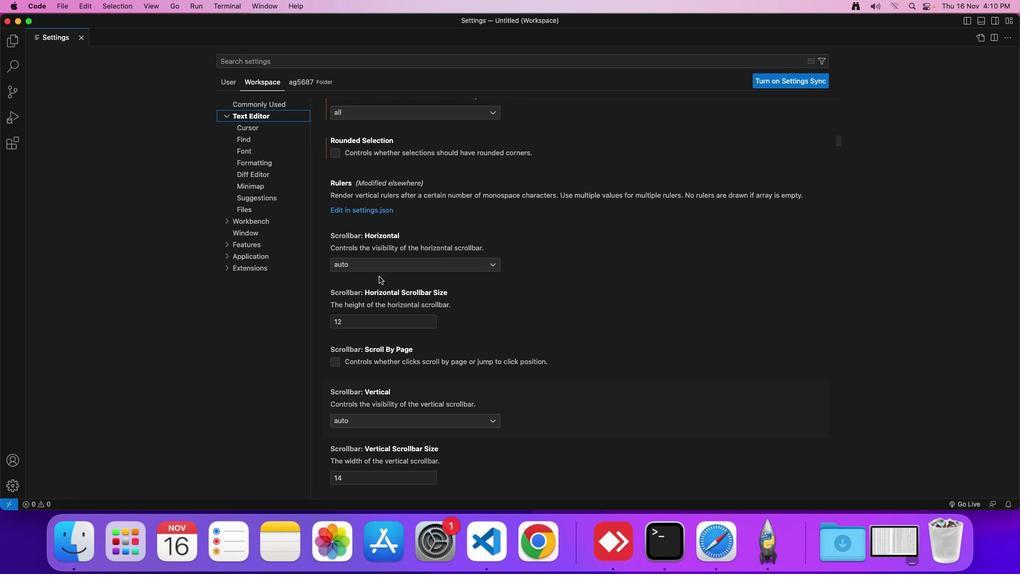 
Action: Mouse scrolled (378, 276) with delta (0, 3)
Screenshot: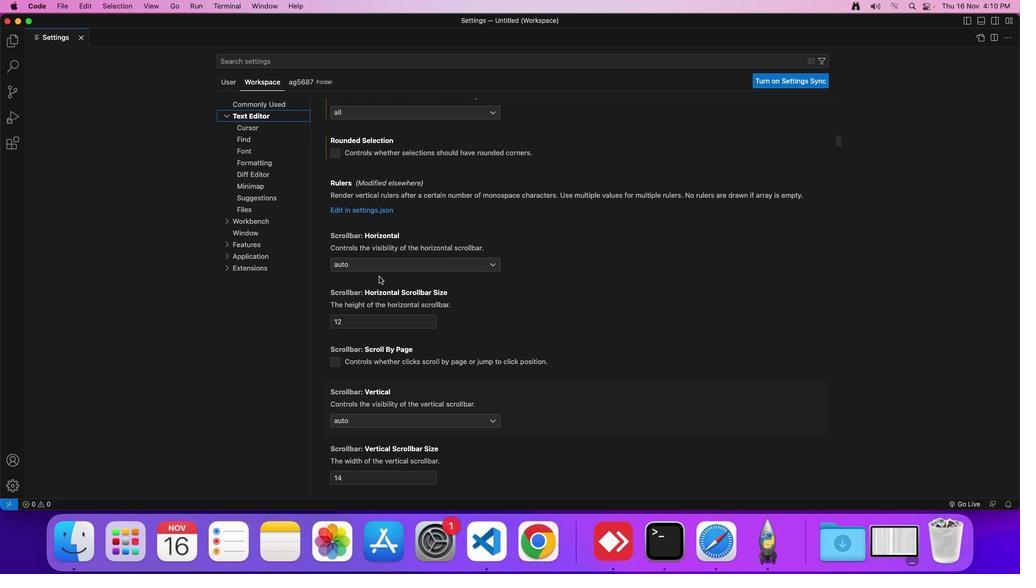 
Action: Mouse moved to (378, 276)
Screenshot: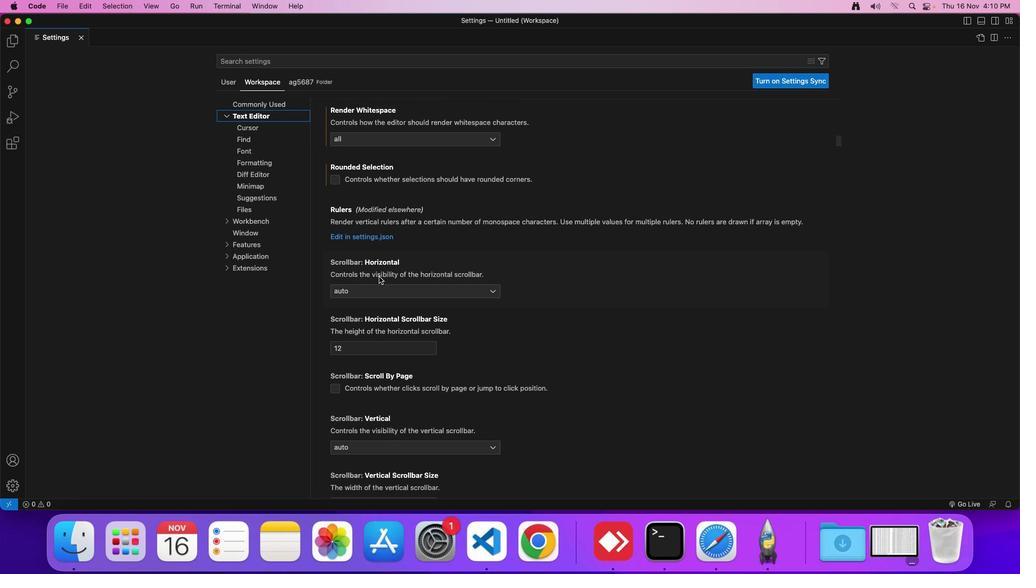 
Action: Mouse scrolled (378, 276) with delta (0, 0)
Screenshot: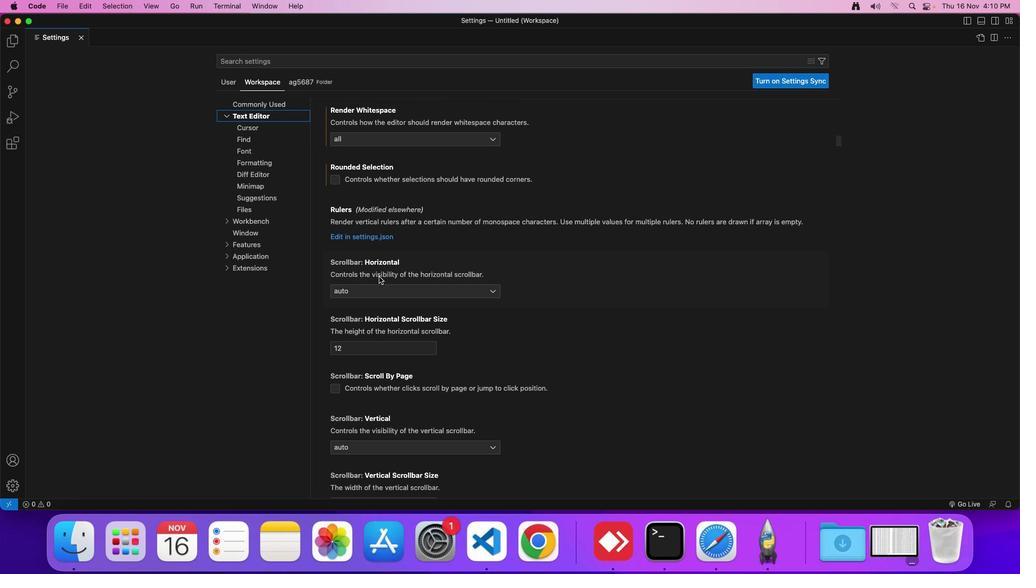 
Action: Mouse moved to (357, 237)
Screenshot: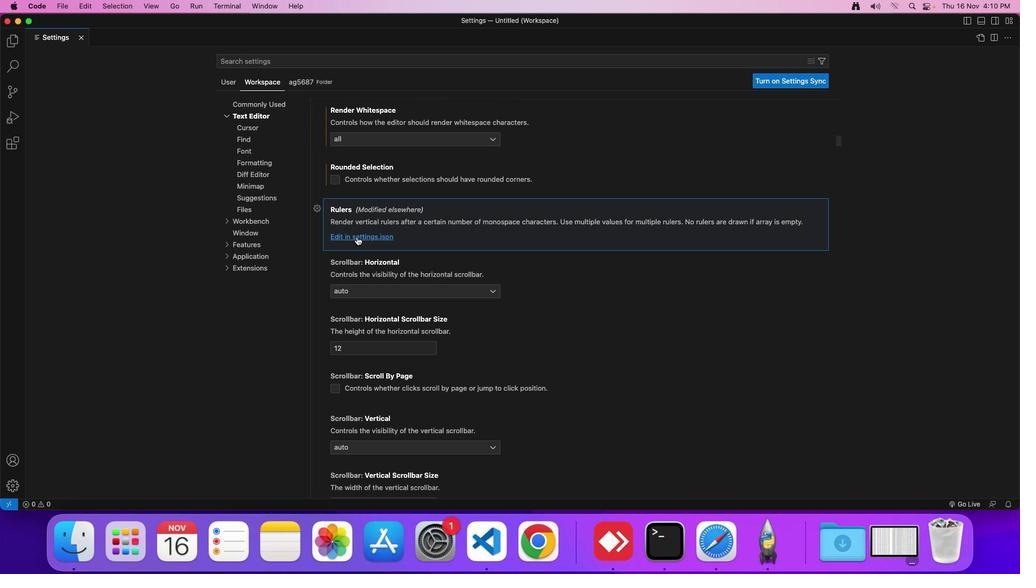 
Action: Mouse pressed left at (357, 237)
Screenshot: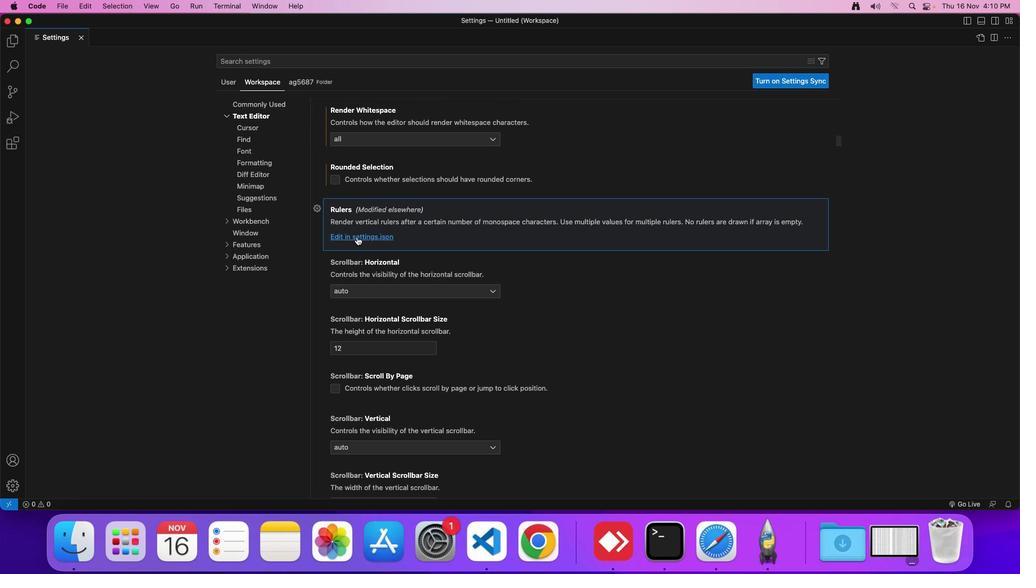 
Action: Mouse moved to (390, 228)
Screenshot: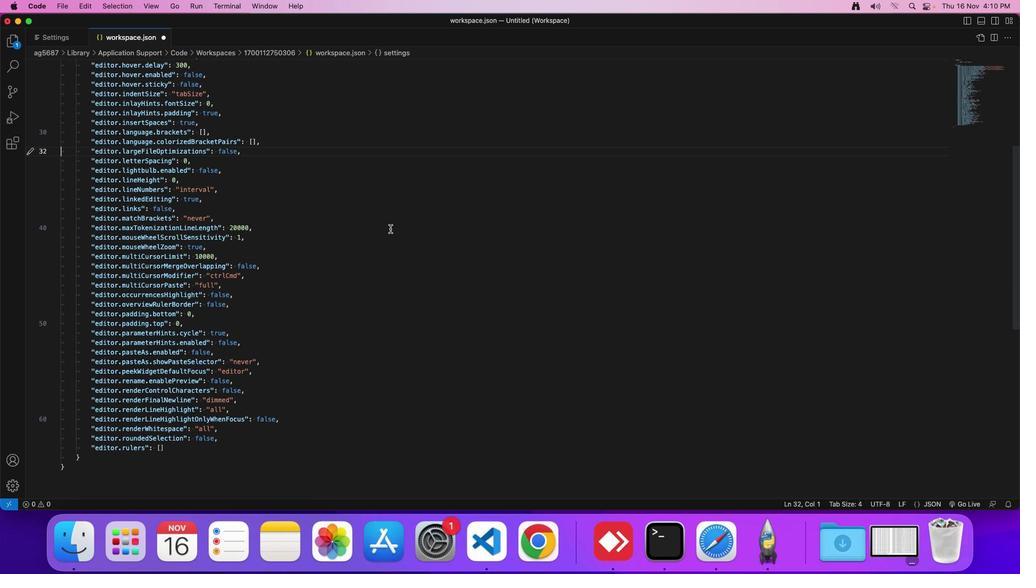 
